 Task: Create new invoice with Date Opened :30-Apr-23, Select Customer: Catering by BJ's Restaurant & Brewhouse, Terms: Payment Term 2. Make invoice entry for item-1 with Date: 30-Apr-23, Description: Tide Liquid 2x Original Detergent_x000D_
, Action: Material, Income Account: Income:Sales, Quantity: 1, Unit Price: 8.65, Discount $: 2.1. Make entry for item-2 with Date: 30-Apr-23, Description: Always Thin No Feel Protection Daily Pantiliners (20 ct)_x000D_
, Action: Material, Income Account: Income:Sales, Quantity: 1, Unit Price: 6.3, Discount $: 3.1. Make entry for item-3 with Date: 30-Apr-23, Description: Grab N Go Mixed Berries (pack), Action: Material, Income Account: Income:Sales, Quantity: 2, Unit Price: 7.3, Discount $: 3.6. Write Notes: 'Looking forward to serving you again.'. Post Invoice with Post Date: 30-Apr-23, Post to Accounts: Assets:Accounts Receivable. Pay / Process Payment with Transaction Date: 15-May-23, Amount: 20.75, Transfer Account: Checking Account. Print Invoice, display notes by going to Option, then go to Display Tab and check 'Invoice Notes'.
Action: Mouse moved to (191, 32)
Screenshot: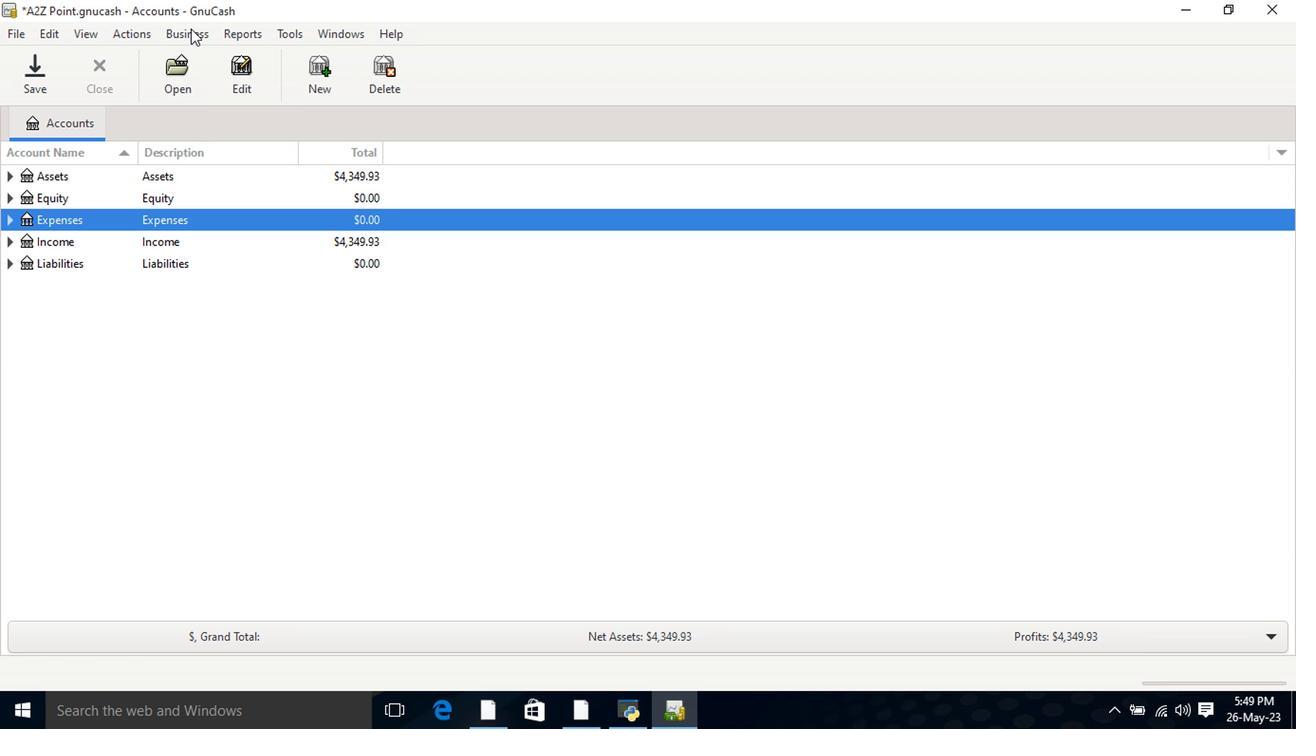 
Action: Mouse pressed left at (191, 32)
Screenshot: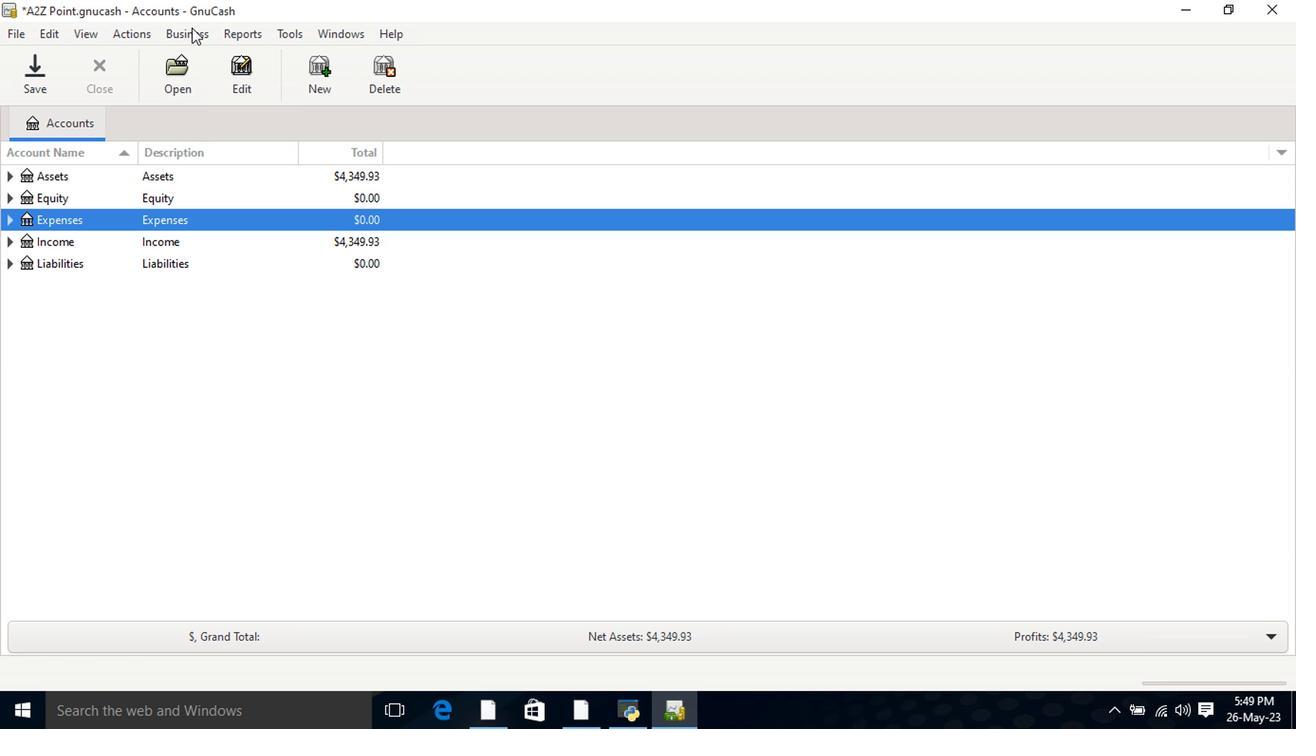 
Action: Mouse moved to (424, 135)
Screenshot: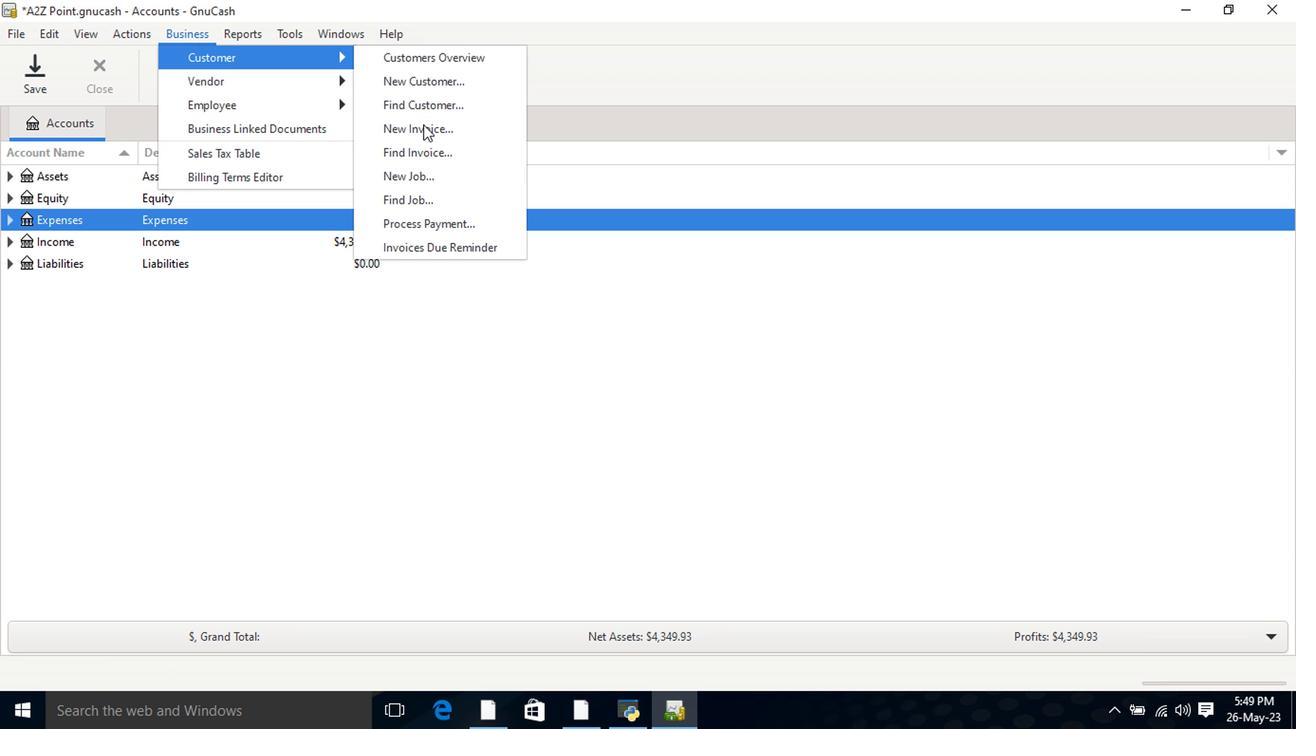 
Action: Mouse pressed left at (424, 135)
Screenshot: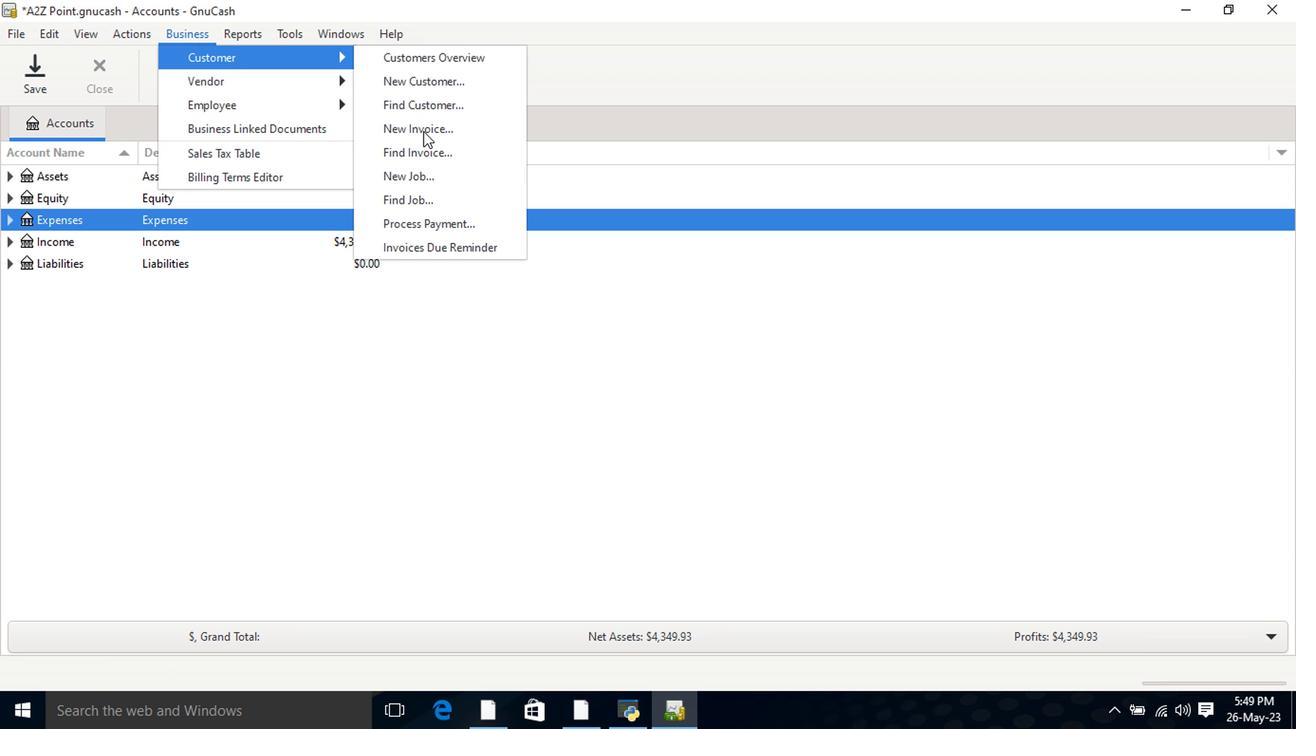 
Action: Mouse moved to (782, 293)
Screenshot: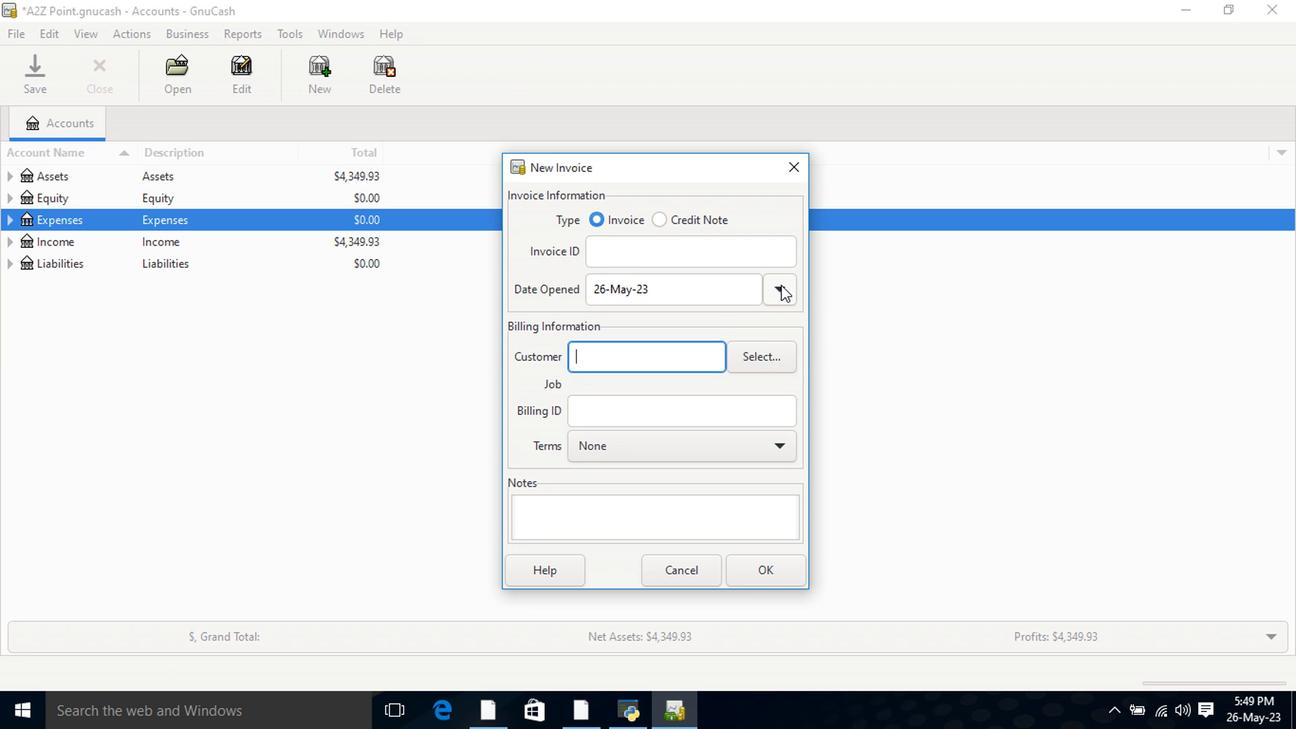 
Action: Mouse pressed left at (782, 293)
Screenshot: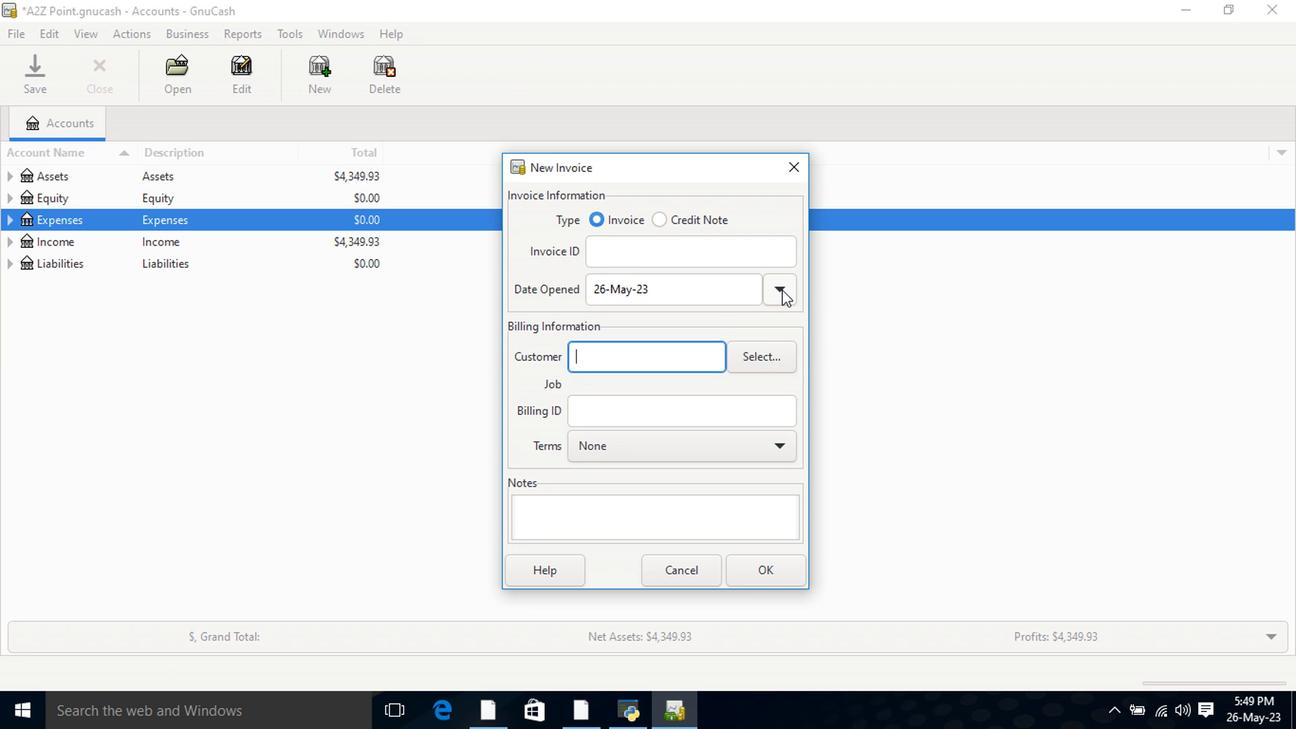 
Action: Mouse moved to (628, 320)
Screenshot: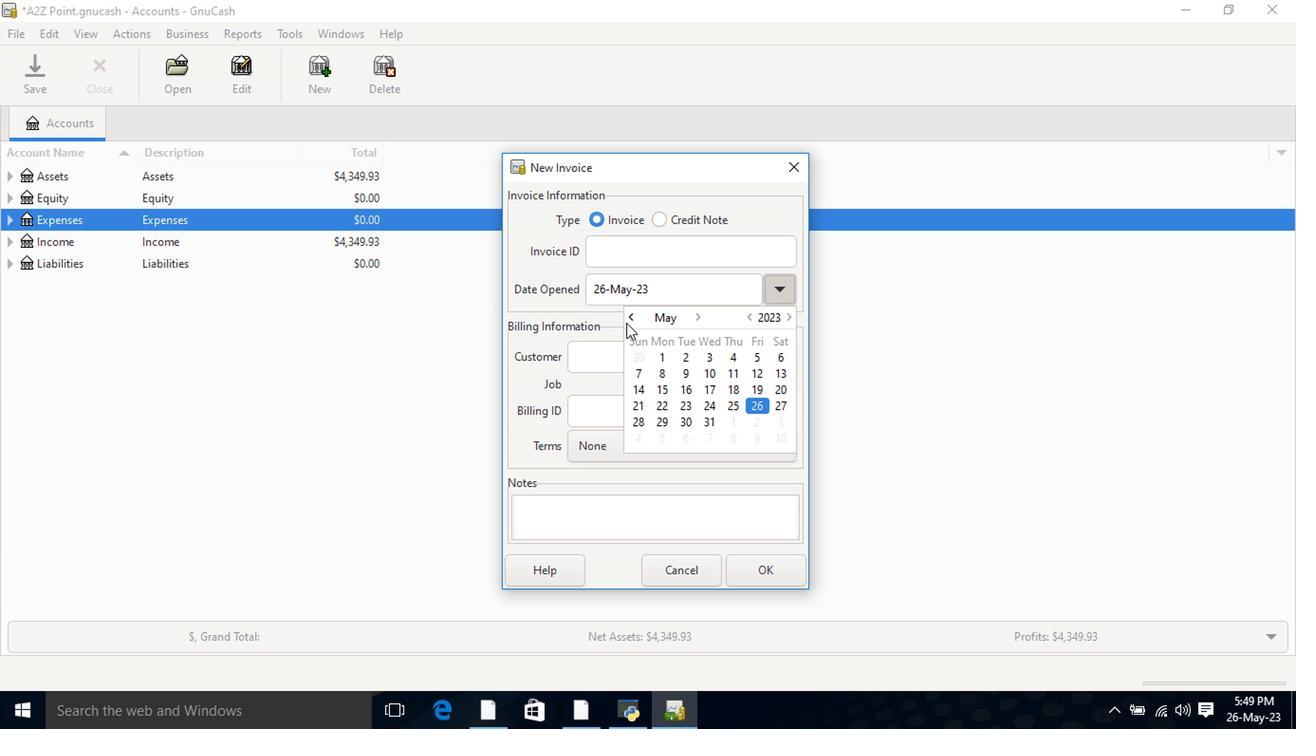 
Action: Mouse pressed left at (628, 320)
Screenshot: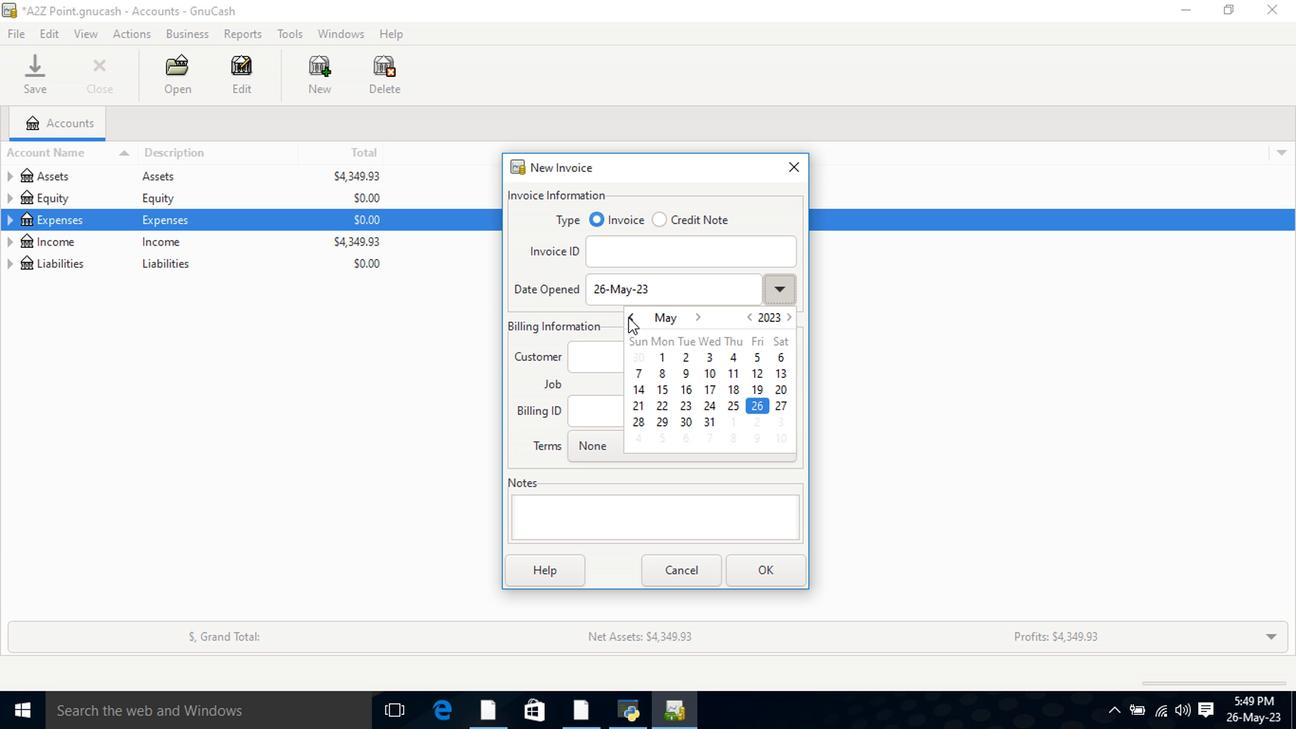 
Action: Mouse moved to (644, 443)
Screenshot: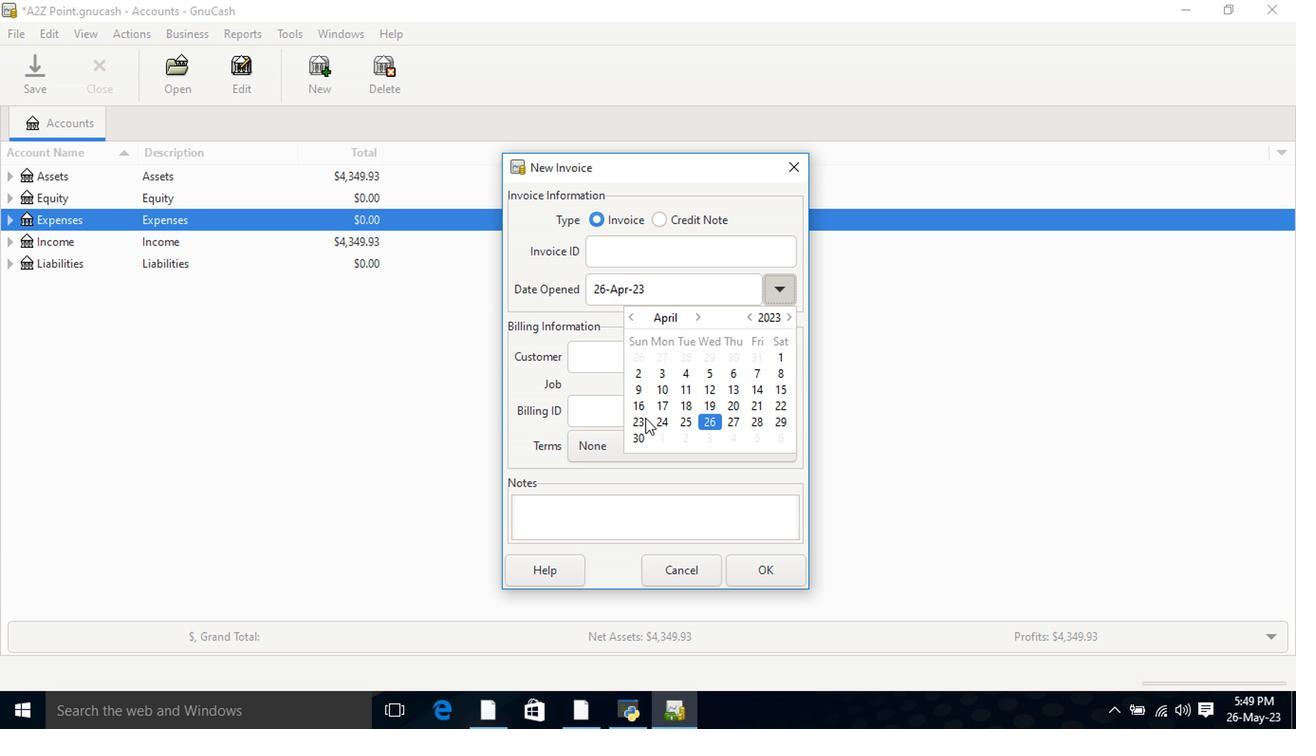 
Action: Mouse pressed left at (644, 443)
Screenshot: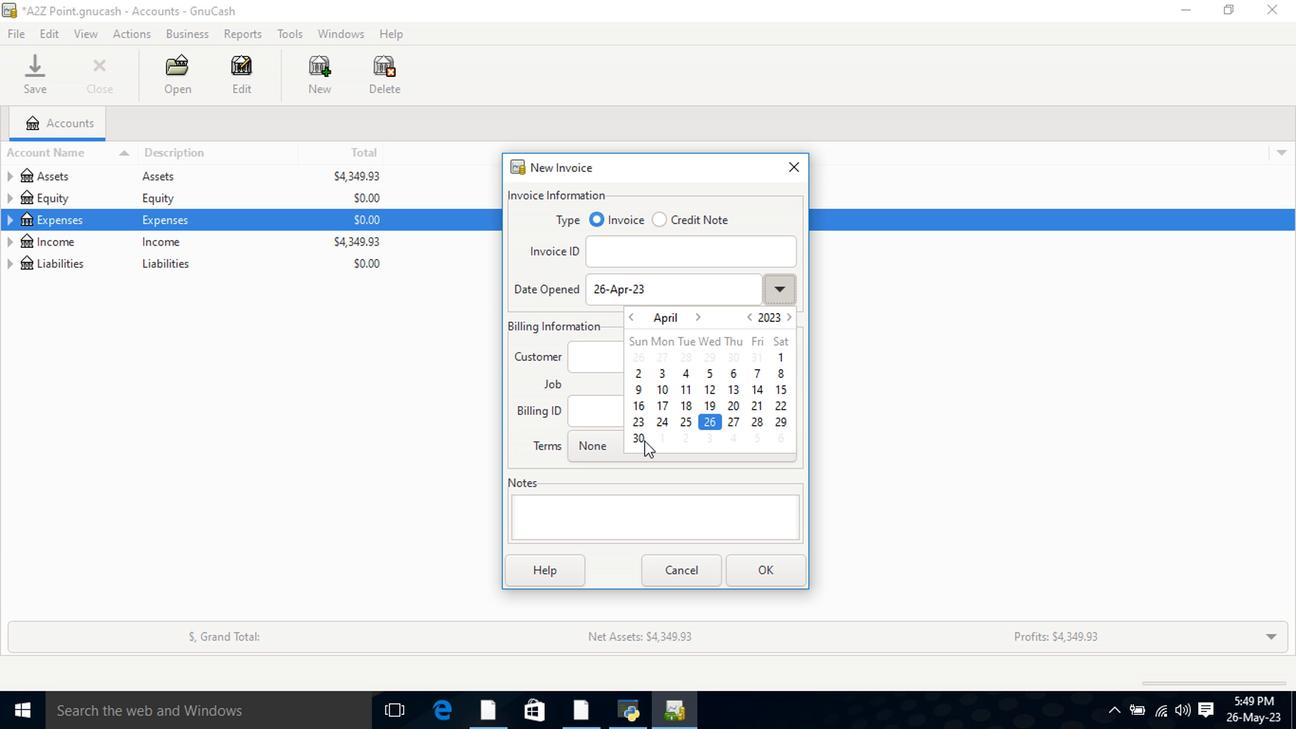 
Action: Mouse pressed left at (644, 443)
Screenshot: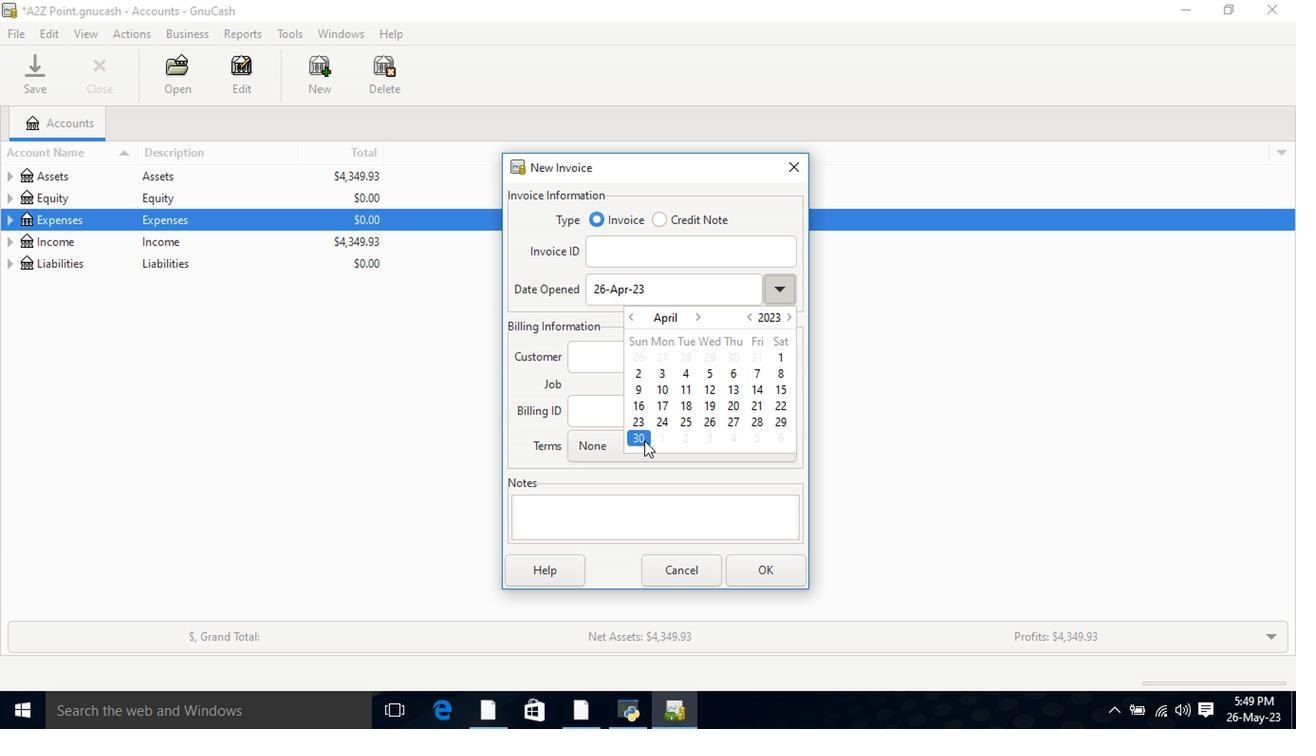 
Action: Mouse moved to (682, 367)
Screenshot: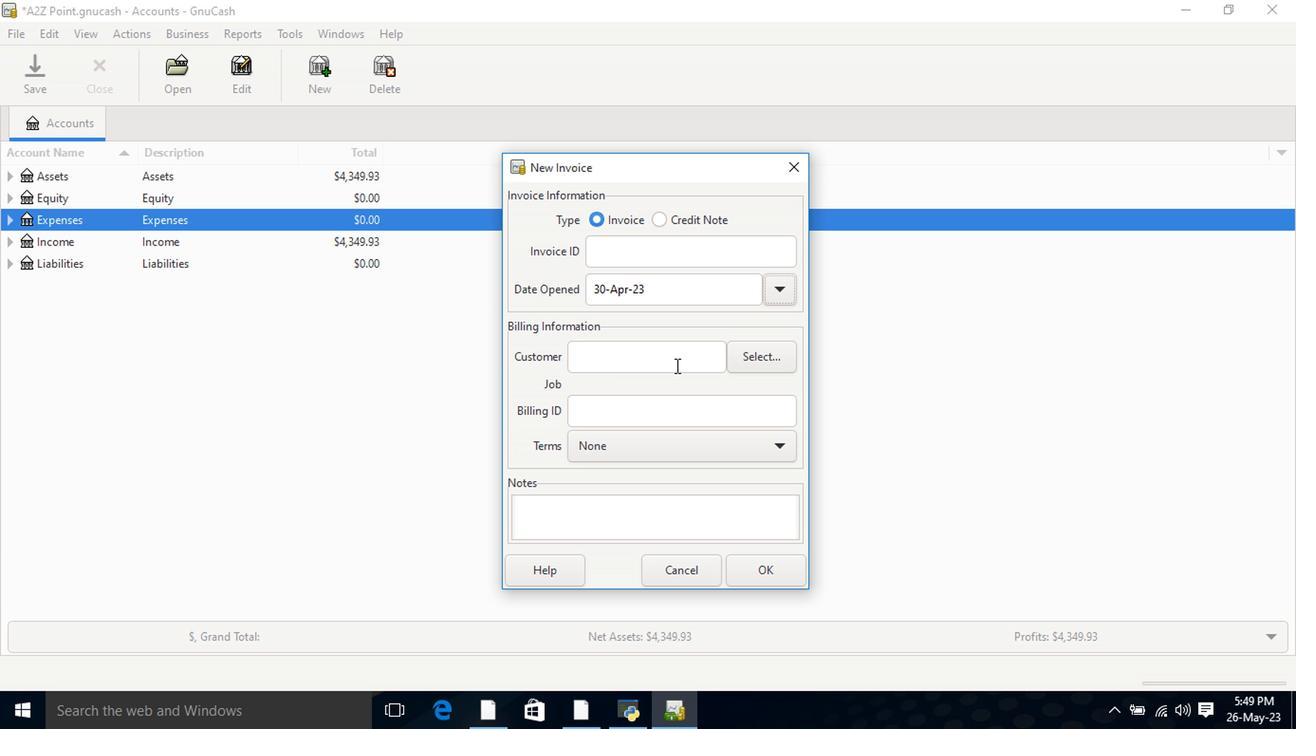 
Action: Mouse pressed left at (682, 367)
Screenshot: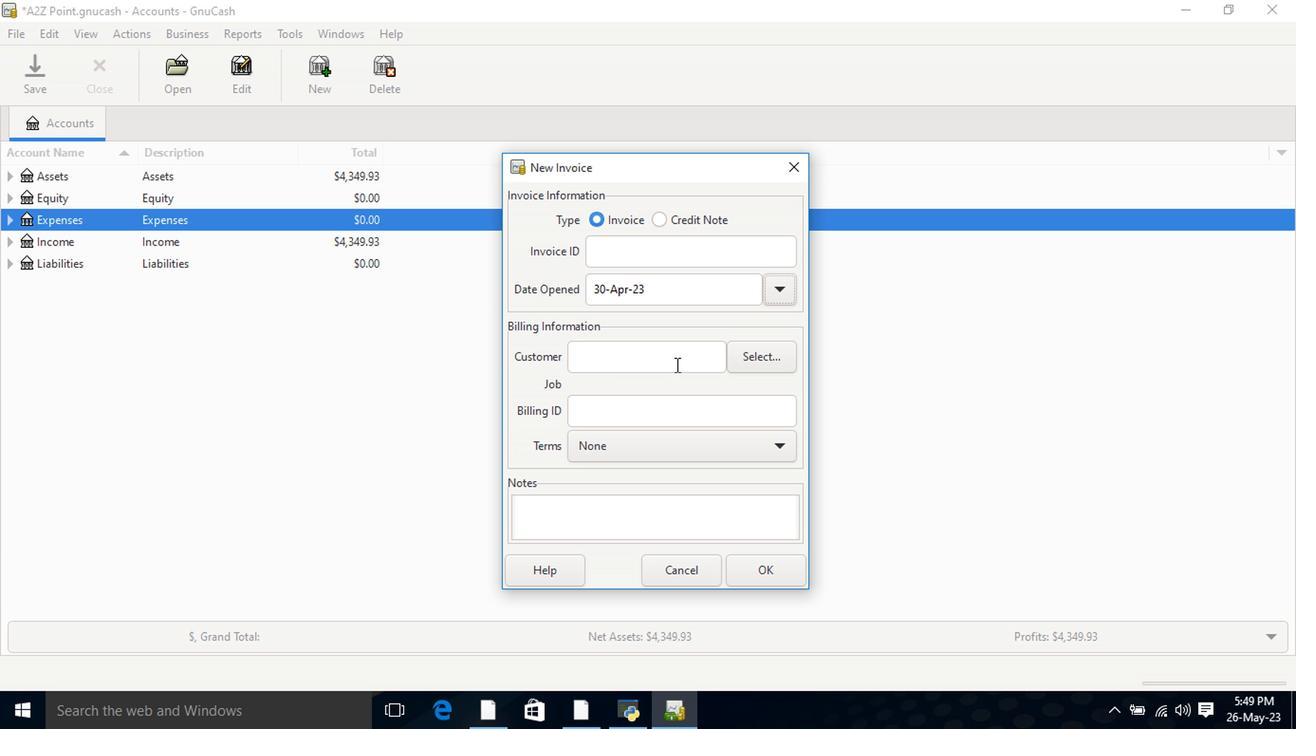 
Action: Key pressed catering<Key.space>by<Key.space>b
Screenshot: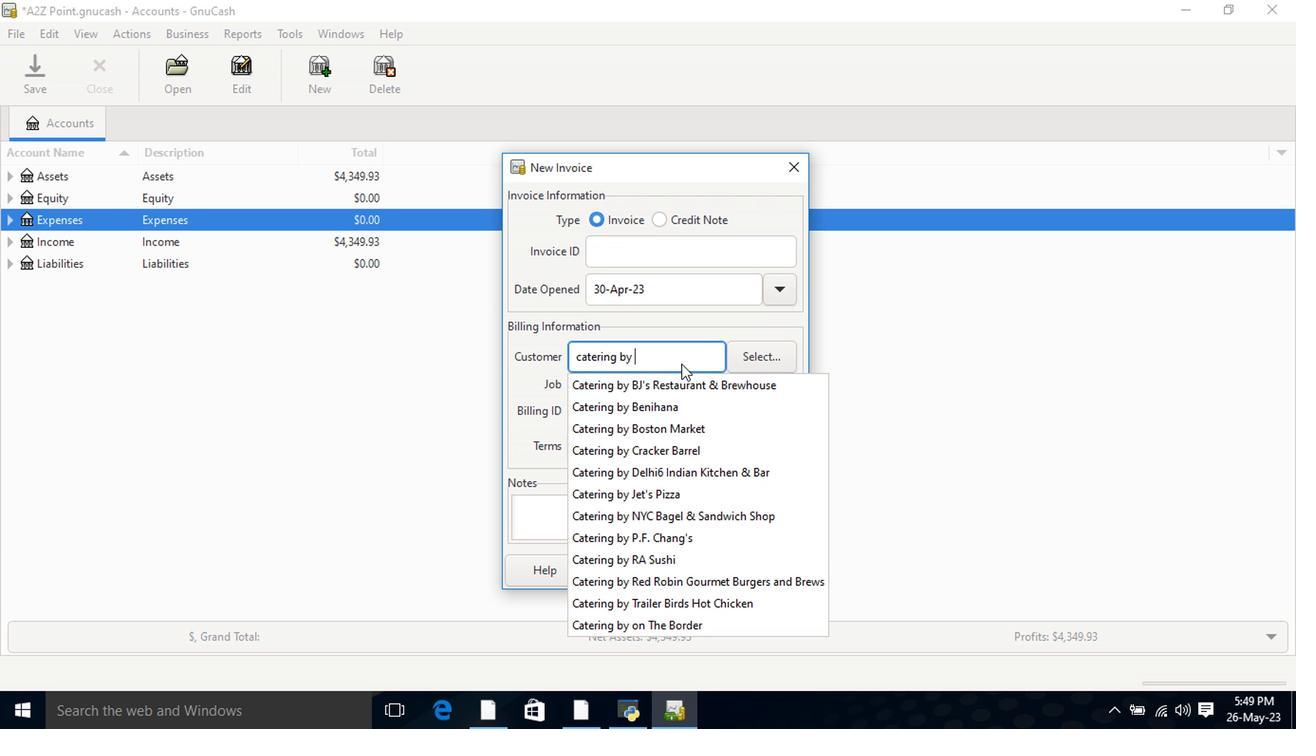 
Action: Mouse moved to (675, 390)
Screenshot: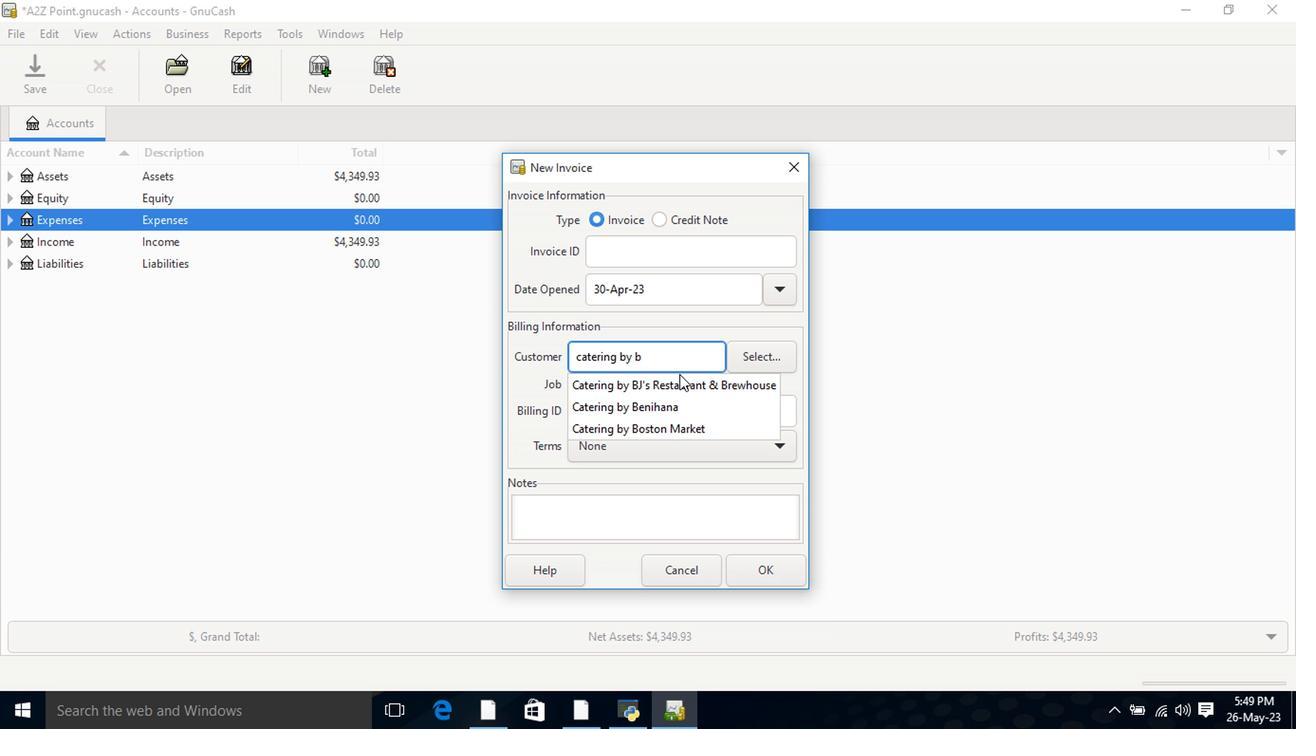 
Action: Mouse pressed left at (675, 390)
Screenshot: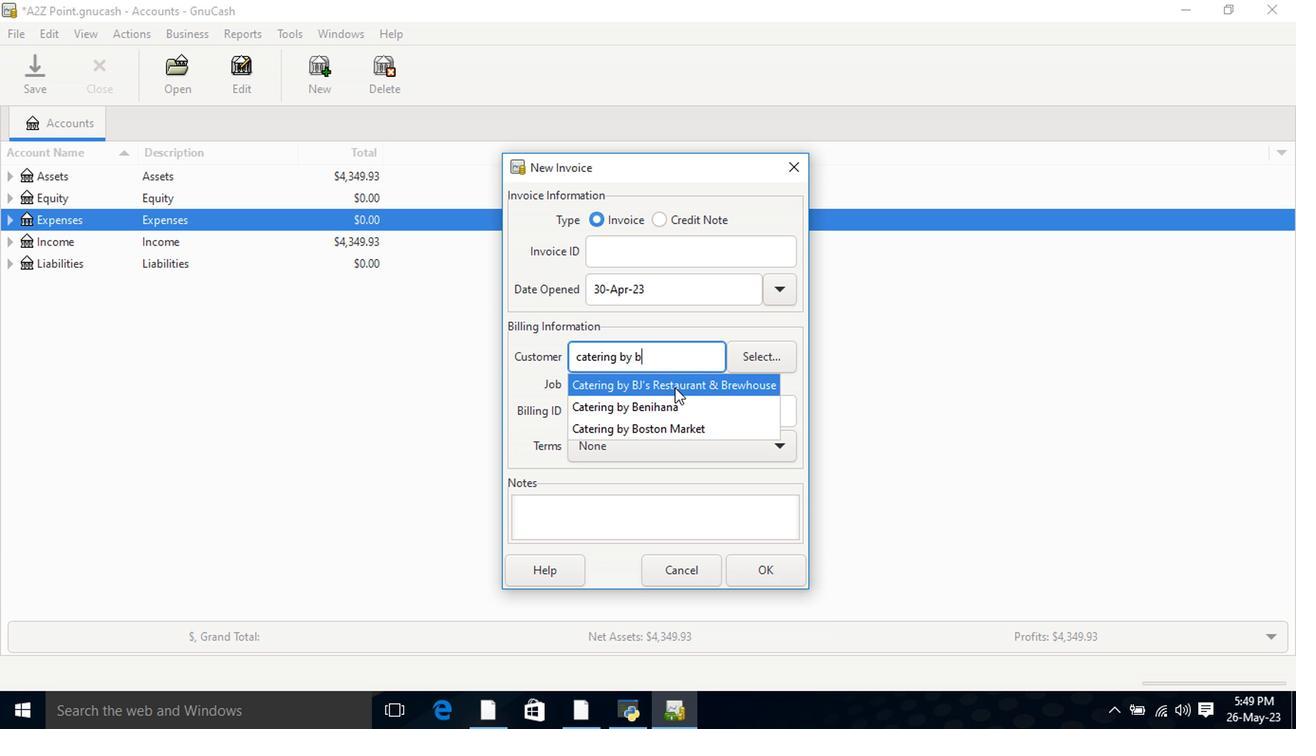 
Action: Mouse moved to (653, 460)
Screenshot: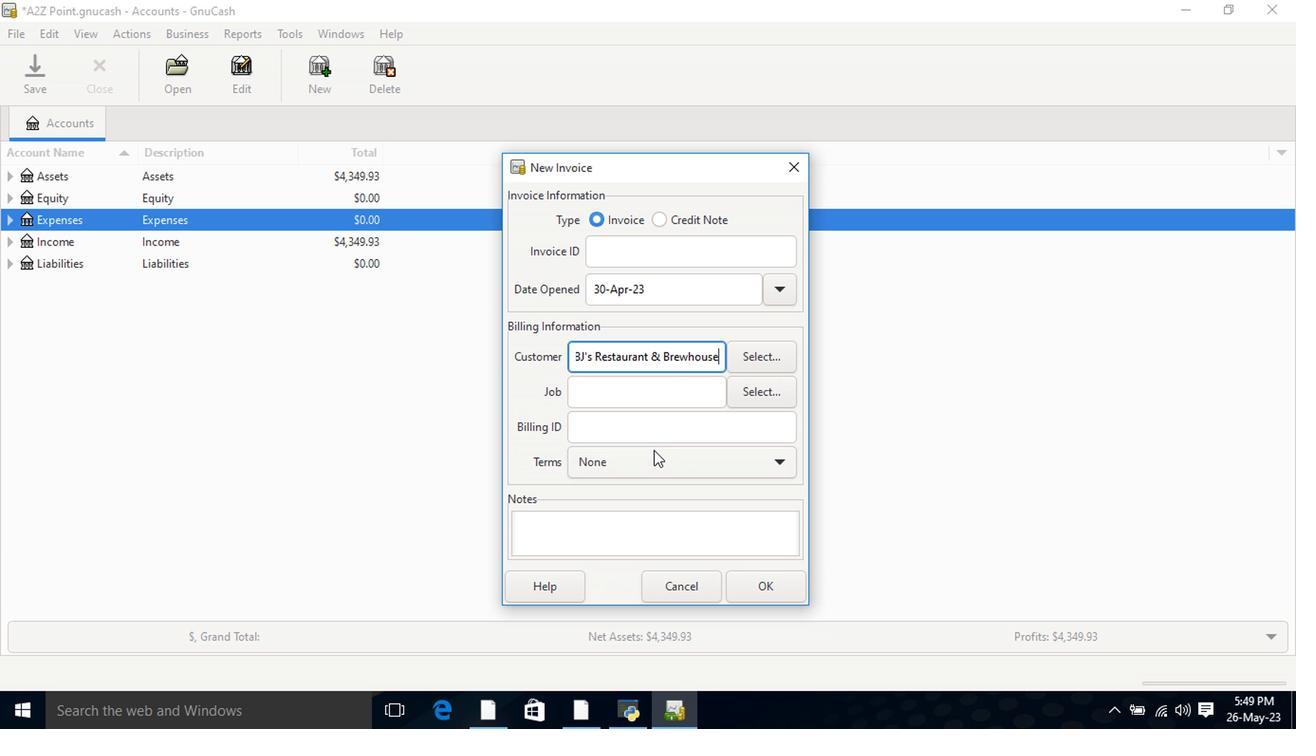 
Action: Mouse pressed left at (653, 460)
Screenshot: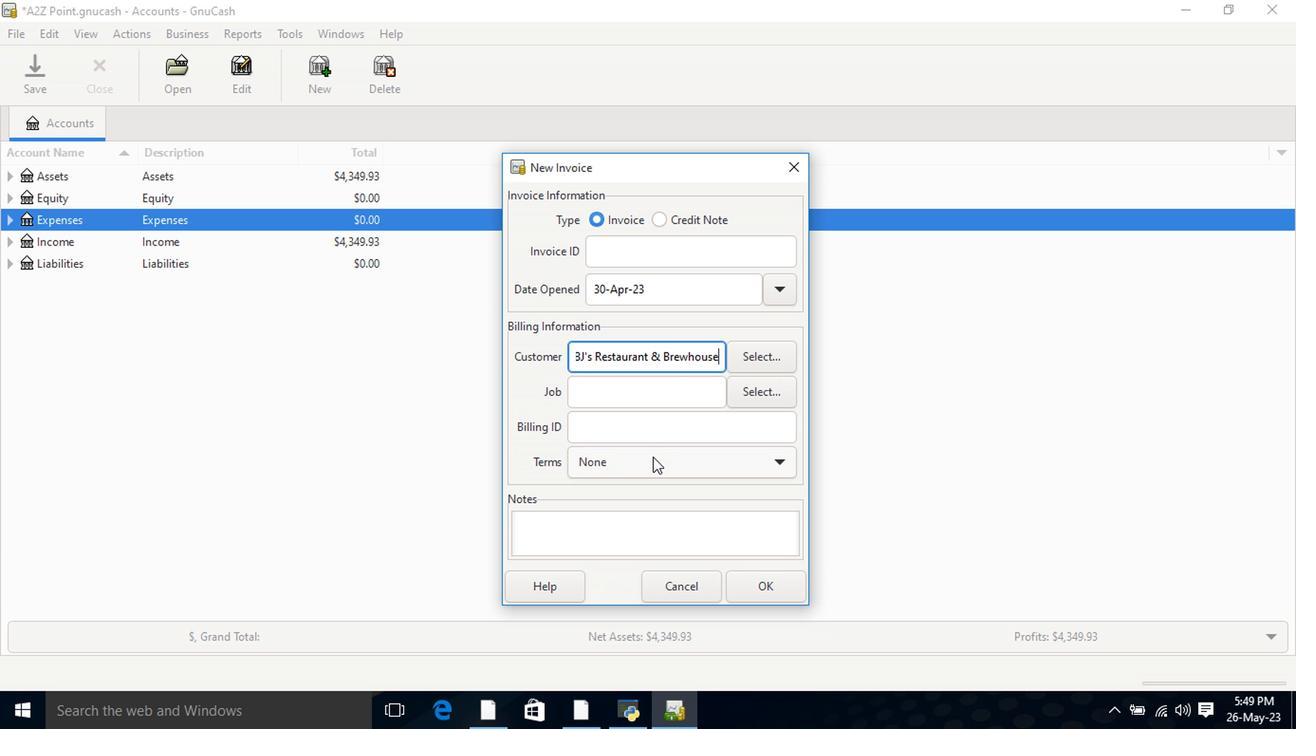 
Action: Mouse moved to (646, 518)
Screenshot: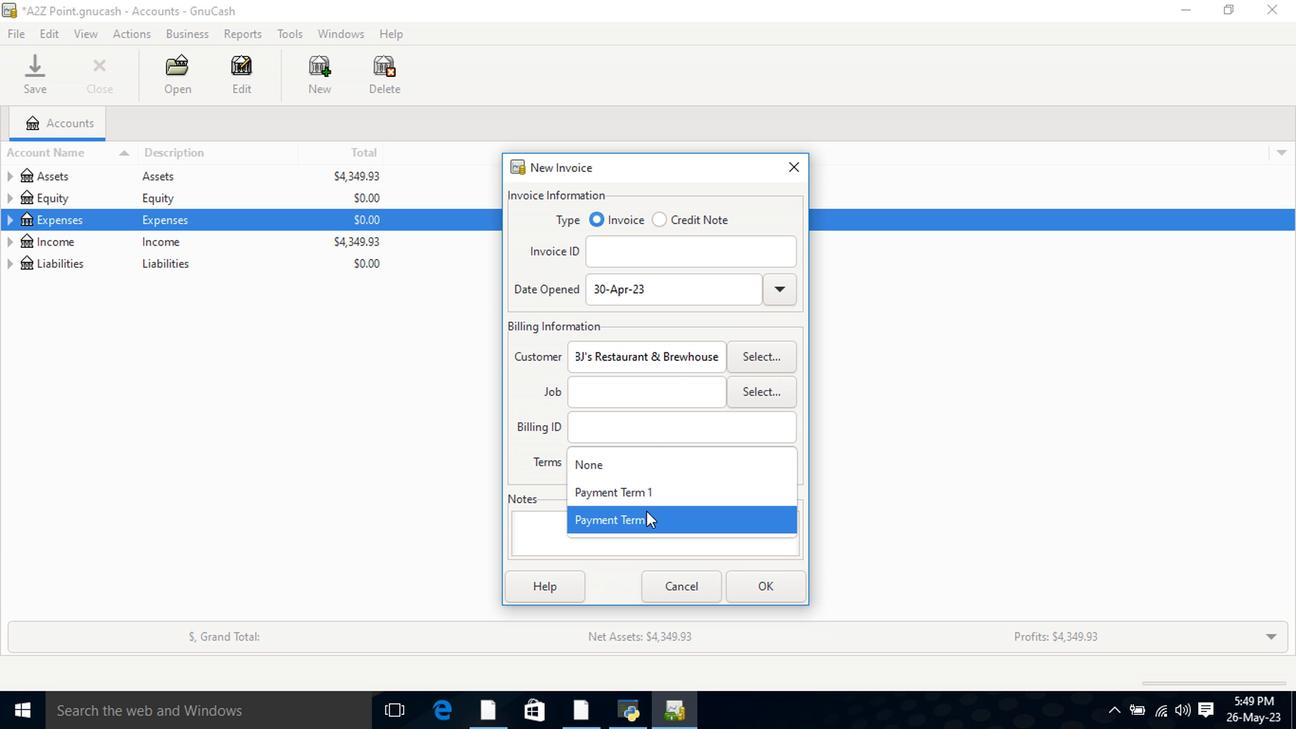 
Action: Mouse pressed left at (646, 518)
Screenshot: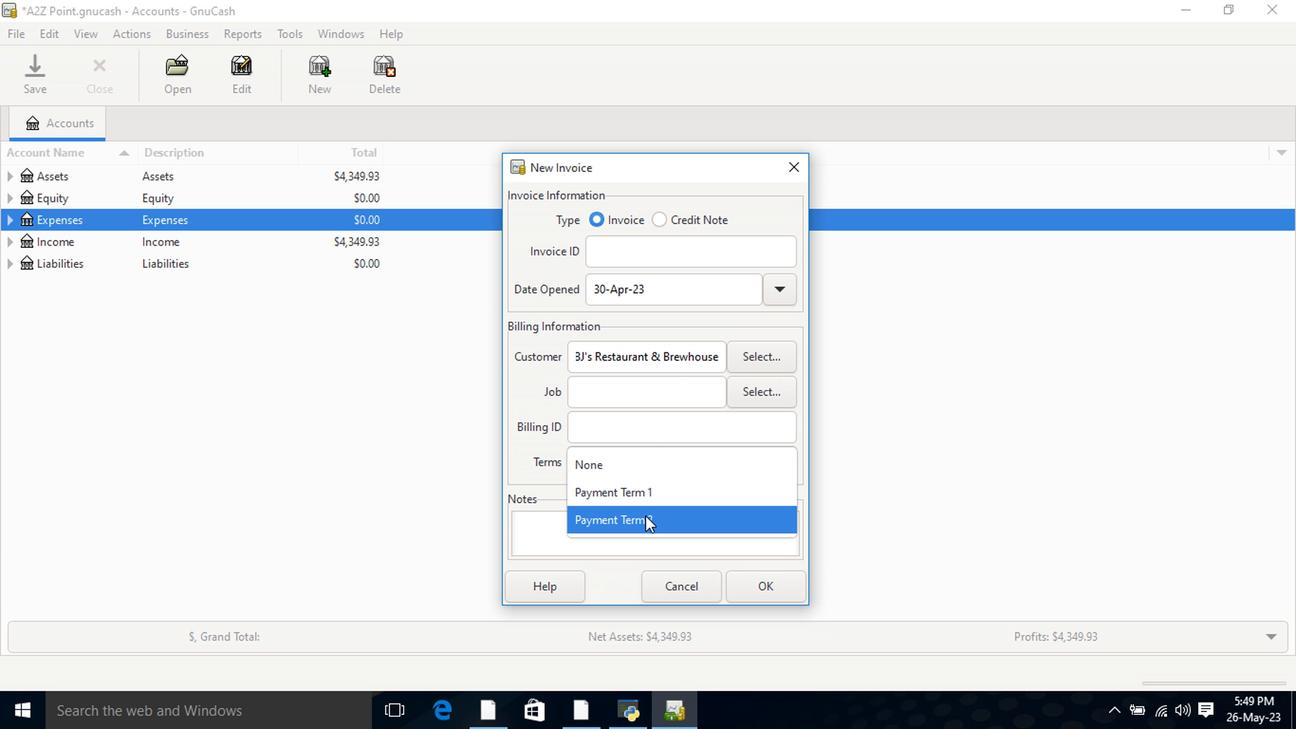 
Action: Mouse moved to (777, 586)
Screenshot: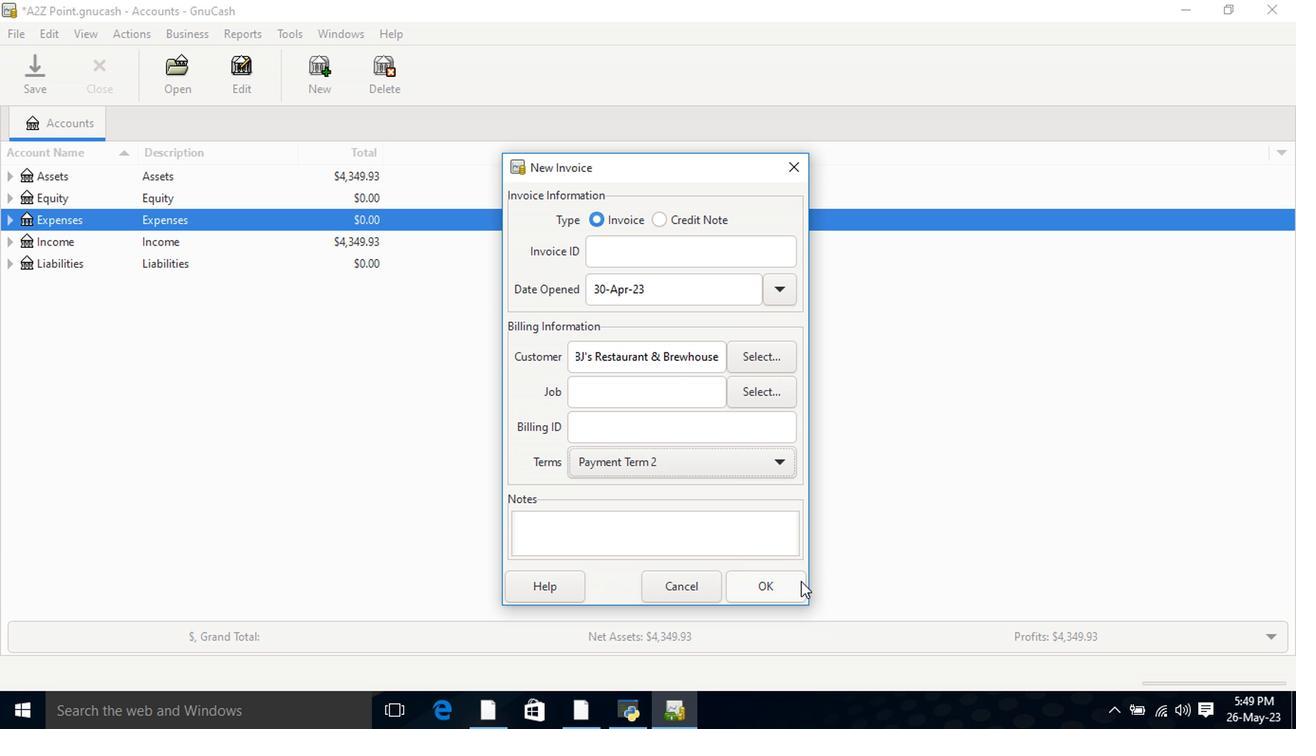 
Action: Mouse pressed left at (777, 586)
Screenshot: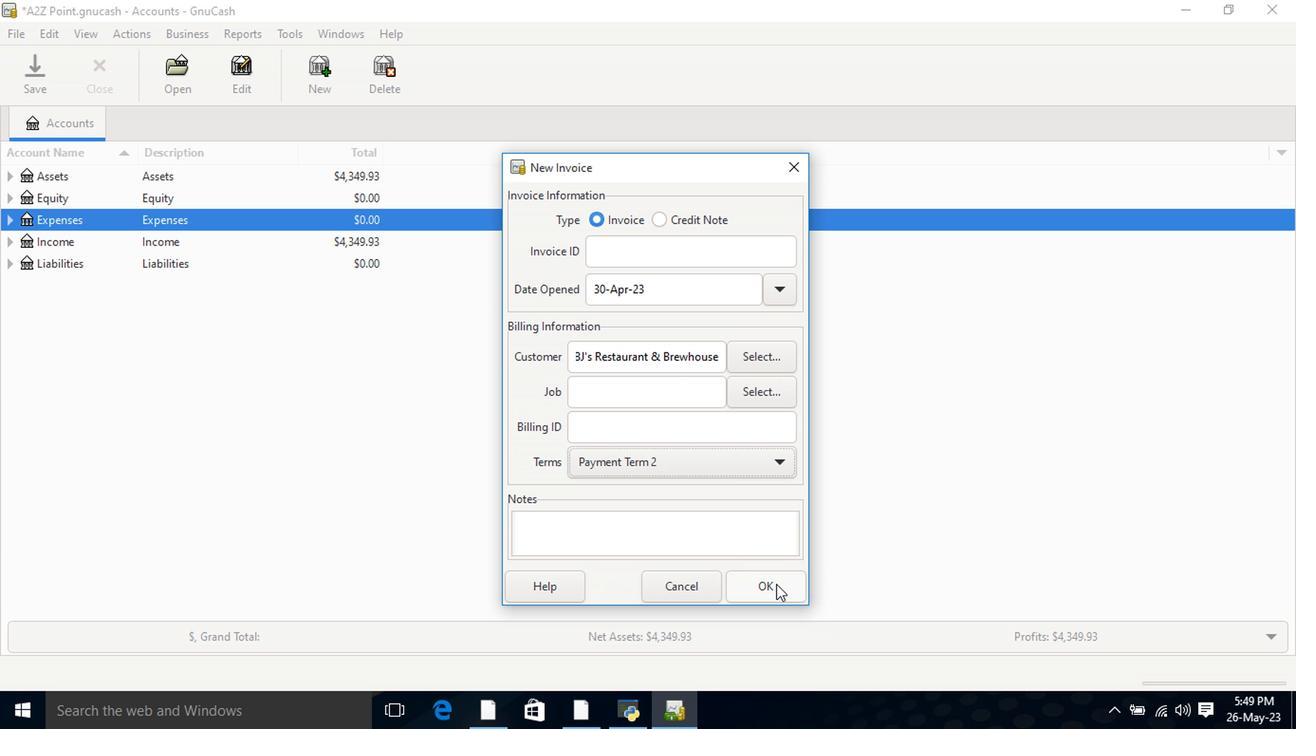 
Action: Mouse moved to (88, 378)
Screenshot: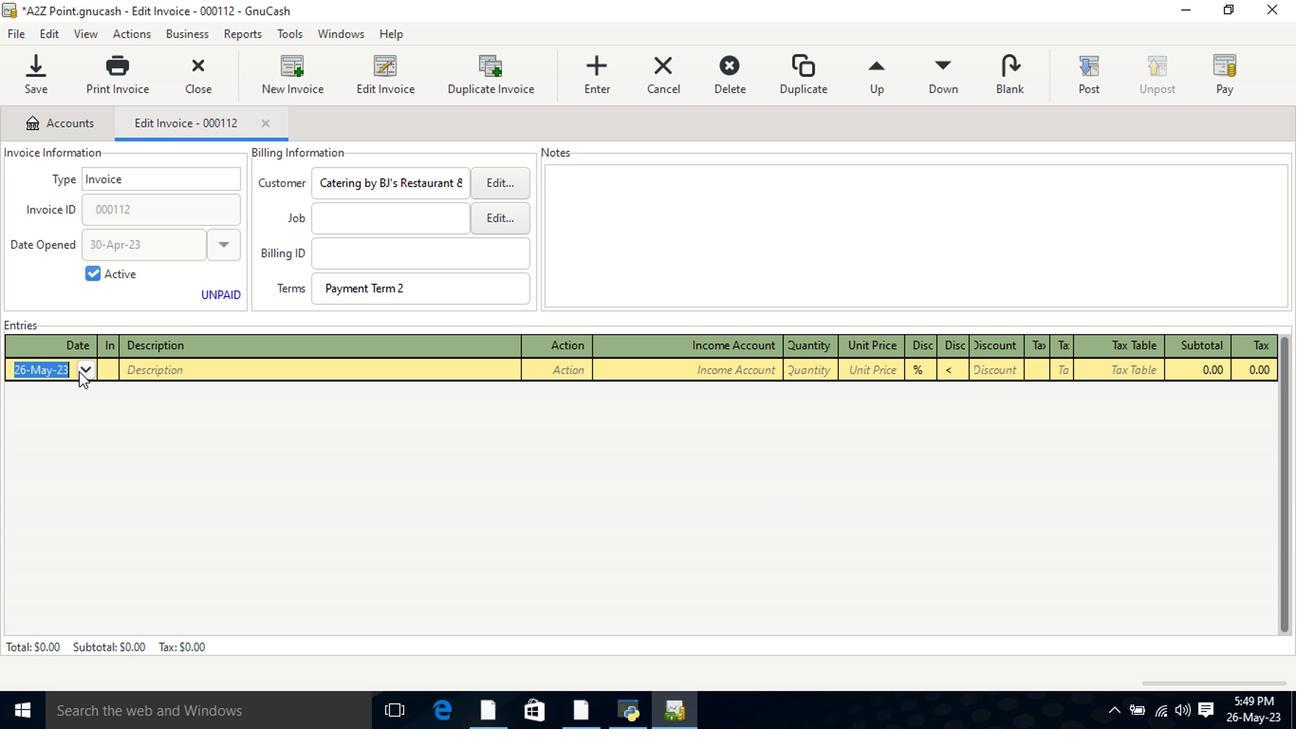 
Action: Mouse pressed left at (88, 378)
Screenshot: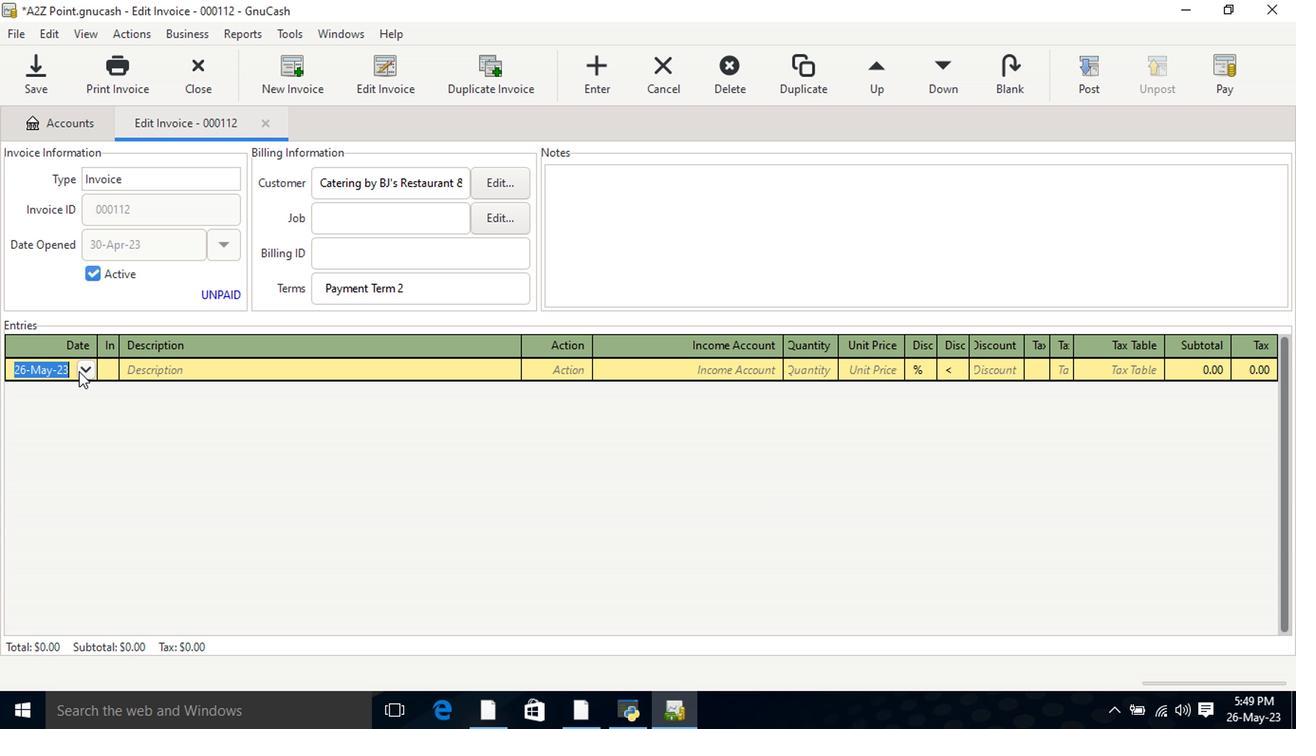 
Action: Mouse moved to (11, 401)
Screenshot: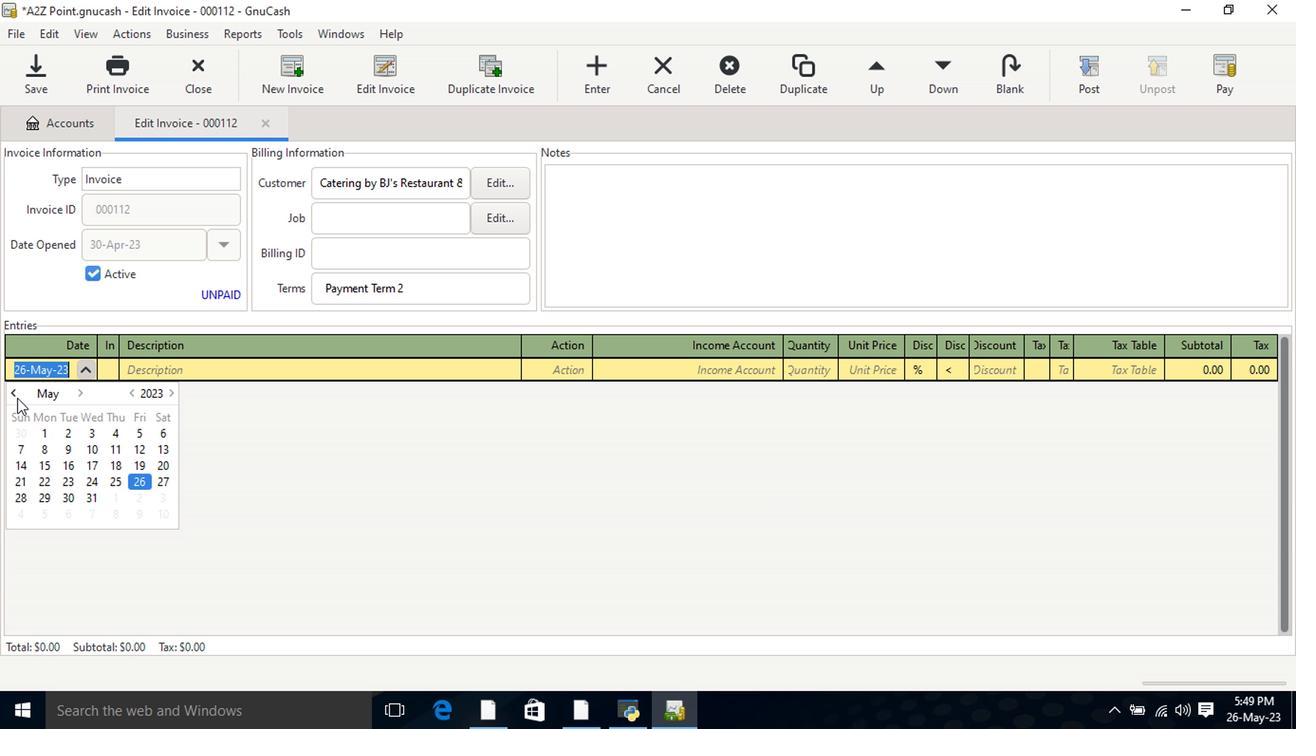 
Action: Mouse pressed left at (11, 401)
Screenshot: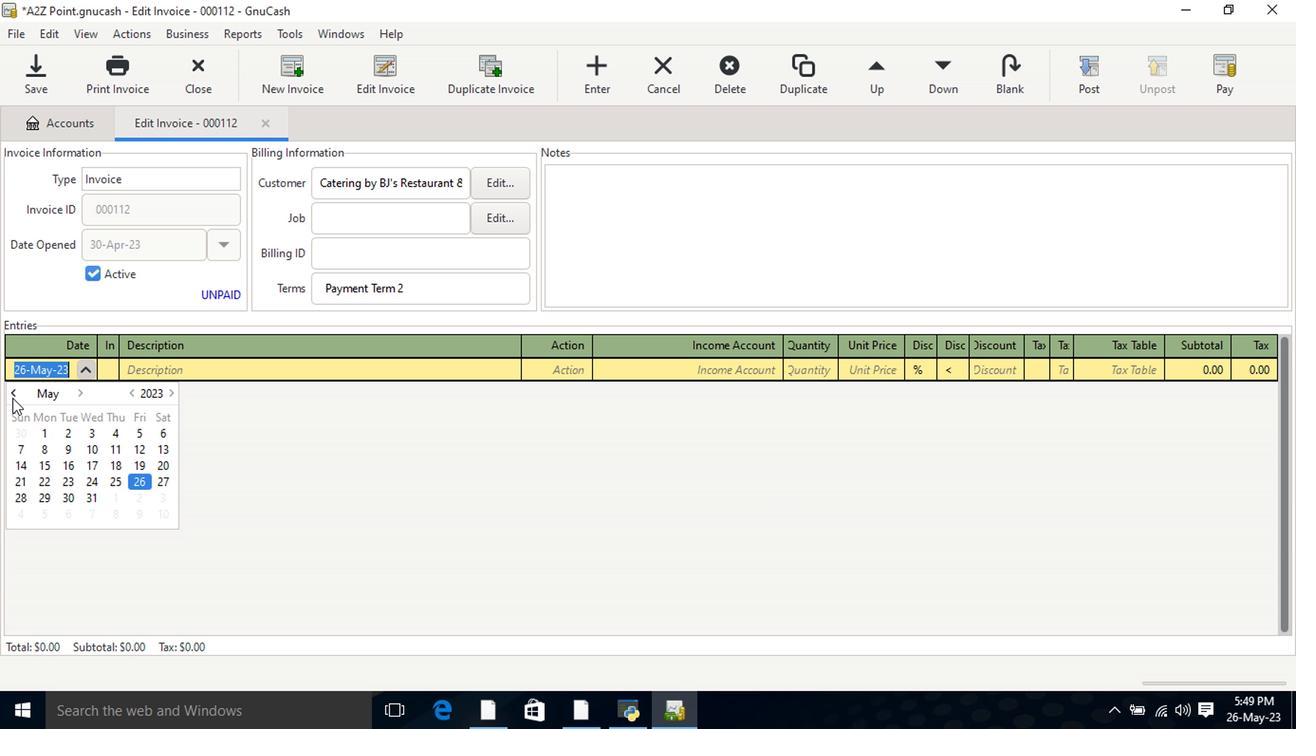 
Action: Mouse moved to (20, 525)
Screenshot: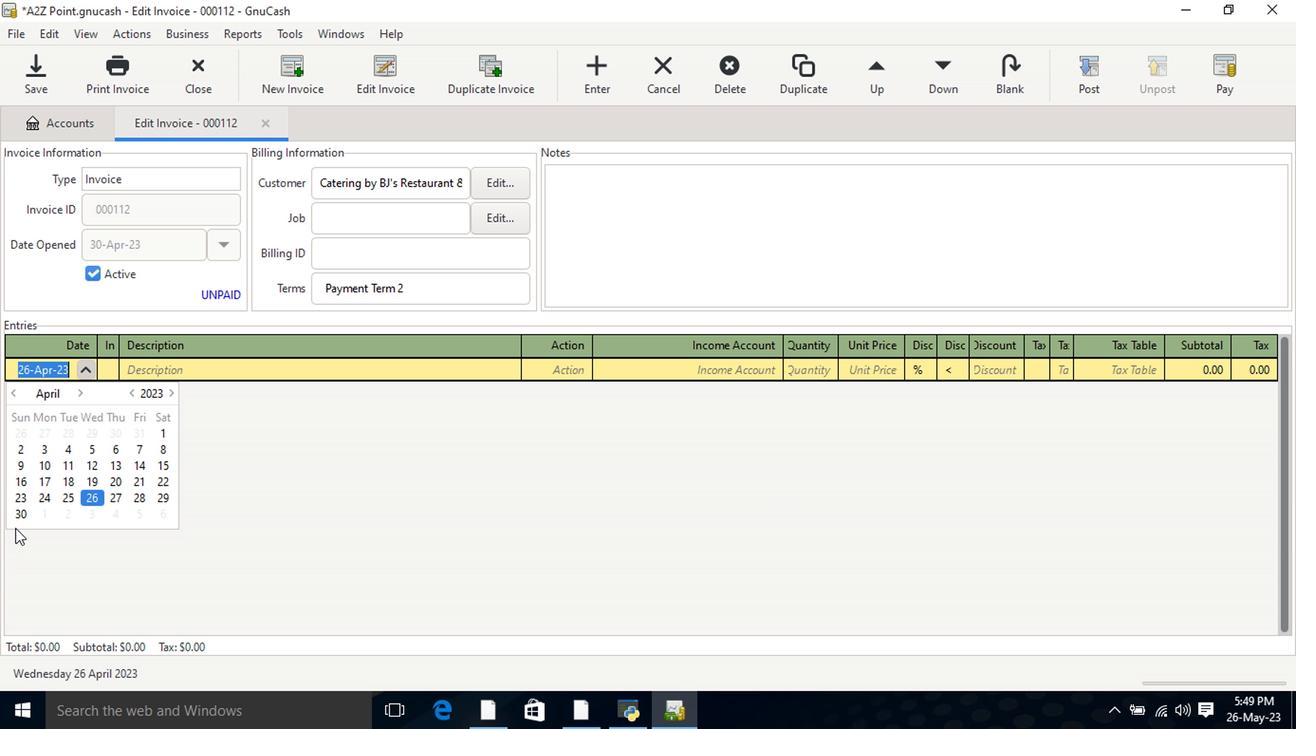 
Action: Mouse pressed left at (20, 525)
Screenshot: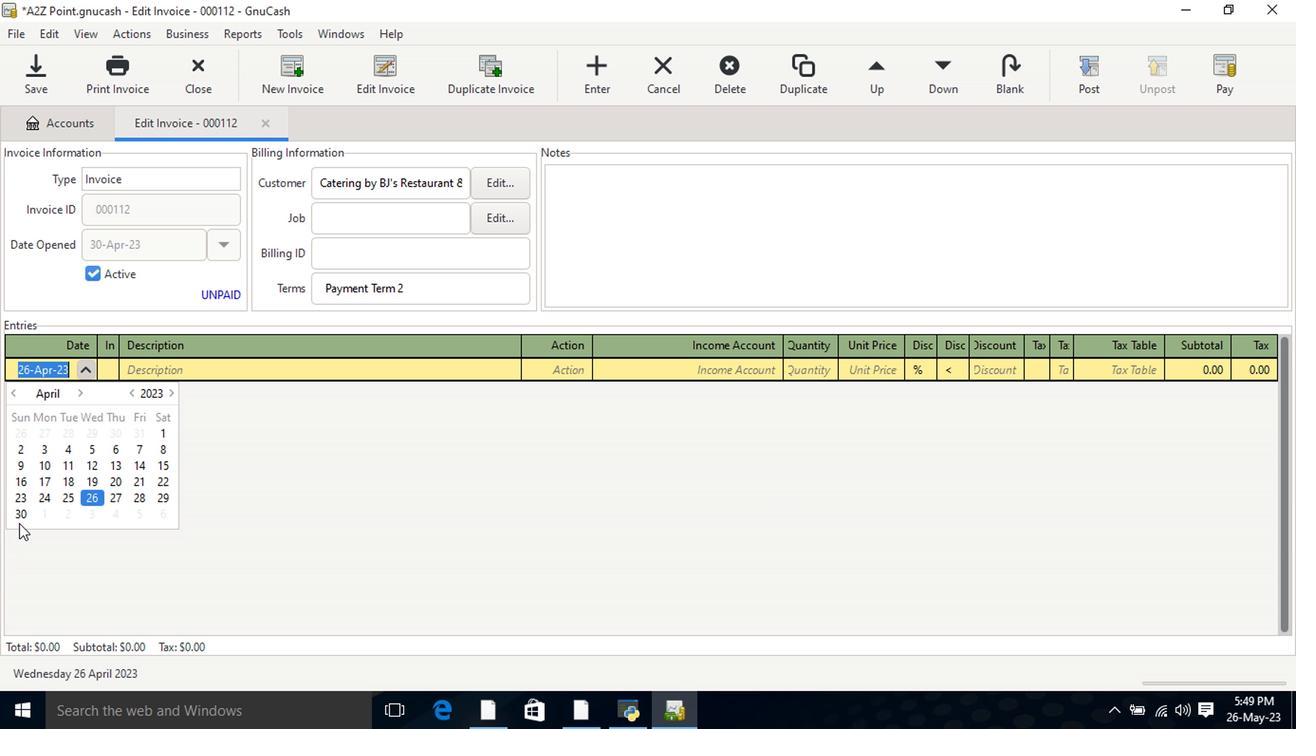 
Action: Mouse pressed left at (20, 525)
Screenshot: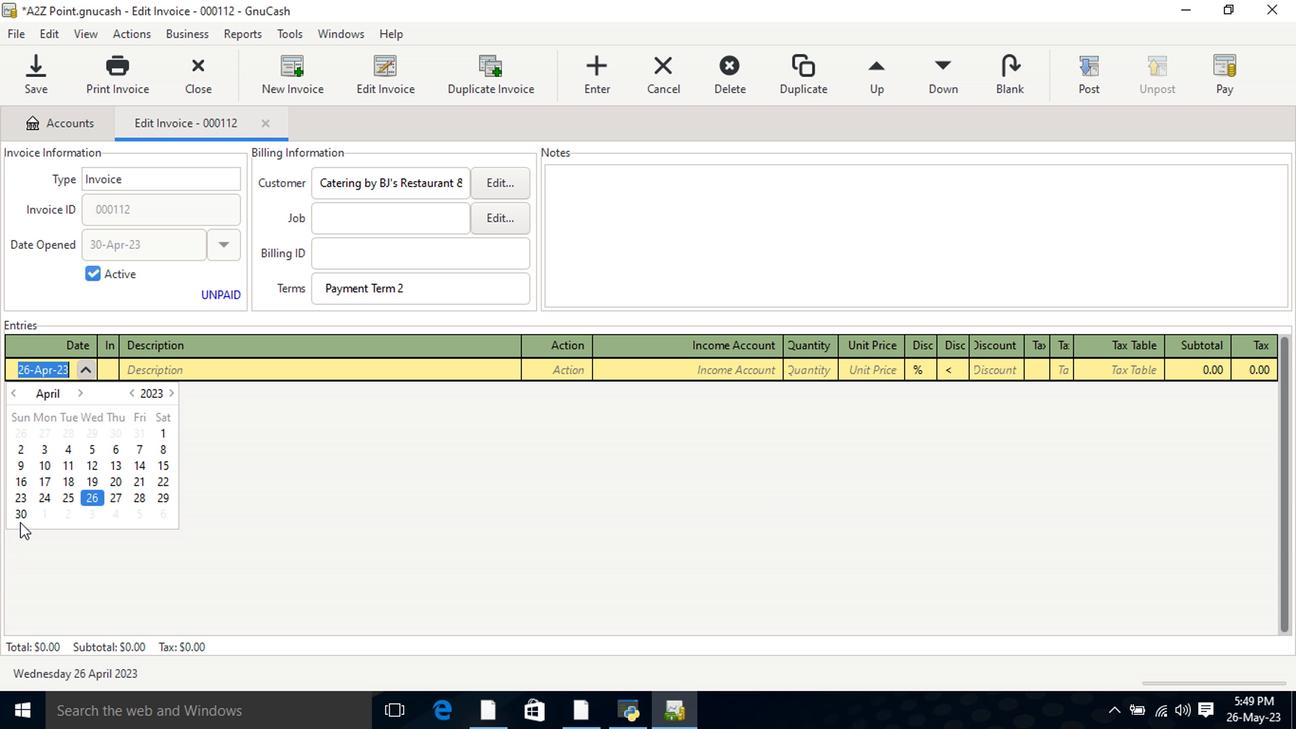 
Action: Mouse moved to (20, 519)
Screenshot: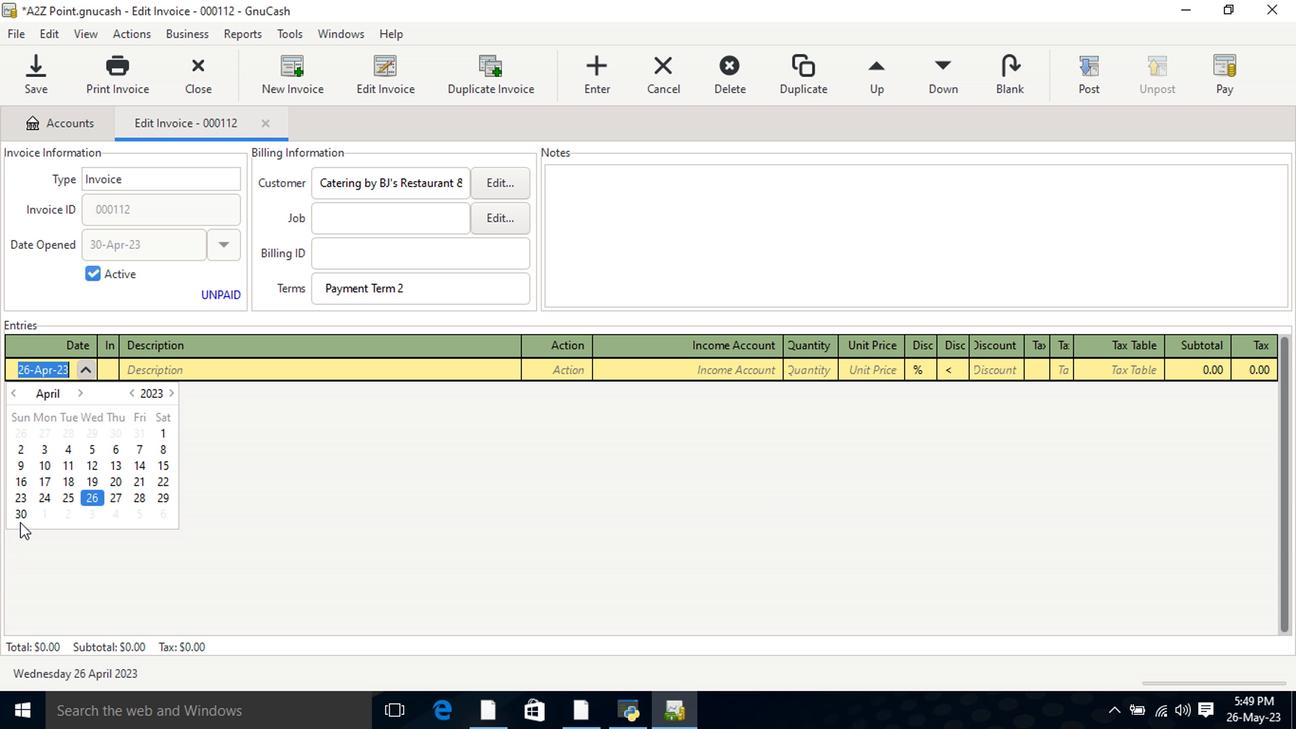 
Action: Mouse pressed left at (20, 519)
Screenshot: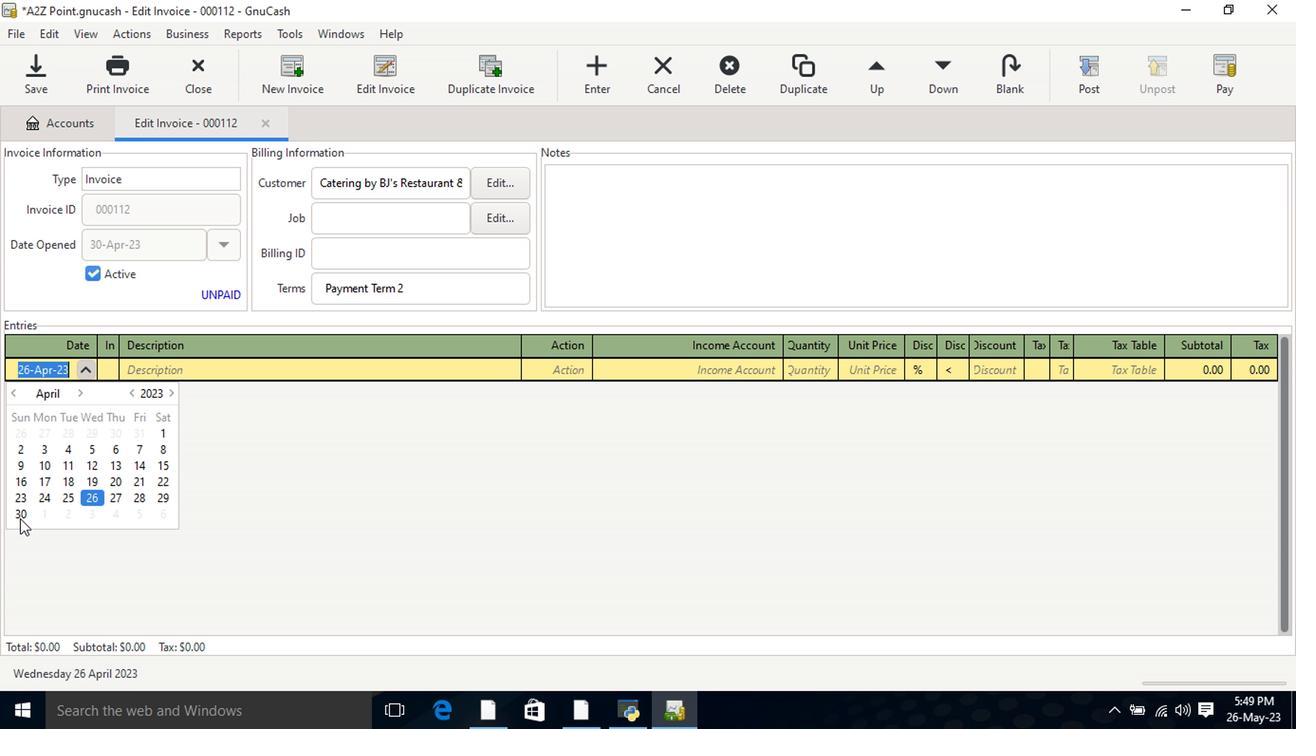 
Action: Mouse pressed left at (20, 519)
Screenshot: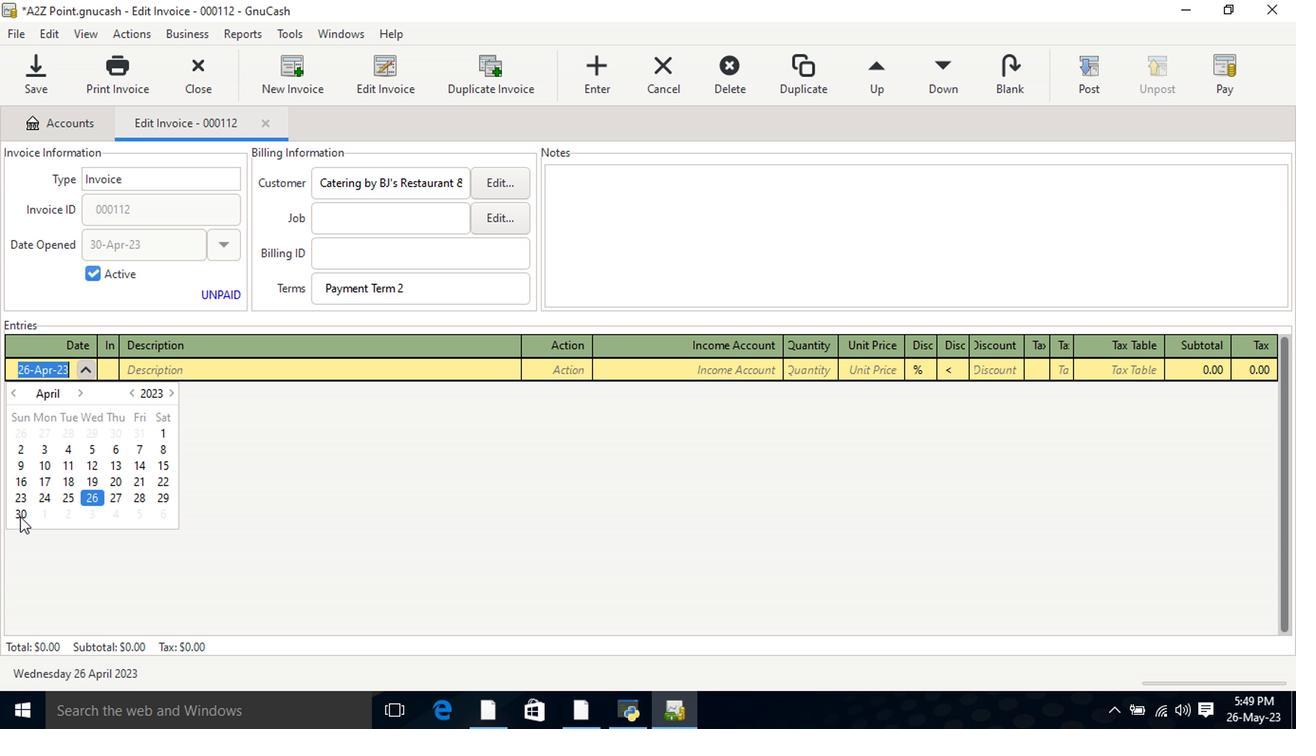 
Action: Mouse moved to (162, 372)
Screenshot: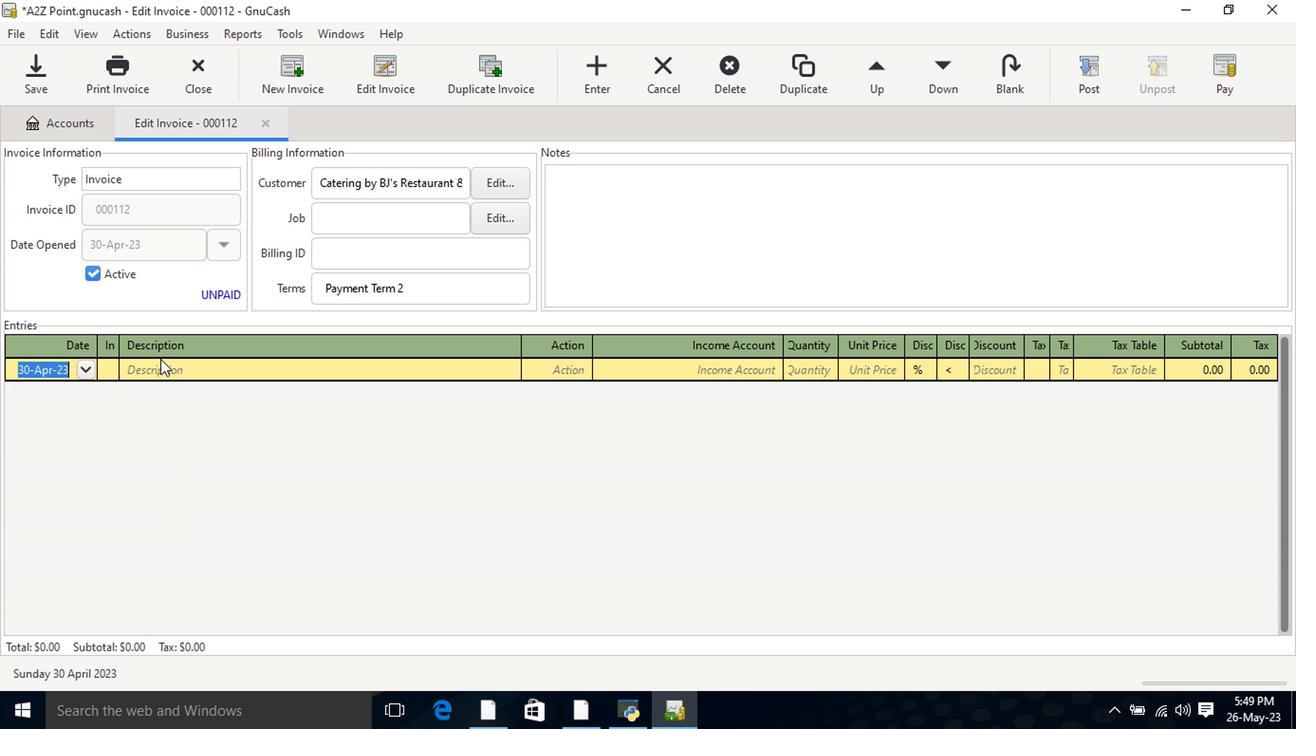 
Action: Mouse pressed left at (162, 372)
Screenshot: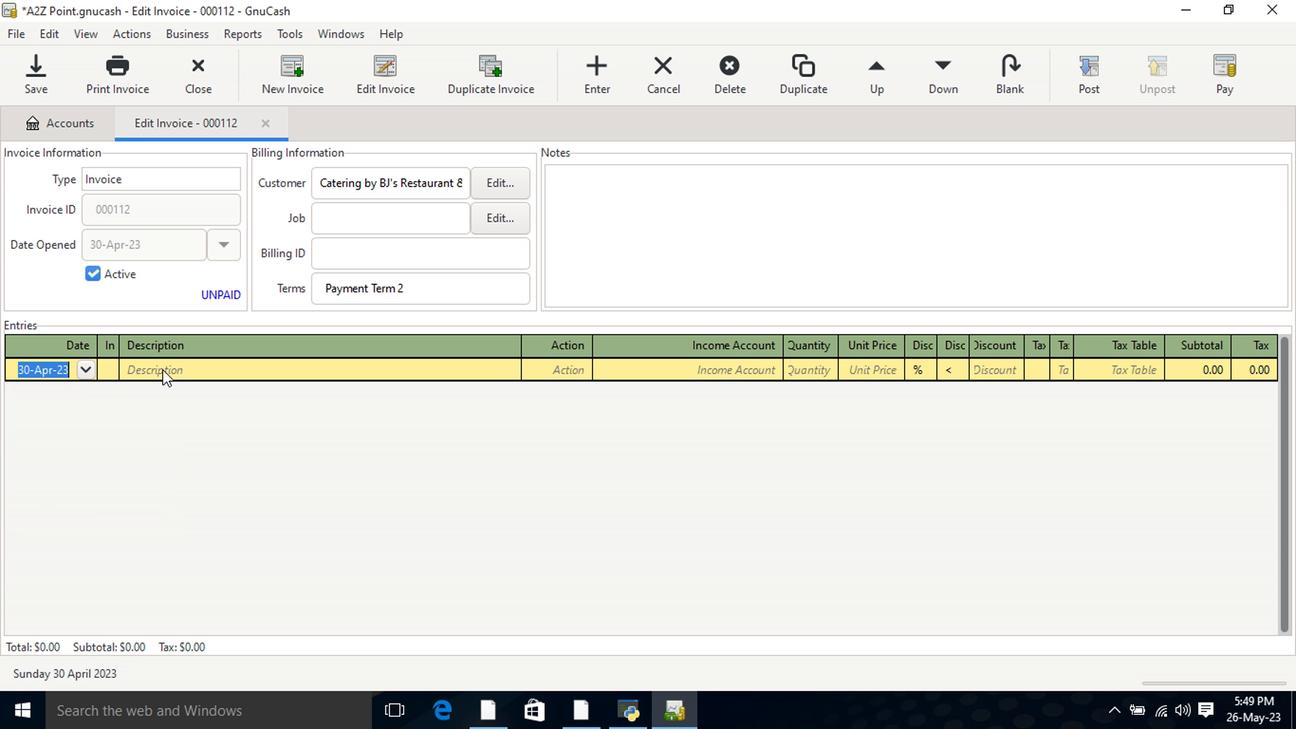 
Action: Key pressed <Key.shift>Tide<Key.space><Key.shift>Liquid<Key.space>2<Key.shift>Original<Key.space><Key.shift>Detergent<Key.tab>mate<Key.tab>incom<Key.down><Key.down><Key.down>1<Key.tab>8.65<Key.tab>
Screenshot: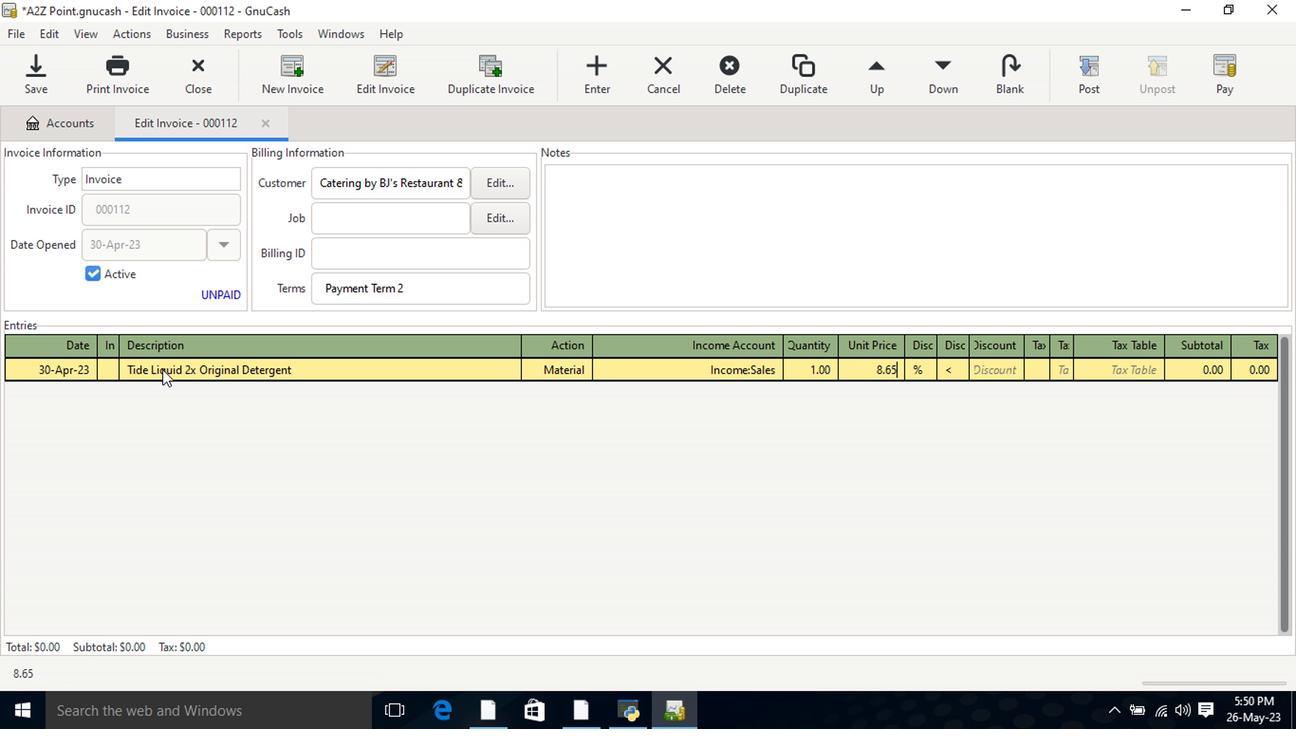 
Action: Mouse moved to (910, 379)
Screenshot: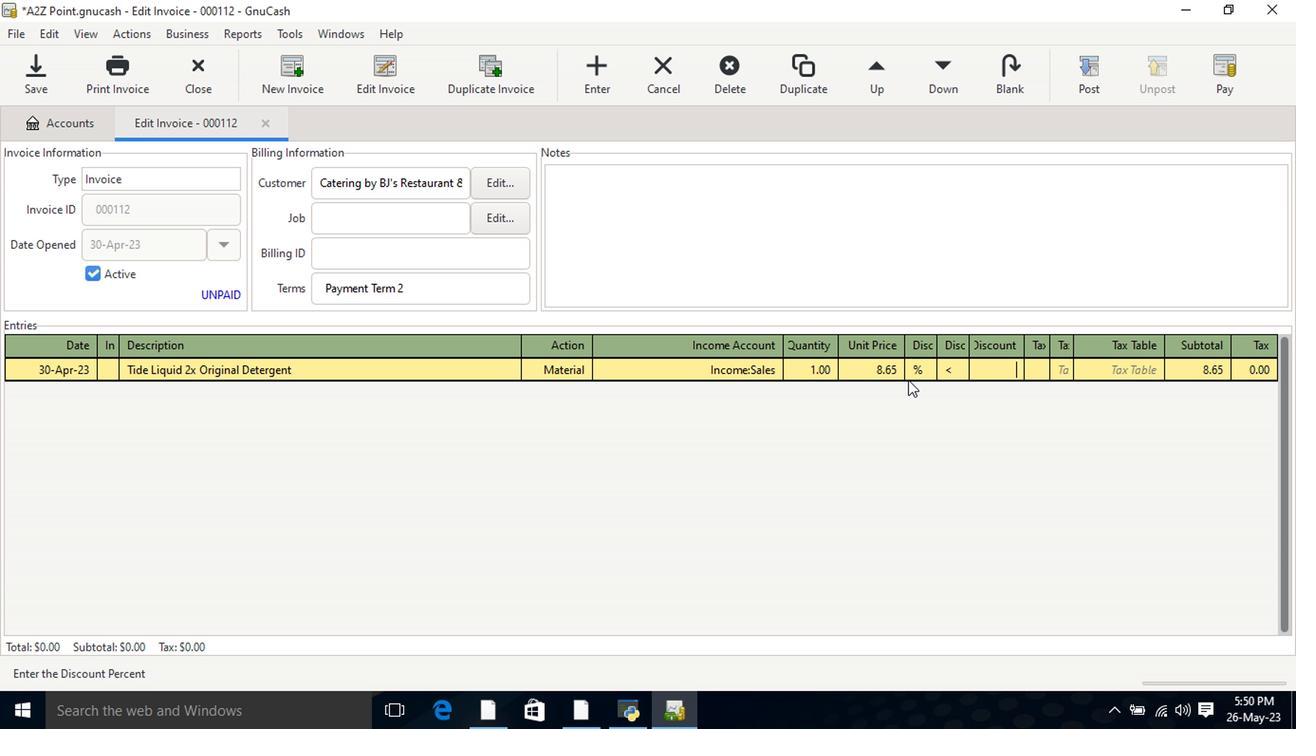 
Action: Mouse pressed left at (910, 379)
Screenshot: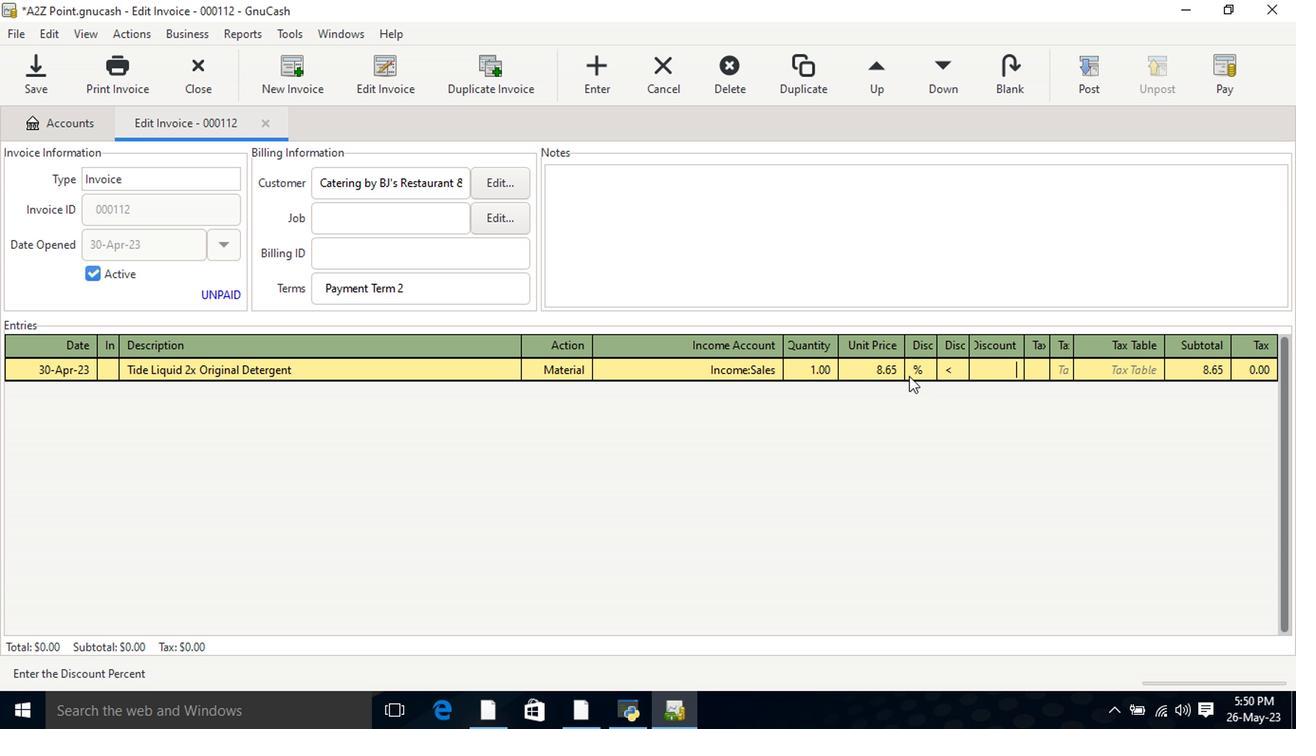 
Action: Mouse moved to (948, 375)
Screenshot: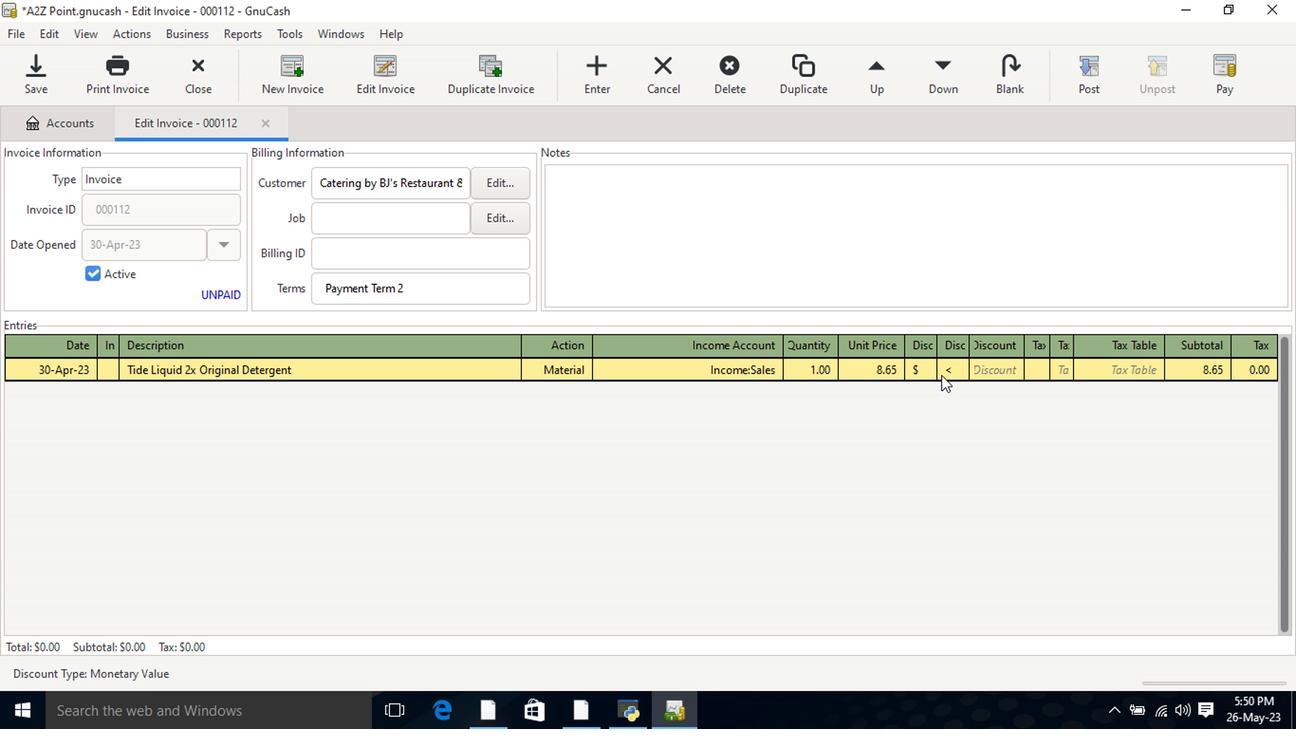 
Action: Mouse pressed left at (948, 375)
Screenshot: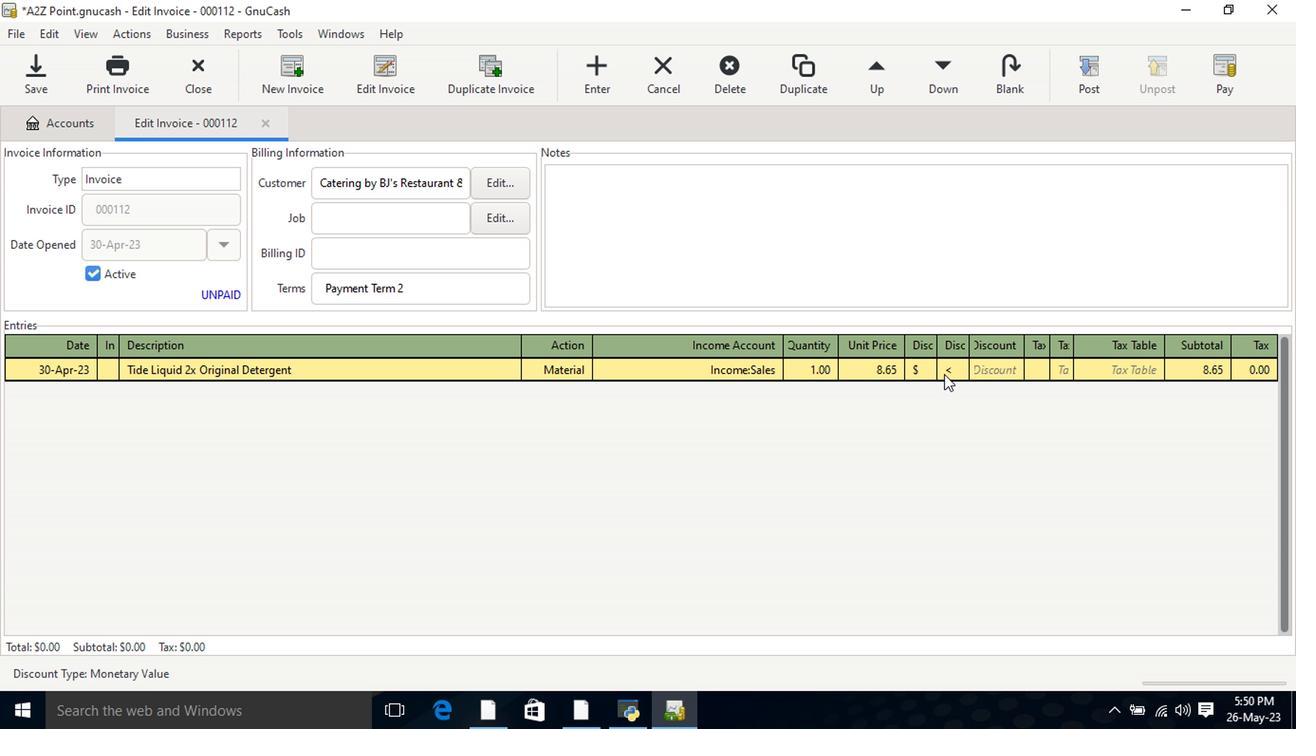 
Action: Mouse moved to (980, 378)
Screenshot: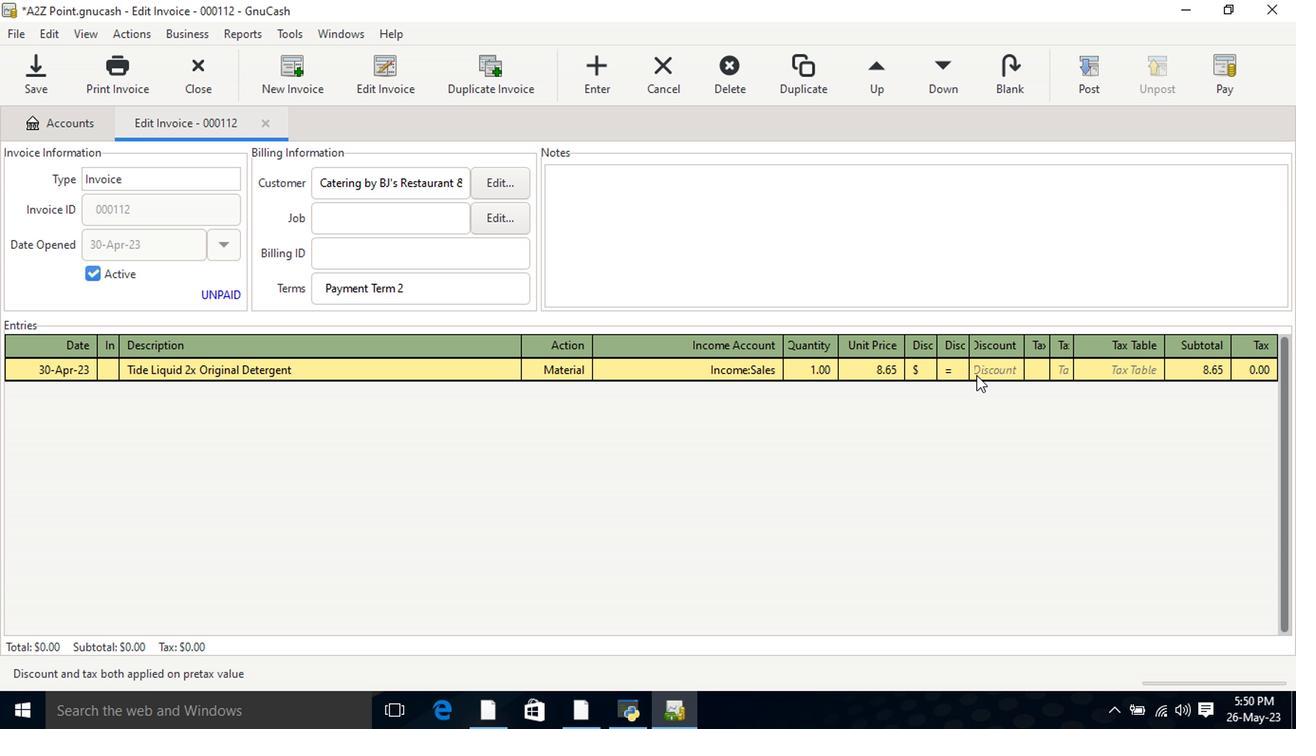 
Action: Mouse pressed left at (980, 378)
Screenshot: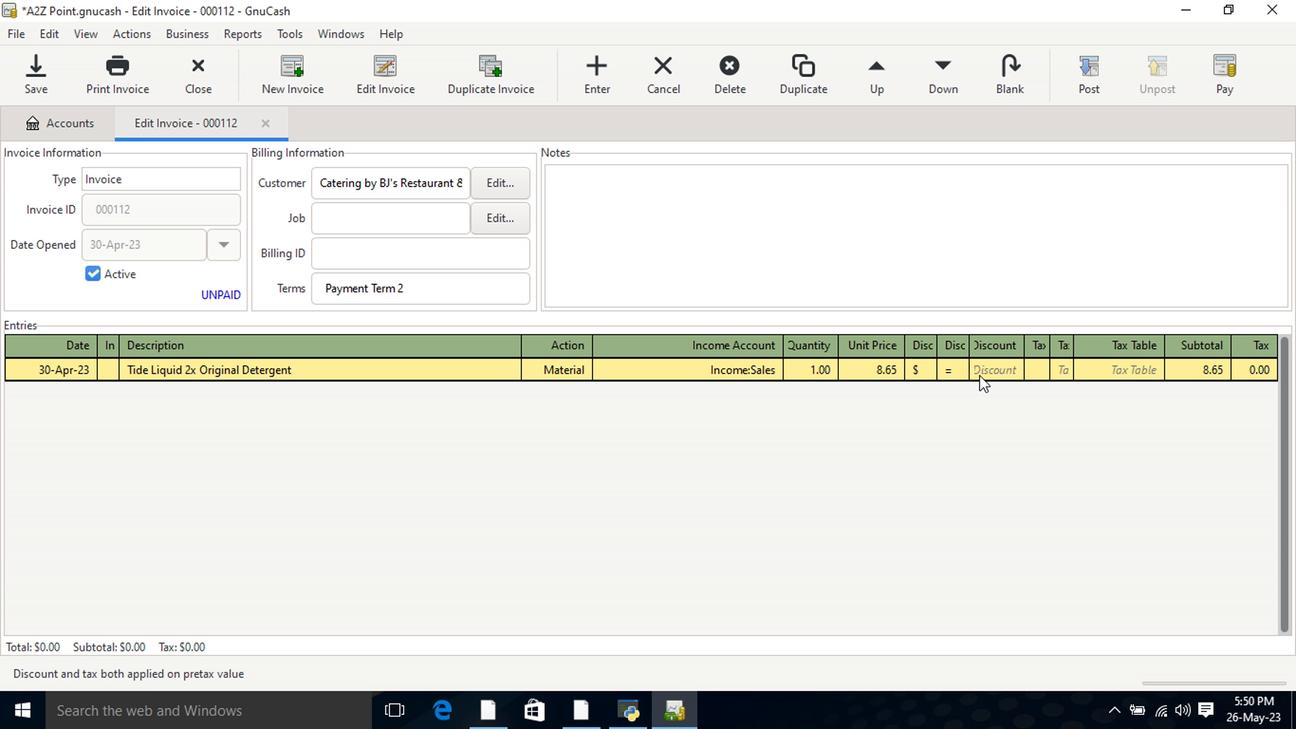 
Action: Key pressed 2.1<Key.tab><Key.tab><Key.shift>Always<Key.space><Key.shift>Thin<Key.space><Key.shift>No<Key.space><Key.shift>Feel<Key.space><Key.shift>Protection<Key.space><Key.shift>LY<Key.space><Key.shift>Pantiliners<Key.space>(20<Key.space>ct<Key.shift_r>)<Key.tab>mate<Key.tab>incom<Key.down><Key.down><Key.tab>1<Key.tab>6.3<Key.tab>
Screenshot: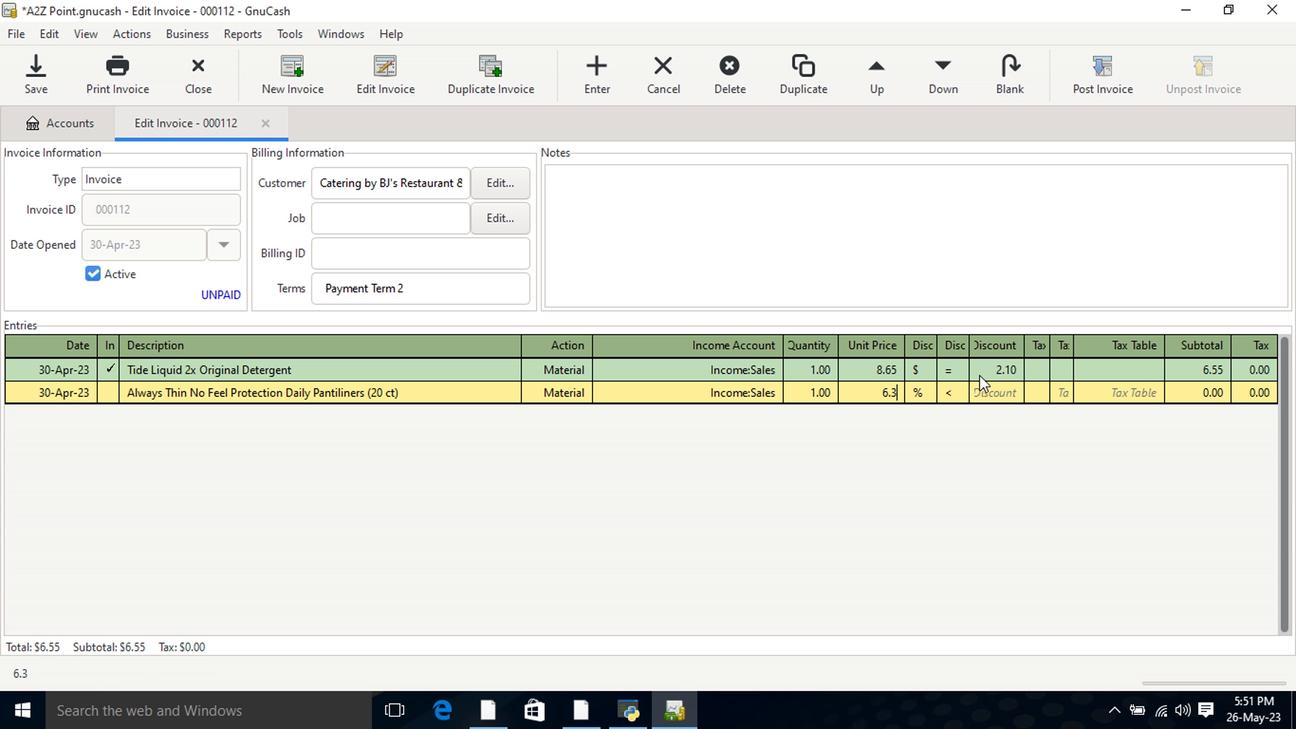
Action: Mouse moved to (922, 398)
Screenshot: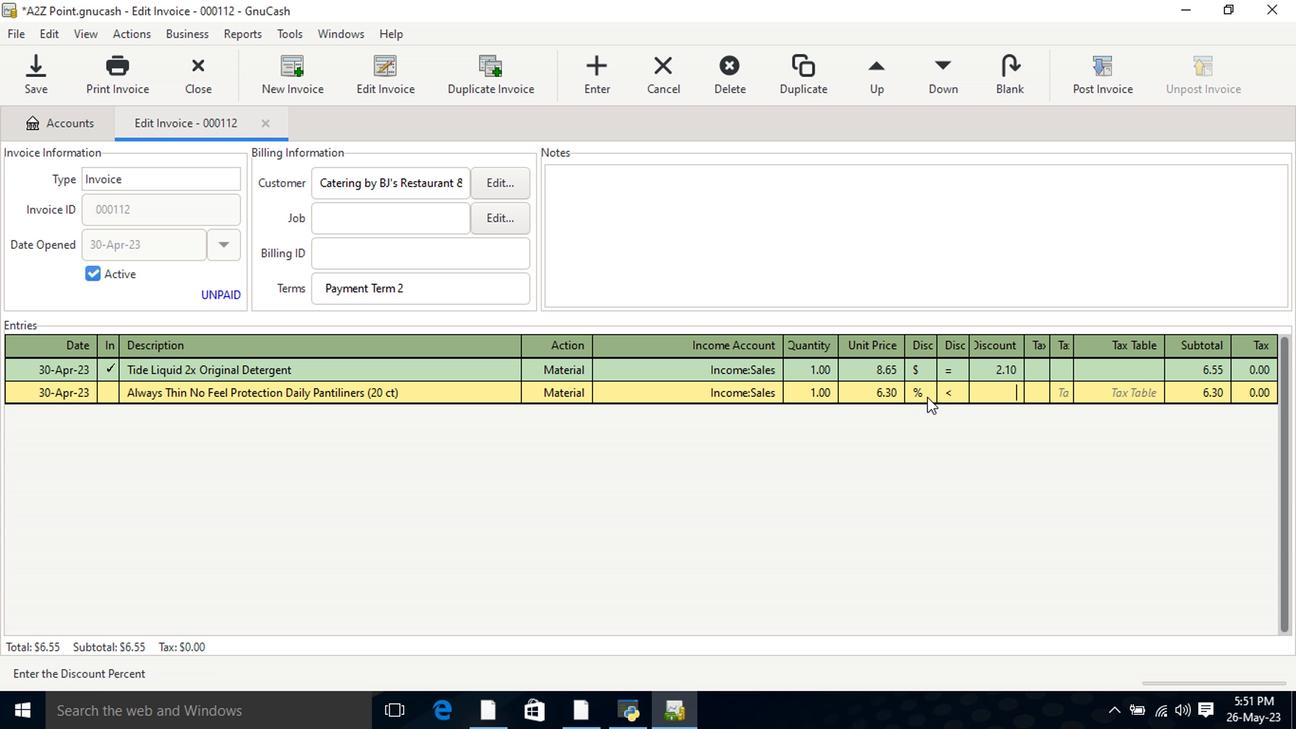 
Action: Mouse pressed left at (922, 398)
Screenshot: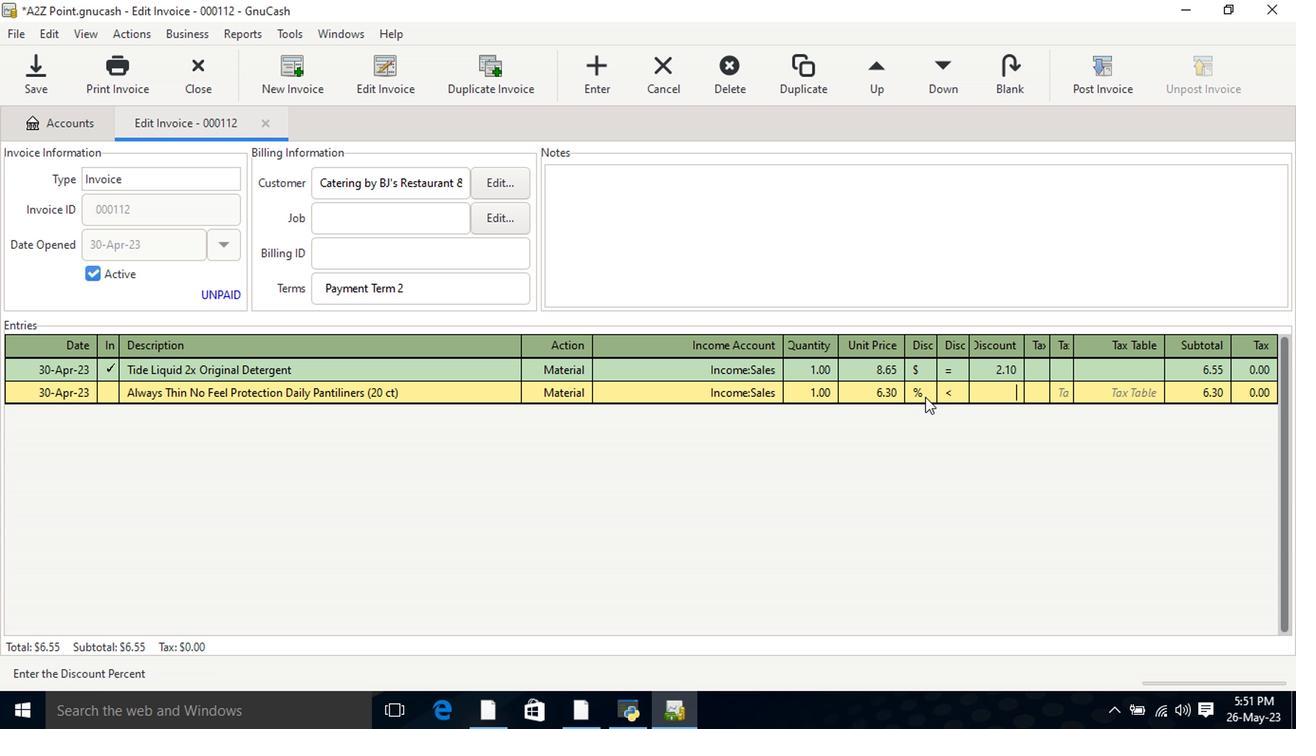 
Action: Mouse moved to (950, 398)
Screenshot: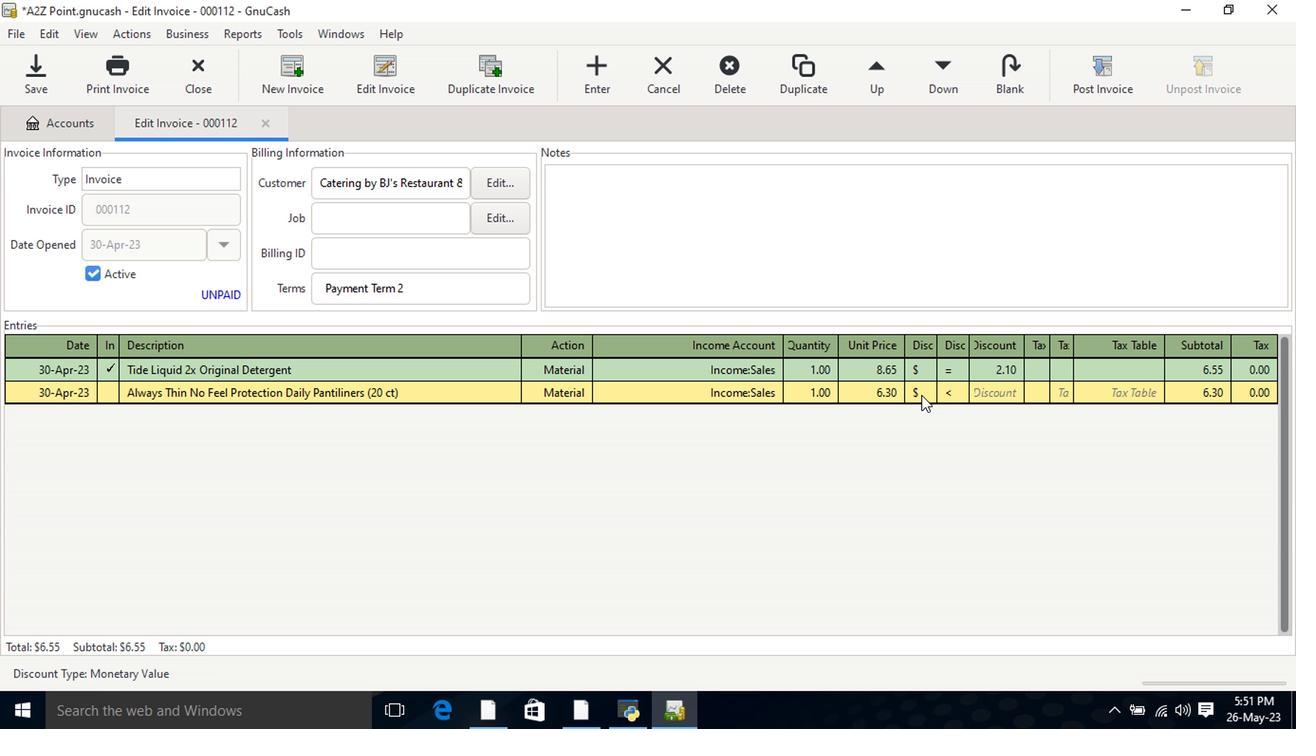 
Action: Mouse pressed left at (950, 398)
Screenshot: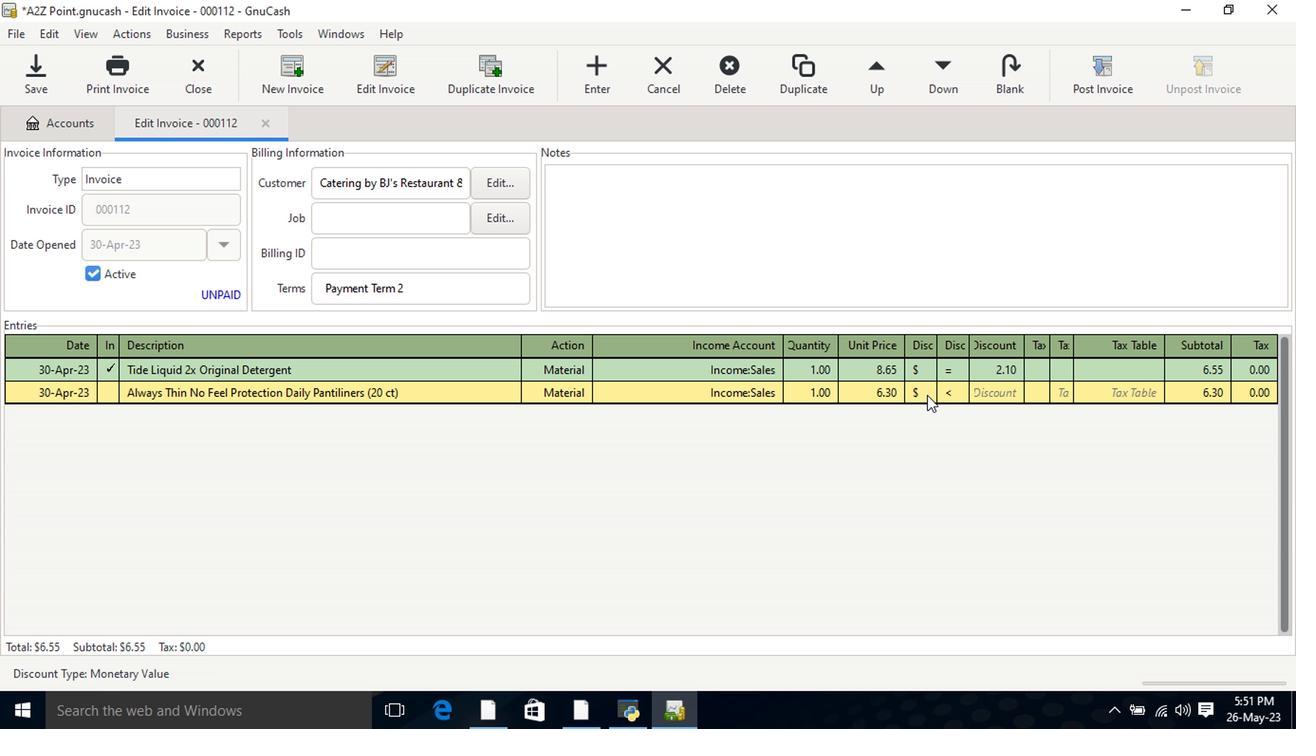 
Action: Mouse moved to (992, 394)
Screenshot: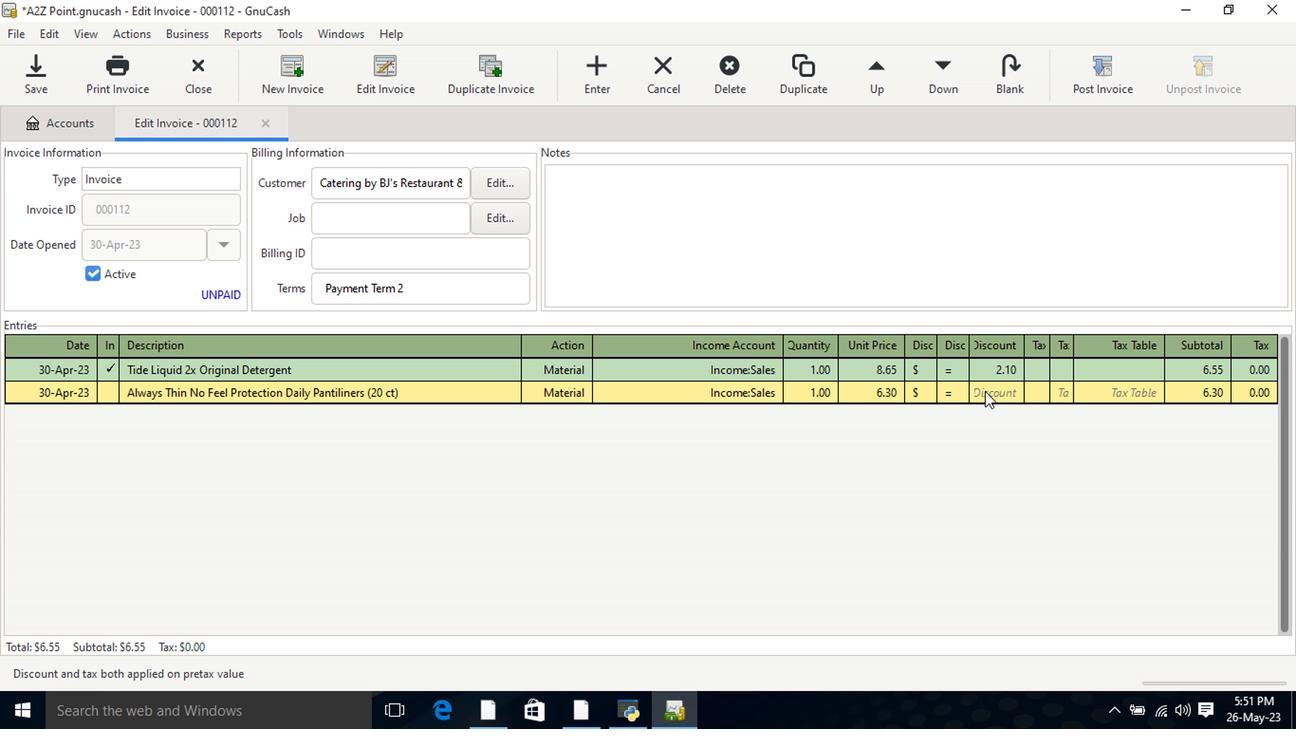 
Action: Mouse pressed left at (992, 394)
Screenshot: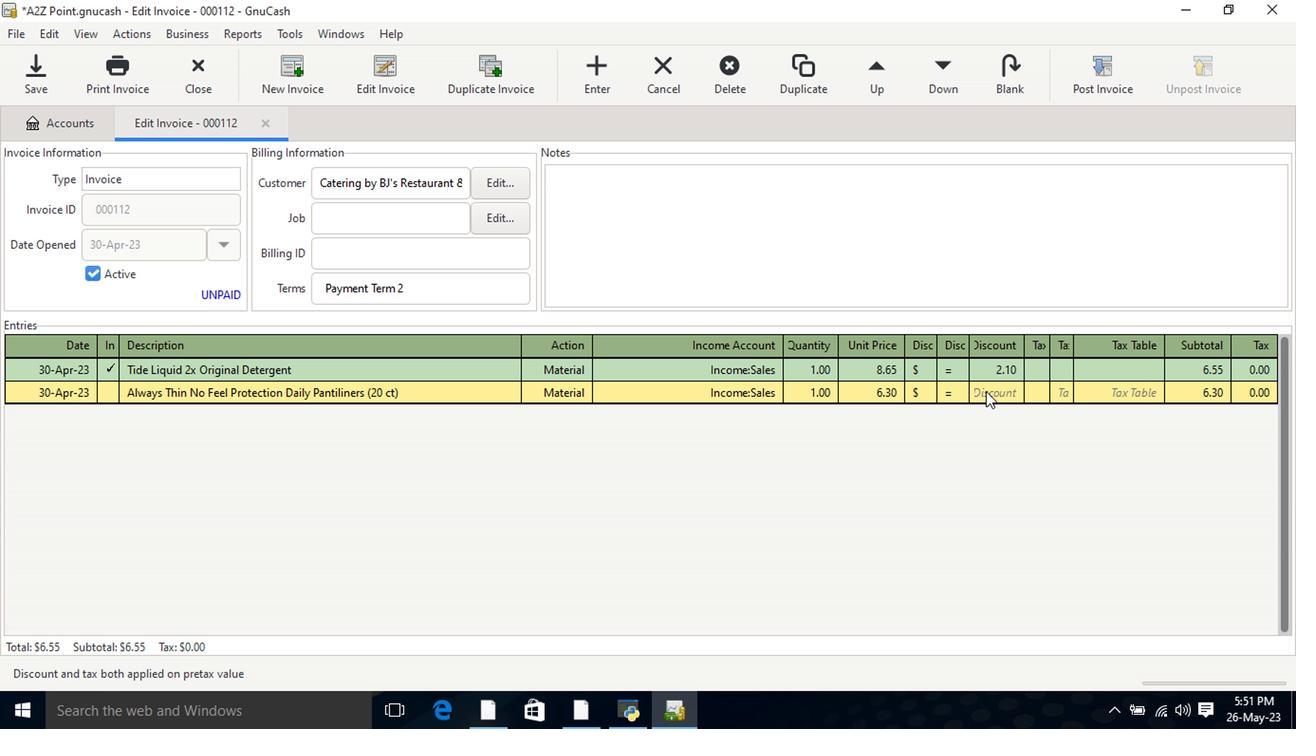 
Action: Key pressed 3.1<Key.tab><Key.tab><Key.shift>Grab<Key.space><Key.shift>N<Key.space><Key.shift>Go<Key.space><Key.shift>Mixed<Key.space><Key.shift>Berries<Key.space><Key.shift_r>(pack<Key.shift_r><Key.shift_r><Key.shift_r><Key.shift_r>)<Key.tab>mate<Key.tab>incom<Key.down><Key.down><Key.down><Key.up><Key.down><Key.tab>2<Key.tab>7.3<Key.tab>
Screenshot: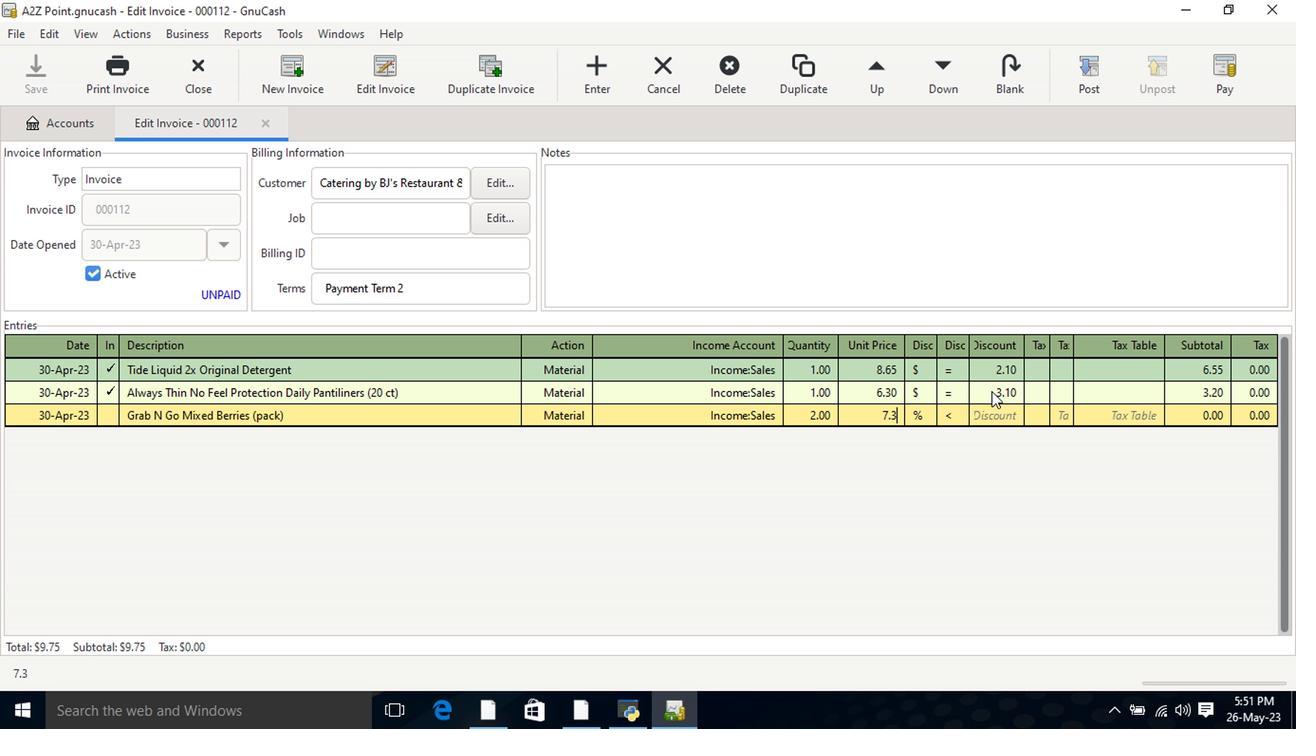 
Action: Mouse moved to (910, 422)
Screenshot: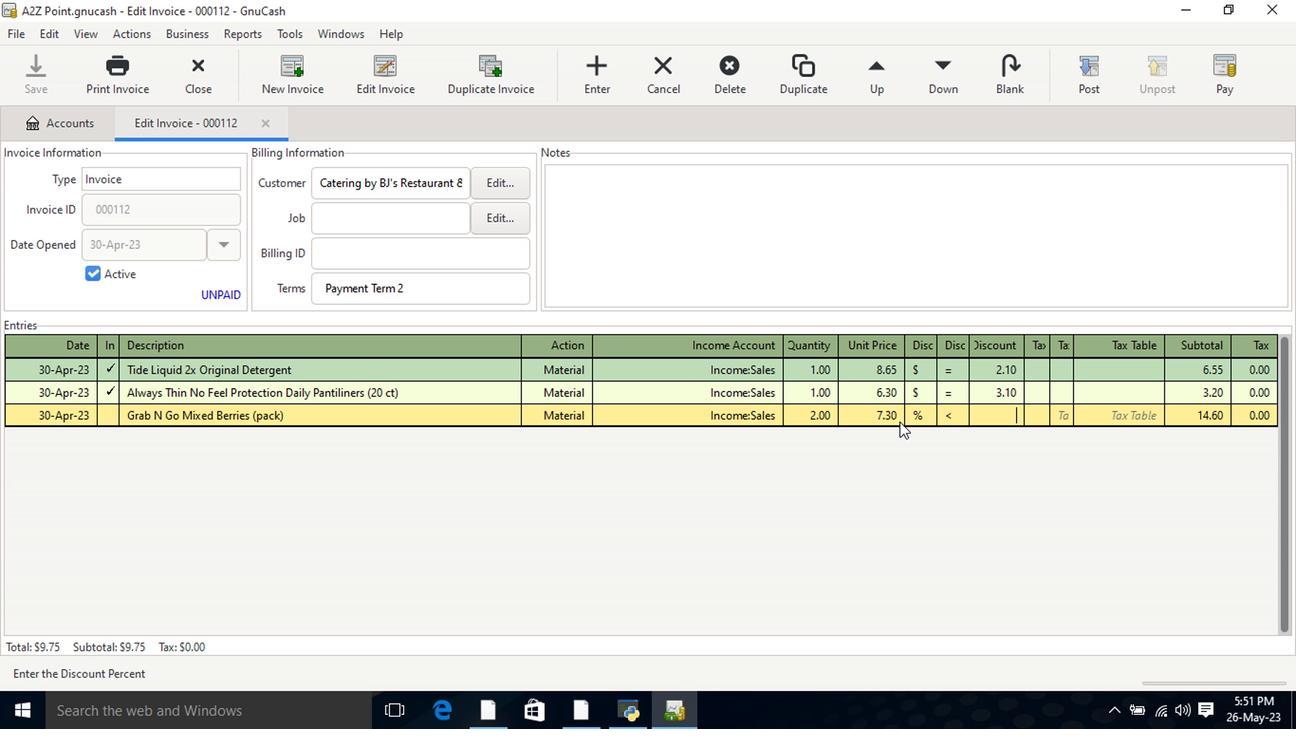
Action: Mouse pressed left at (910, 422)
Screenshot: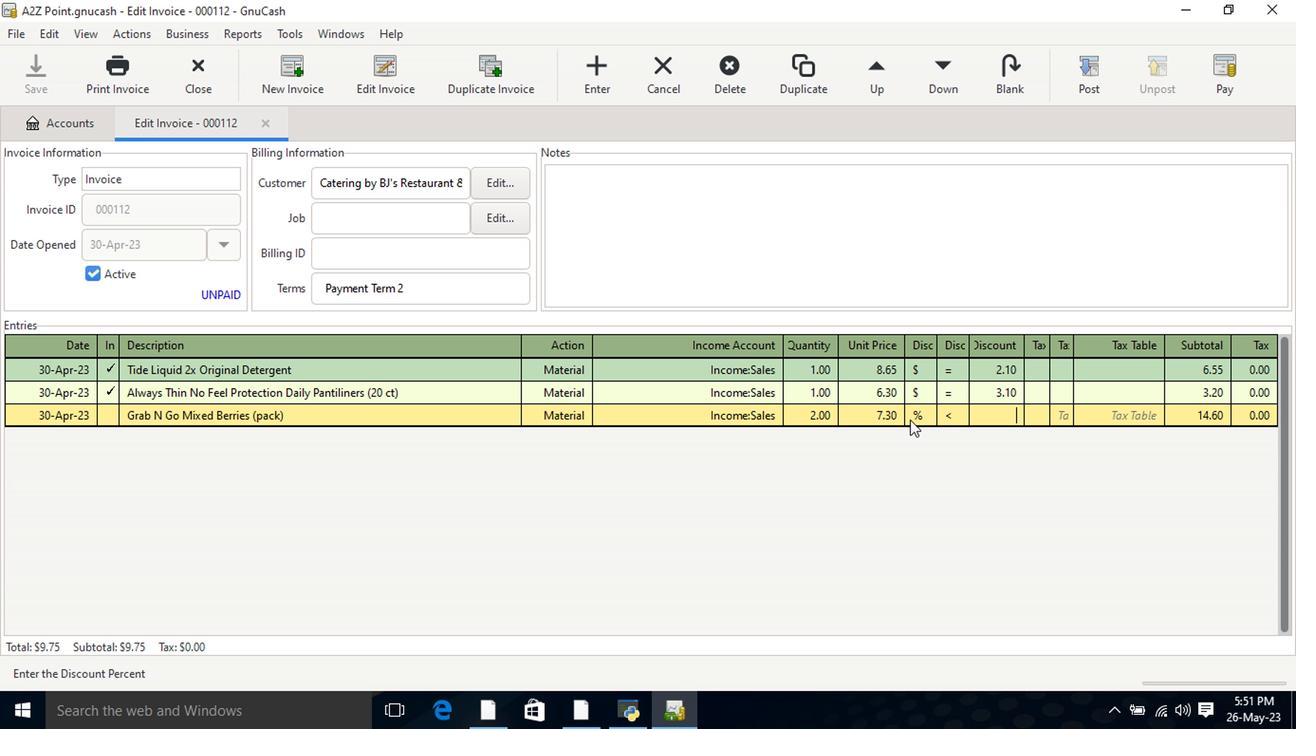 
Action: Mouse moved to (946, 419)
Screenshot: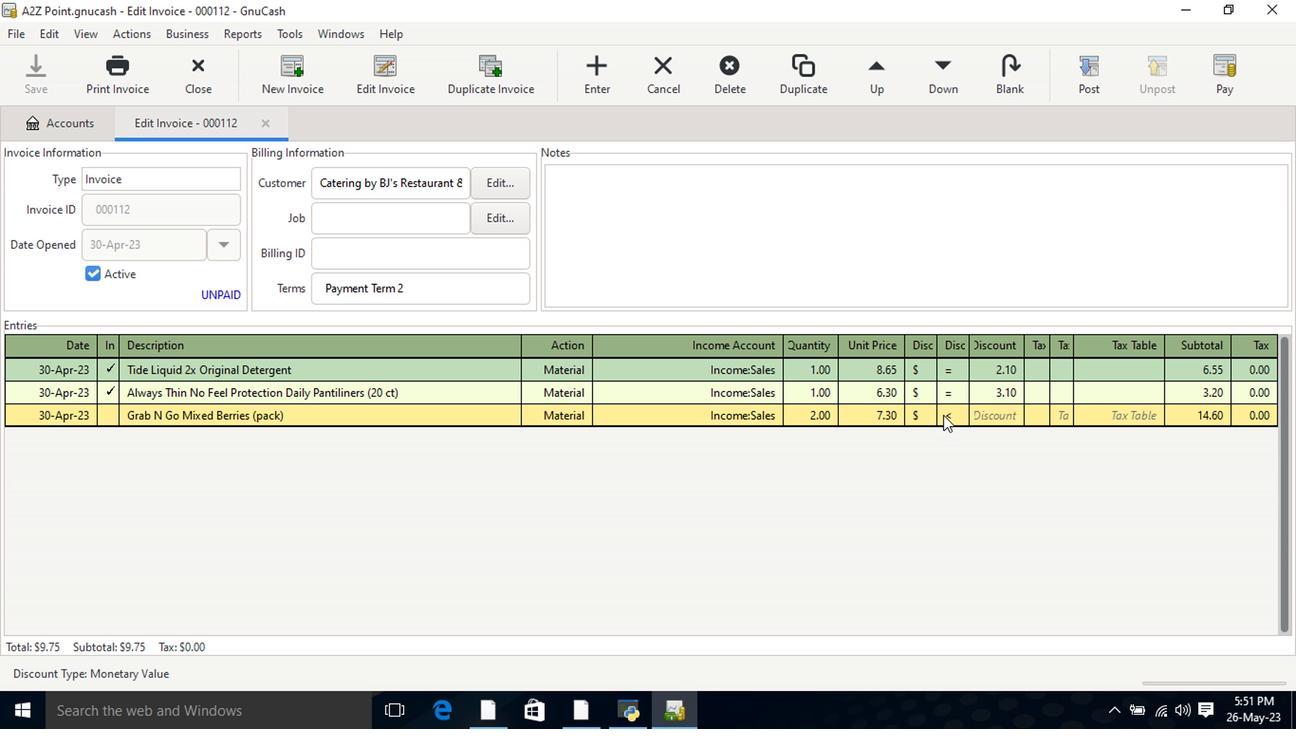 
Action: Mouse pressed left at (946, 419)
Screenshot: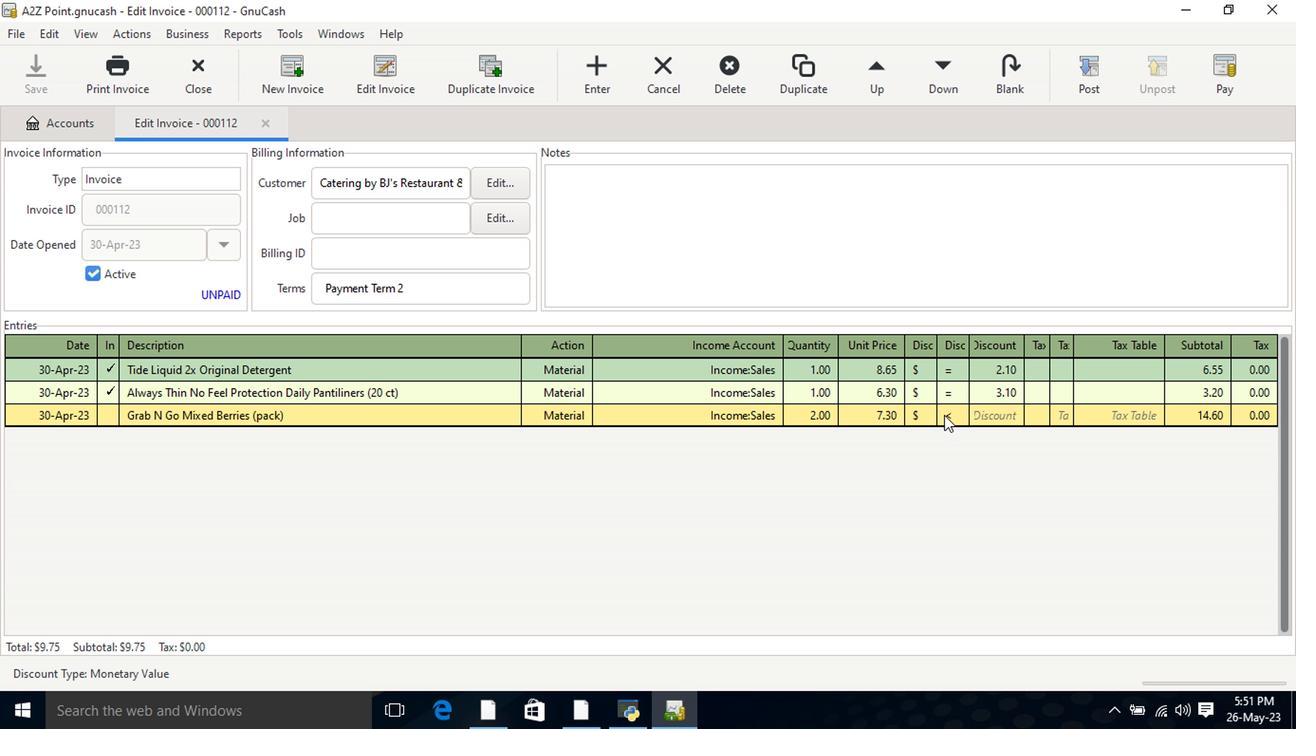 
Action: Mouse moved to (985, 415)
Screenshot: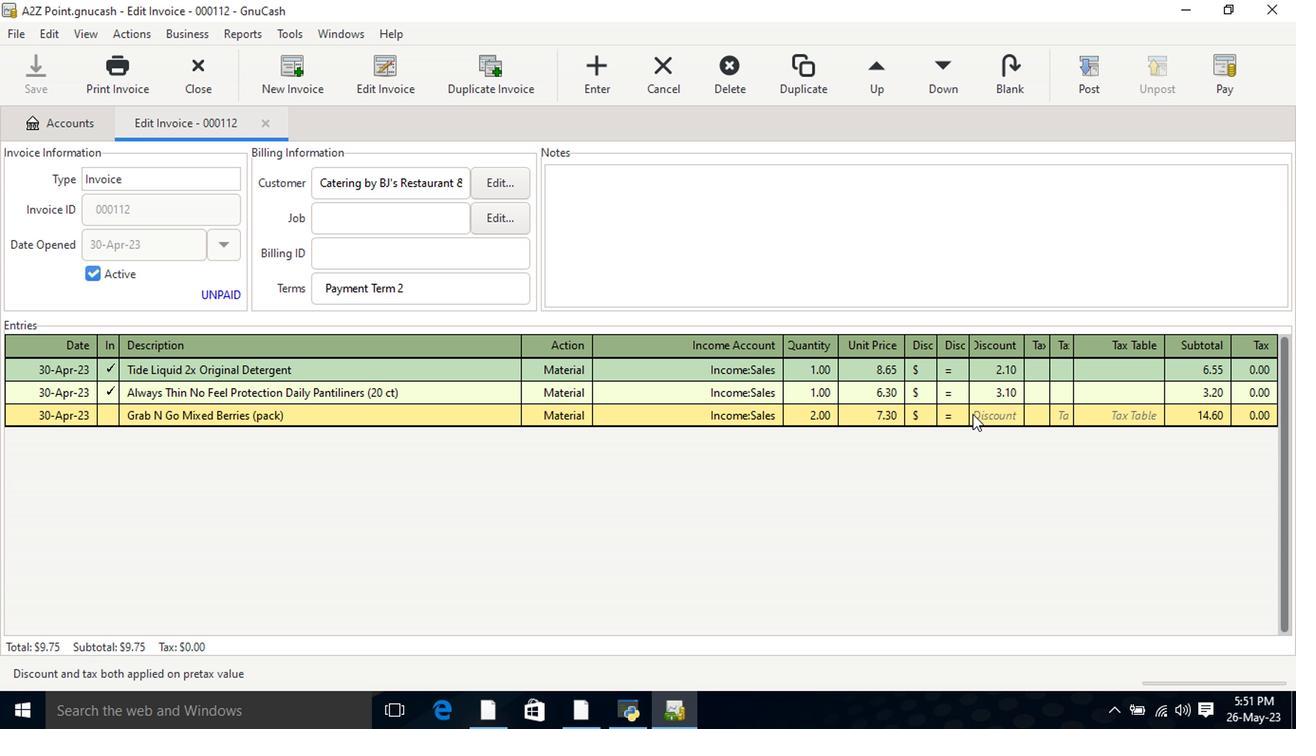
Action: Mouse pressed left at (983, 415)
Screenshot: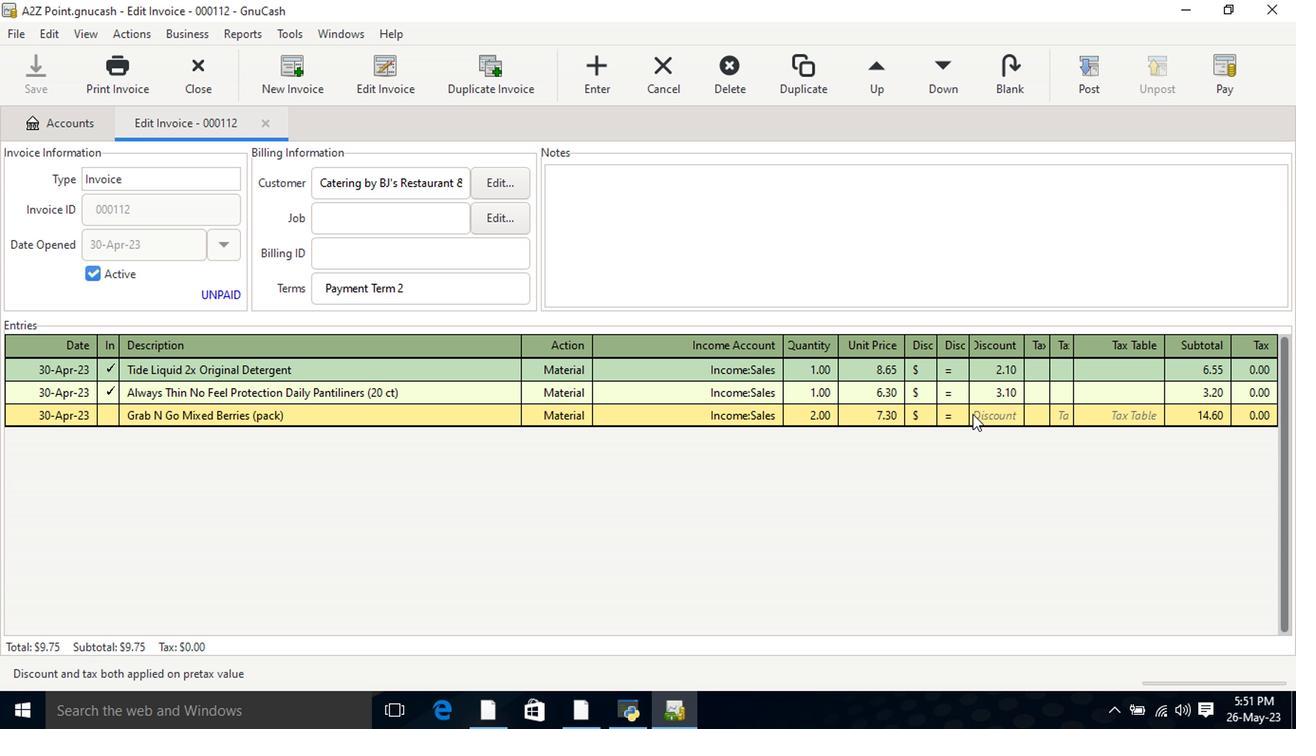 
Action: Mouse moved to (990, 418)
Screenshot: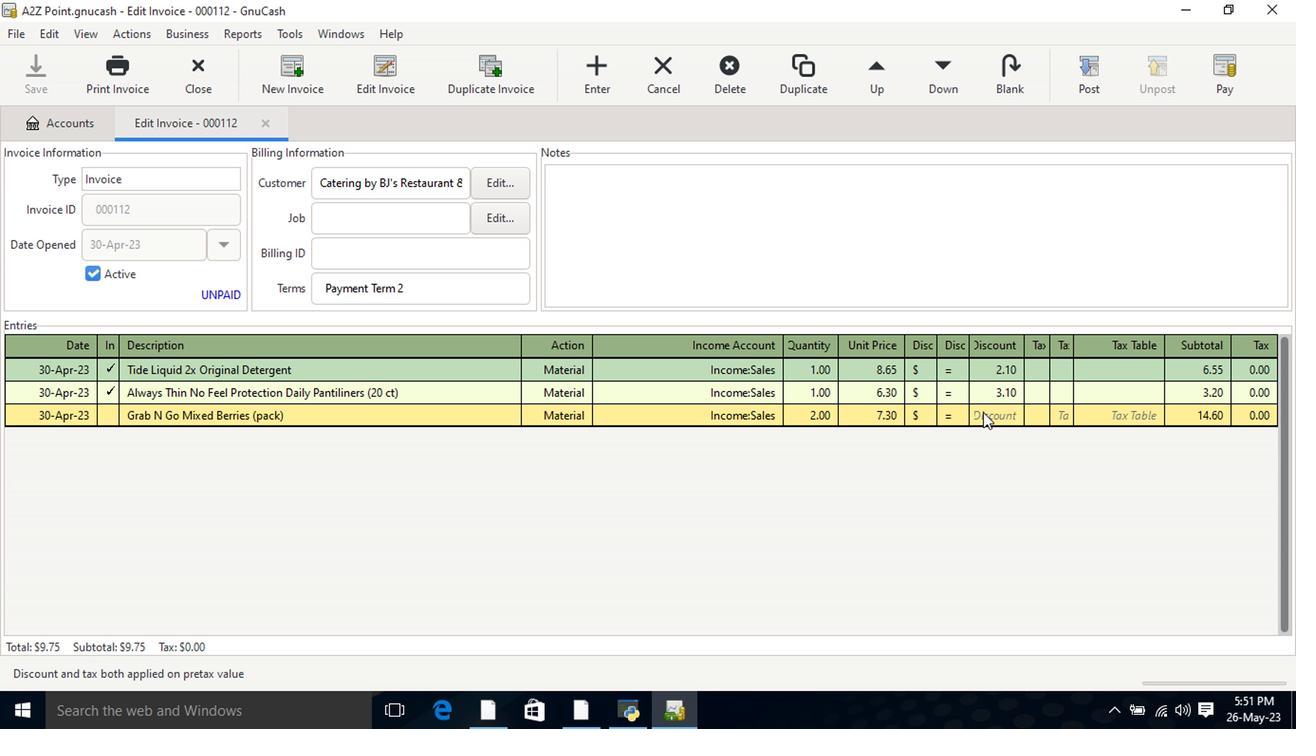 
Action: Mouse pressed left at (990, 418)
Screenshot: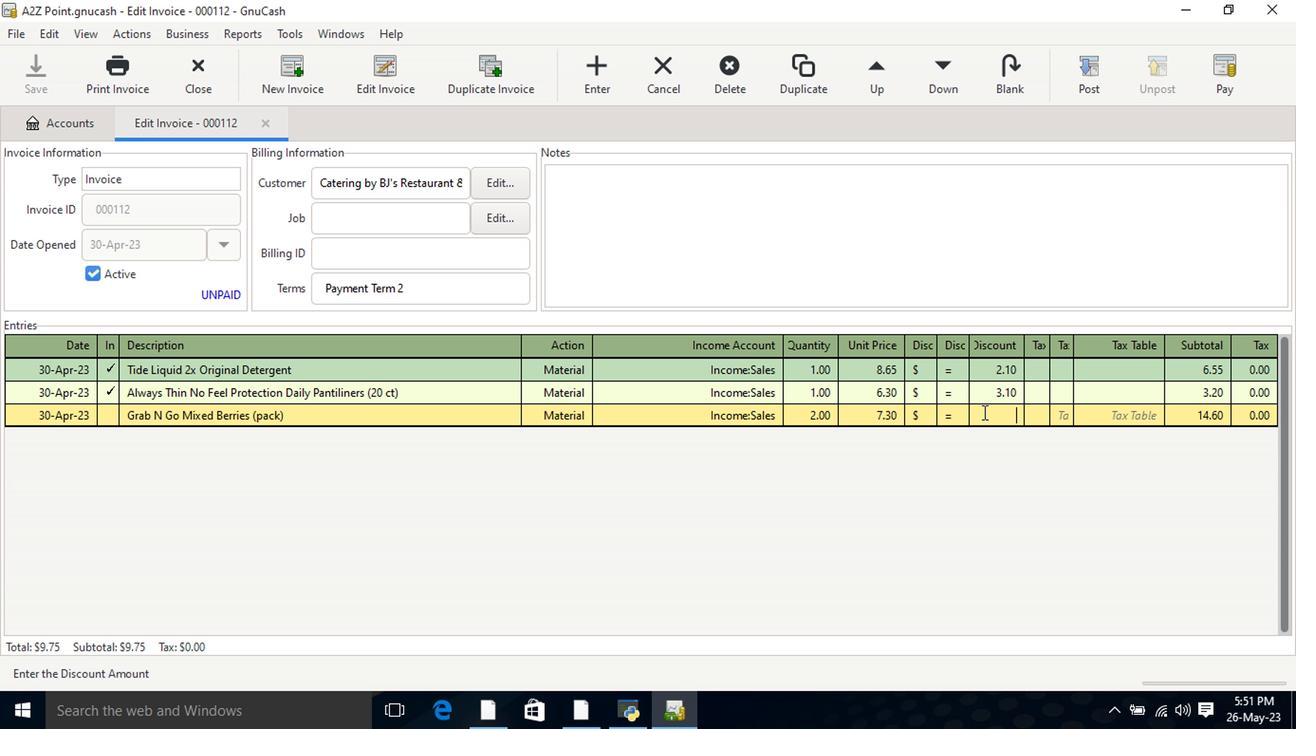 
Action: Mouse moved to (990, 419)
Screenshot: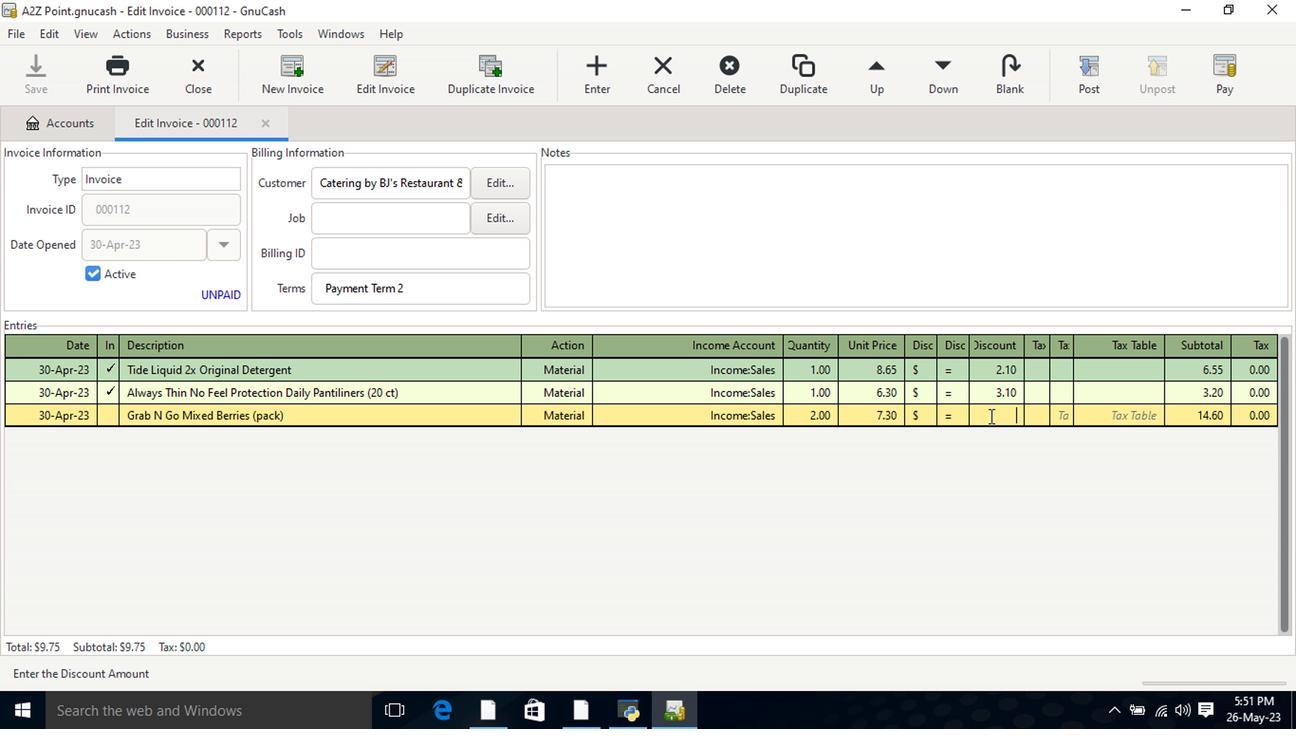 
Action: Key pressed 3.
Screenshot: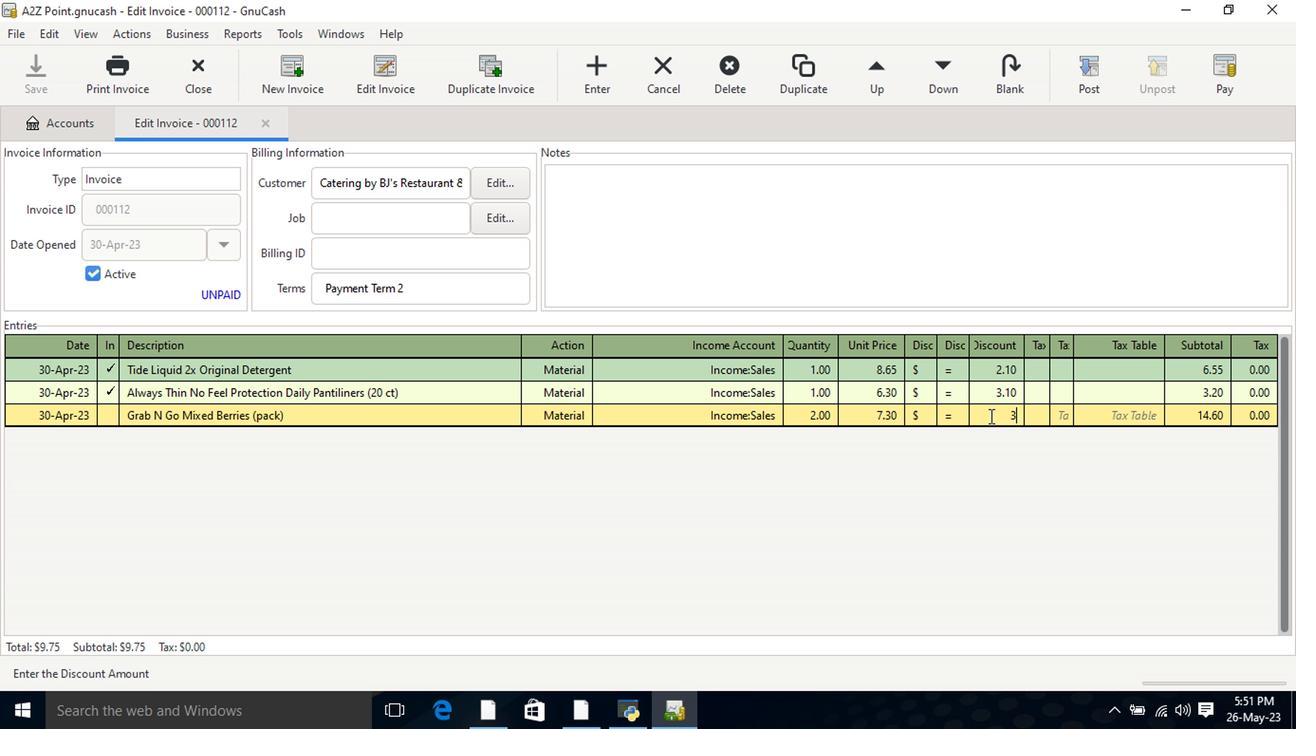 
Action: Mouse moved to (990, 419)
Screenshot: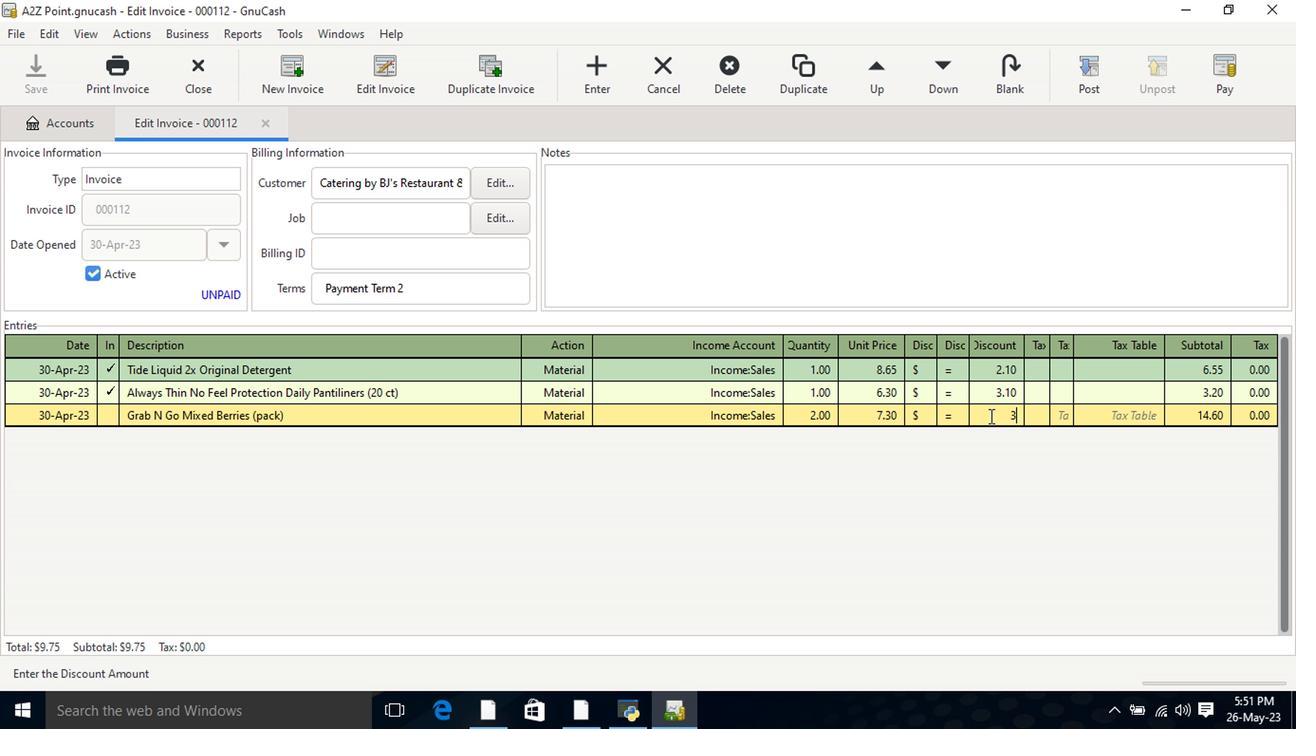 
Action: Key pressed 6
Screenshot: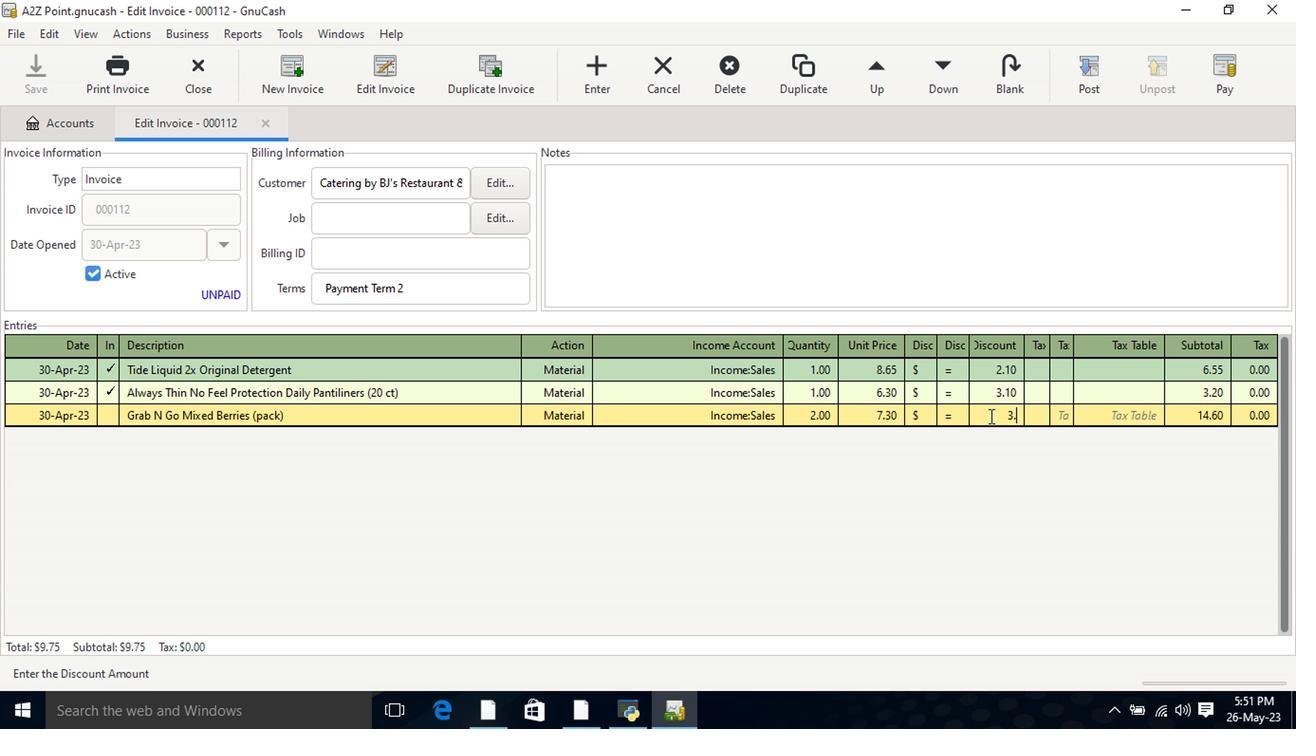 
Action: Mouse moved to (948, 411)
Screenshot: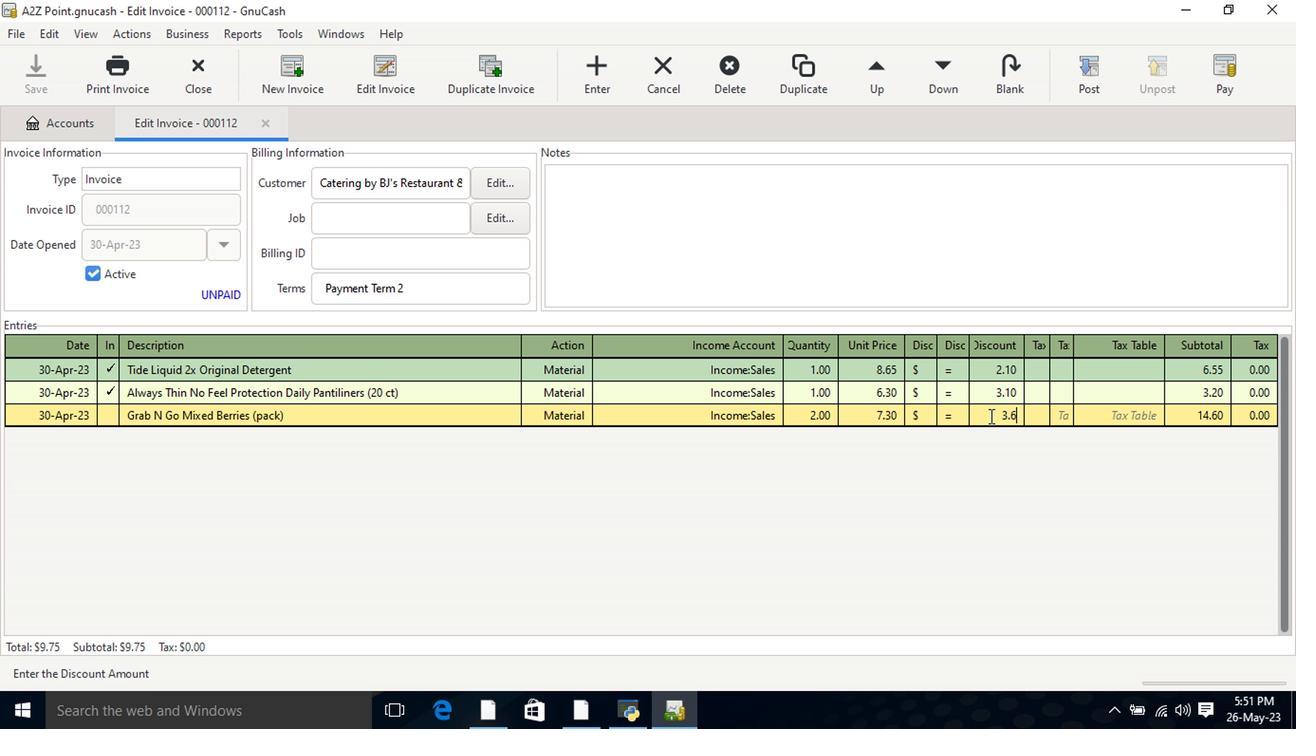 
Action: Key pressed <Key.tab>
Screenshot: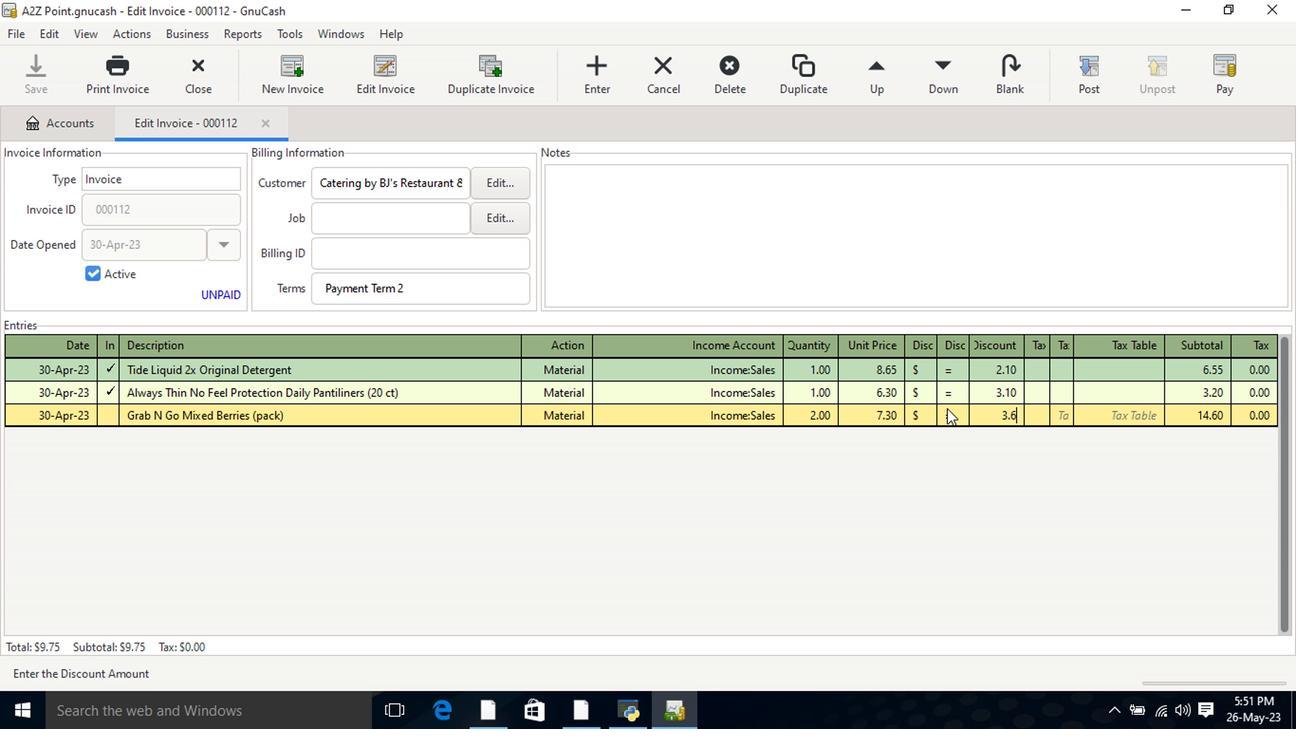 
Action: Mouse moved to (692, 318)
Screenshot: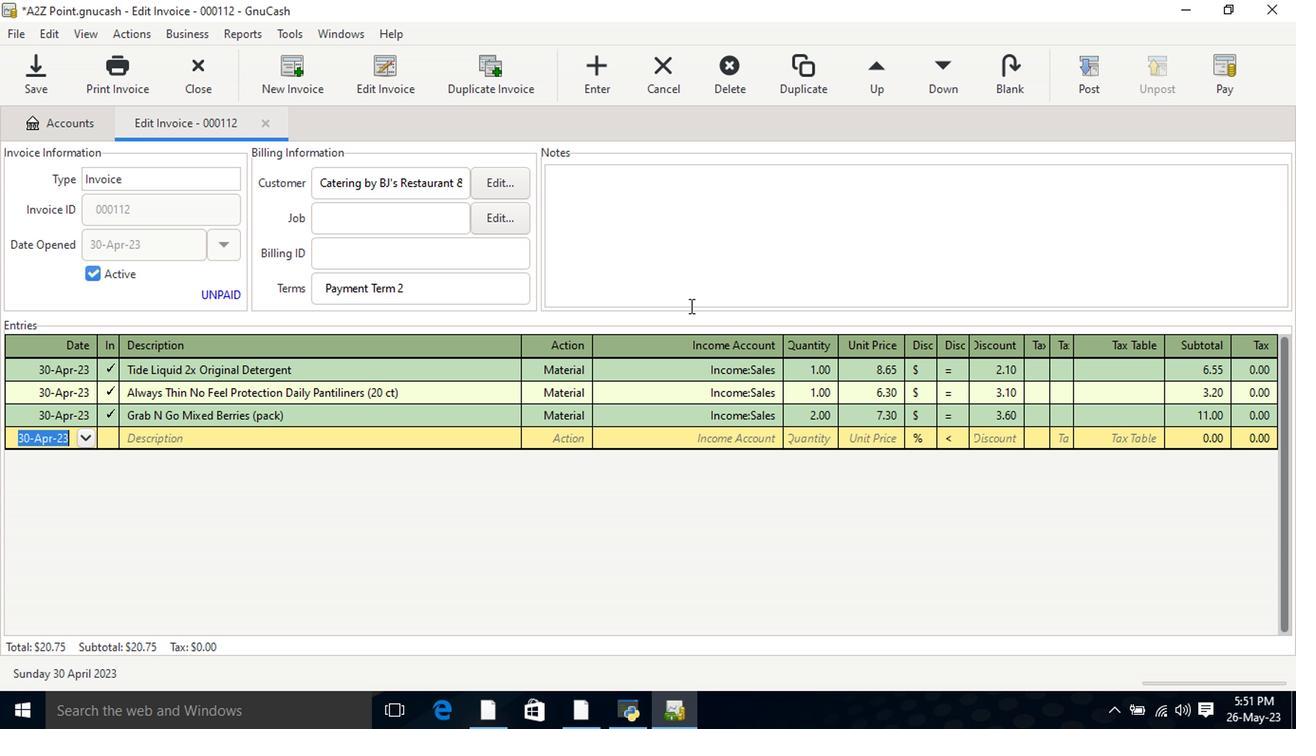 
Action: Mouse pressed left at (692, 318)
Screenshot: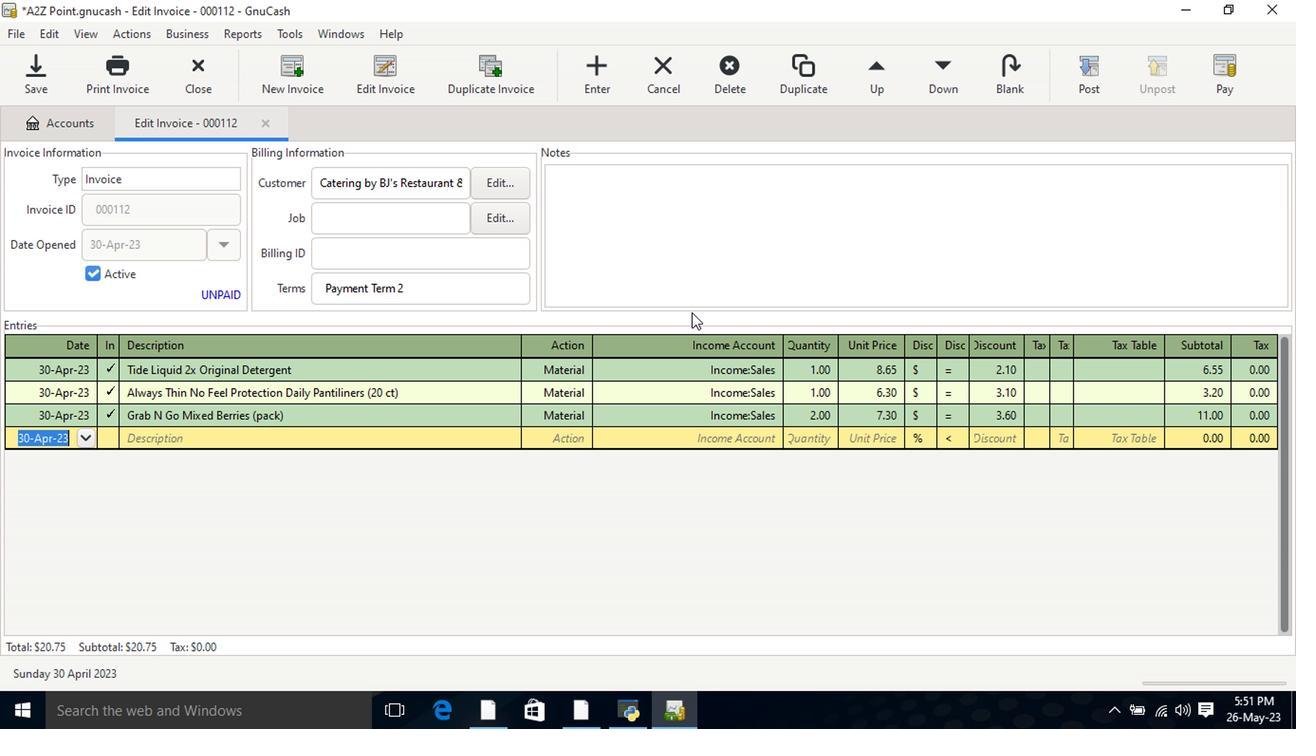 
Action: Mouse moved to (613, 152)
Screenshot: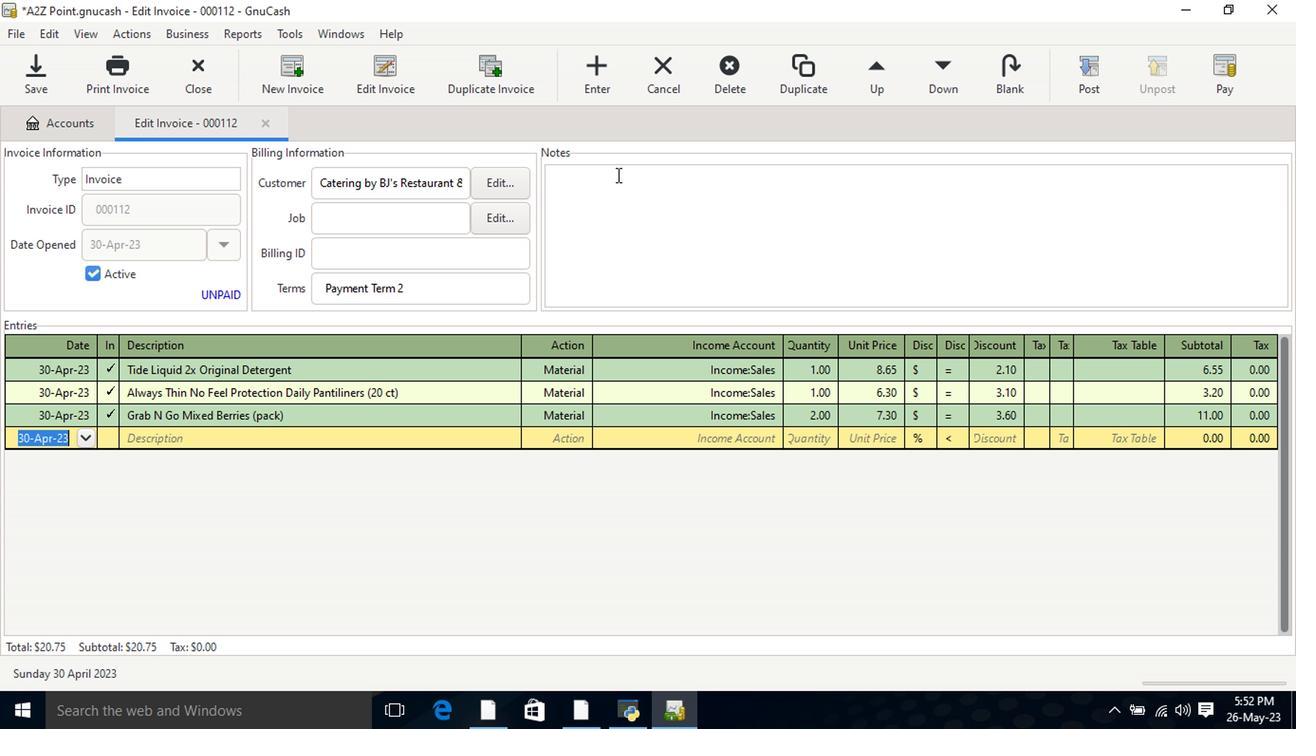 
Action: Mouse pressed left at (613, 152)
Screenshot: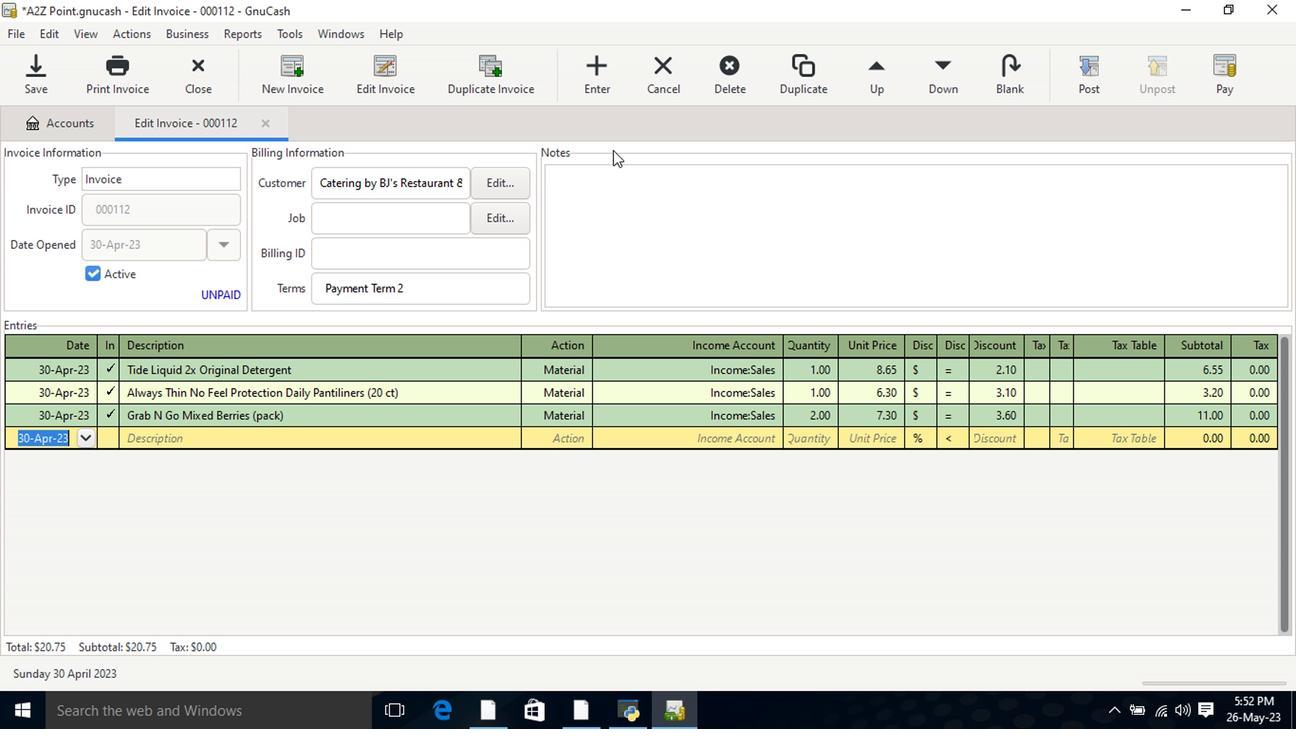 
Action: Mouse moved to (609, 212)
Screenshot: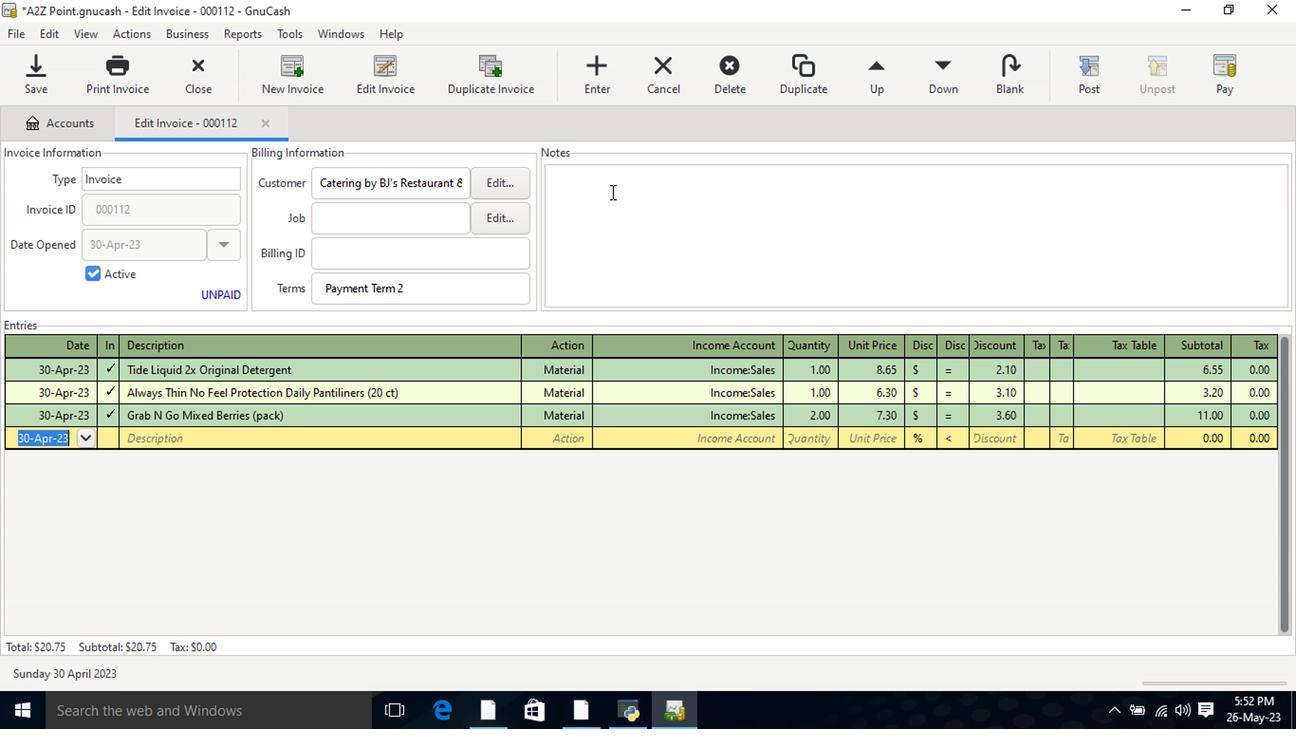 
Action: Mouse pressed left at (609, 212)
Screenshot: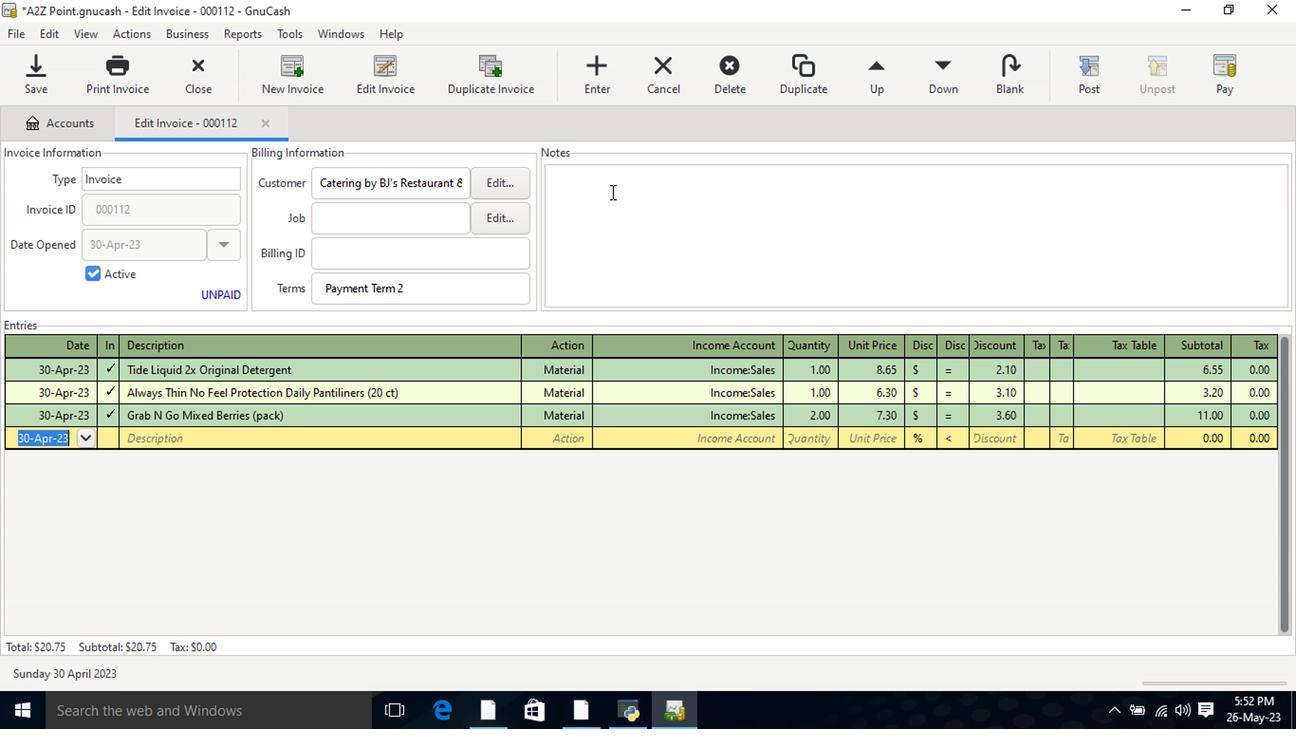 
Action: Key pressed <Key.shift>Log<Key.space>forward<Key.space>to<Key.space>serving<Key.space>you<Key.space>again.
Screenshot: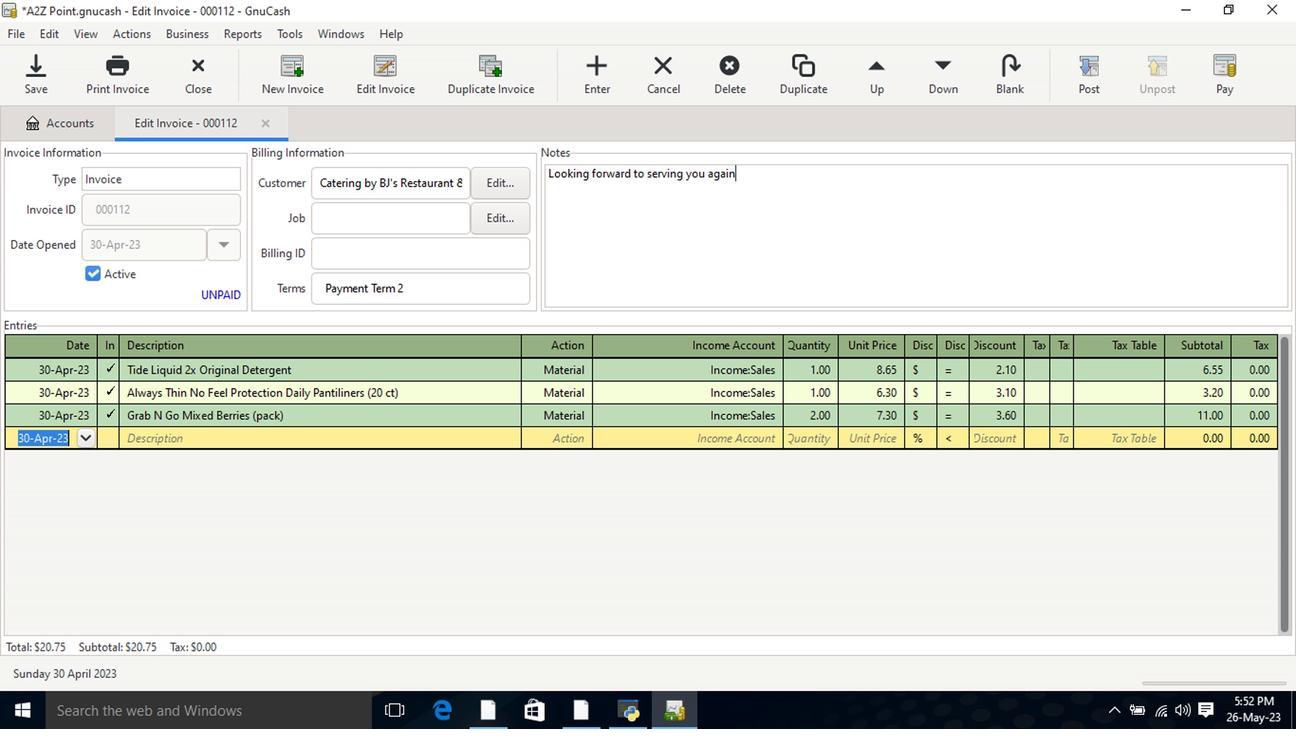 
Action: Mouse moved to (1078, 87)
Screenshot: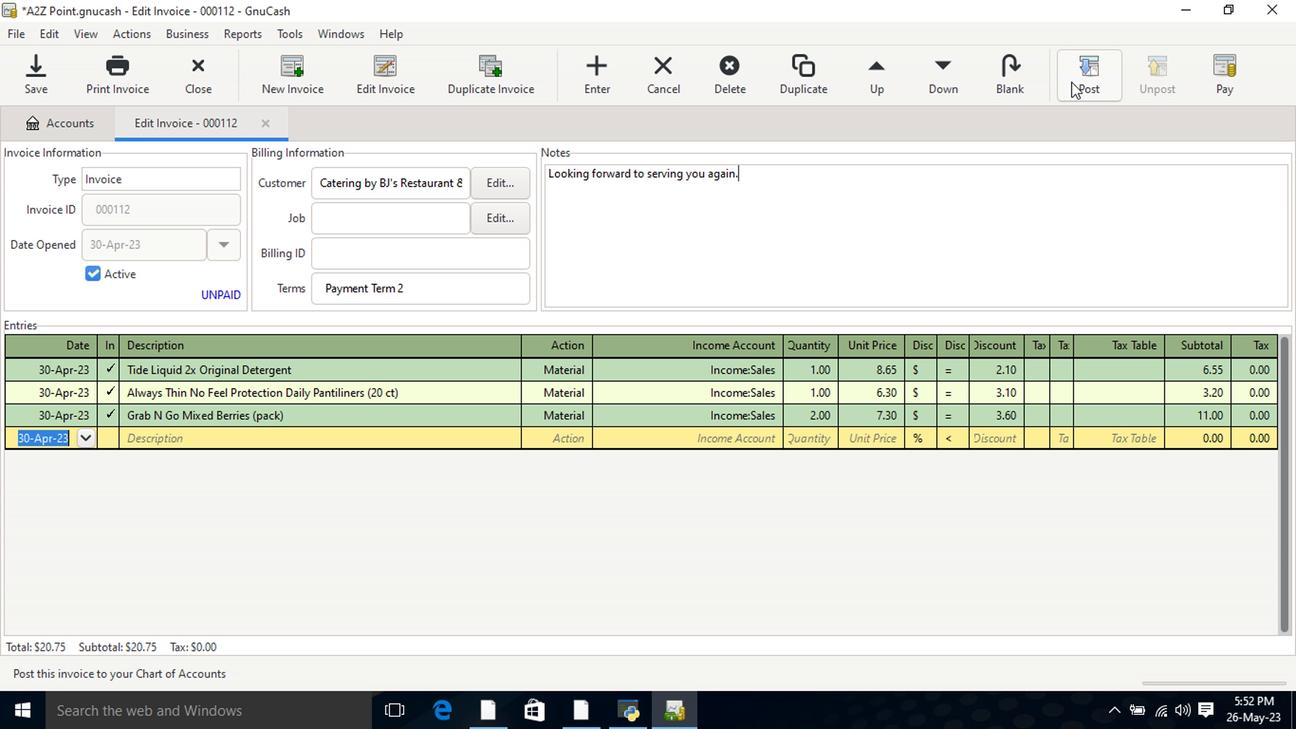 
Action: Mouse pressed left at (1078, 87)
Screenshot: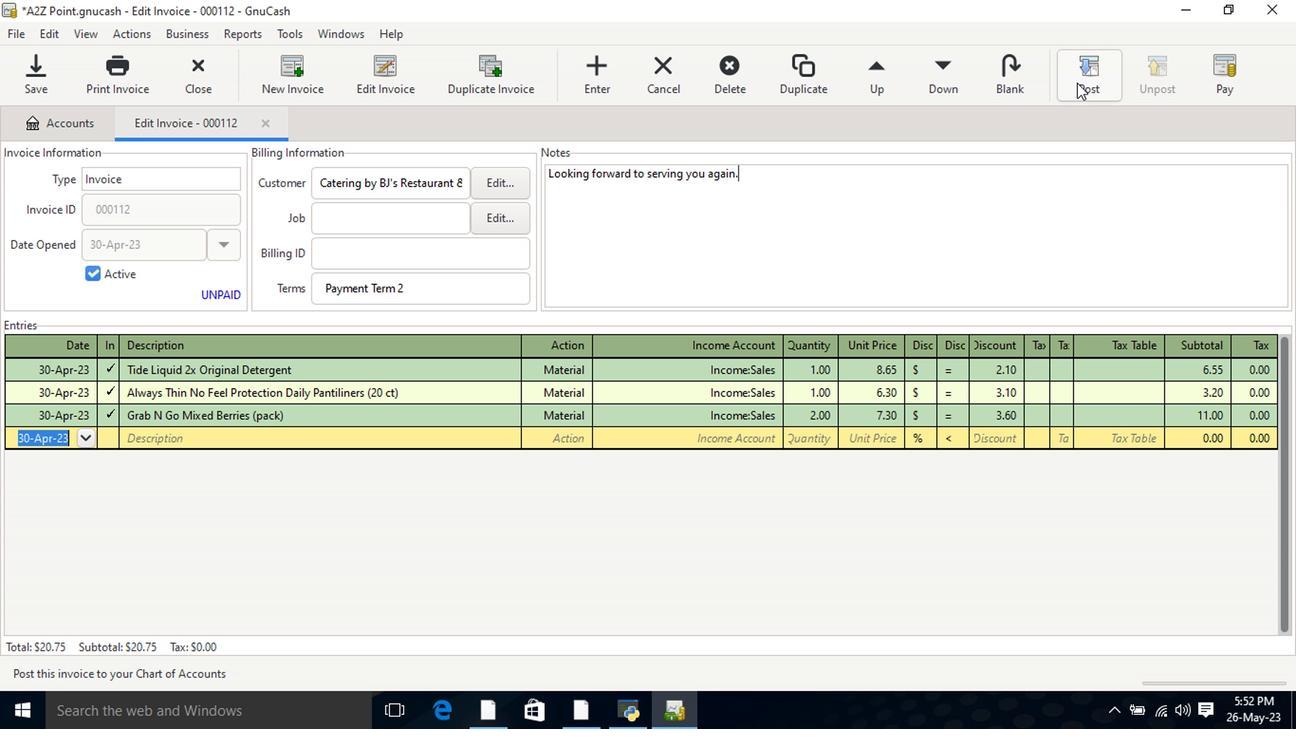 
Action: Mouse moved to (809, 318)
Screenshot: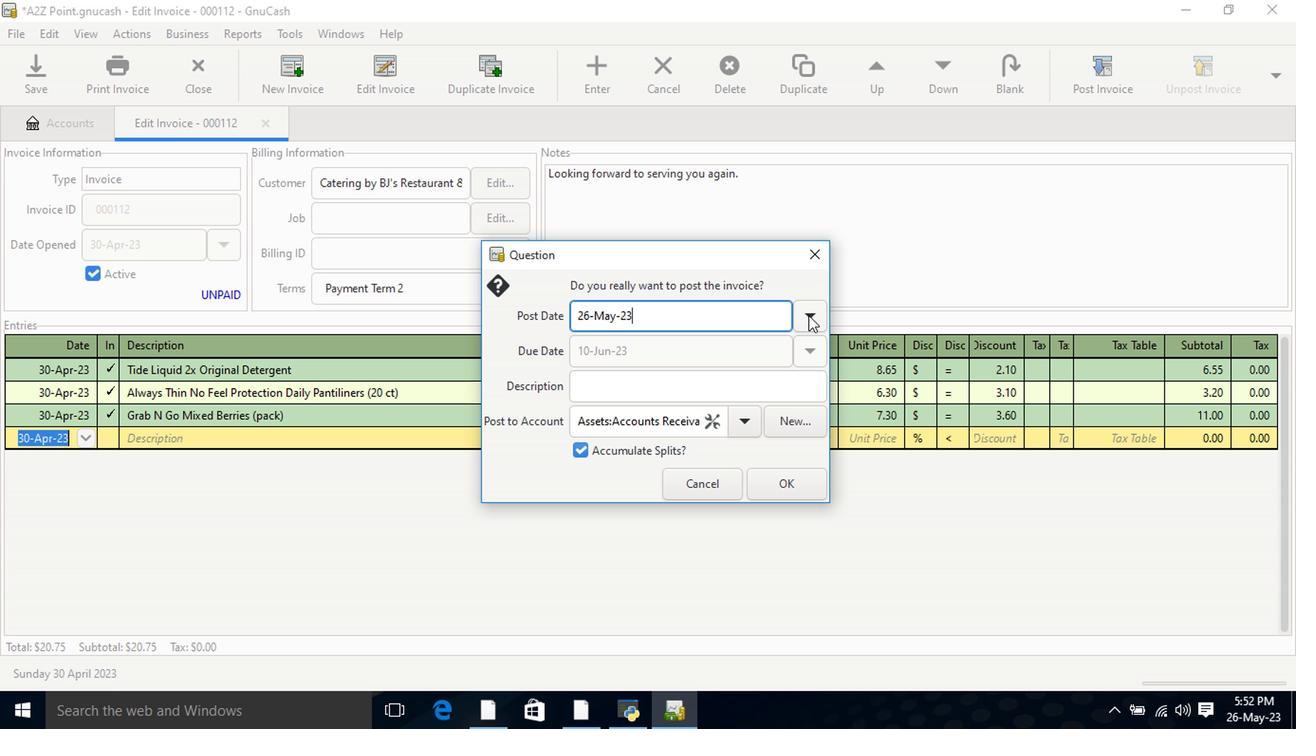
Action: Mouse pressed left at (809, 318)
Screenshot: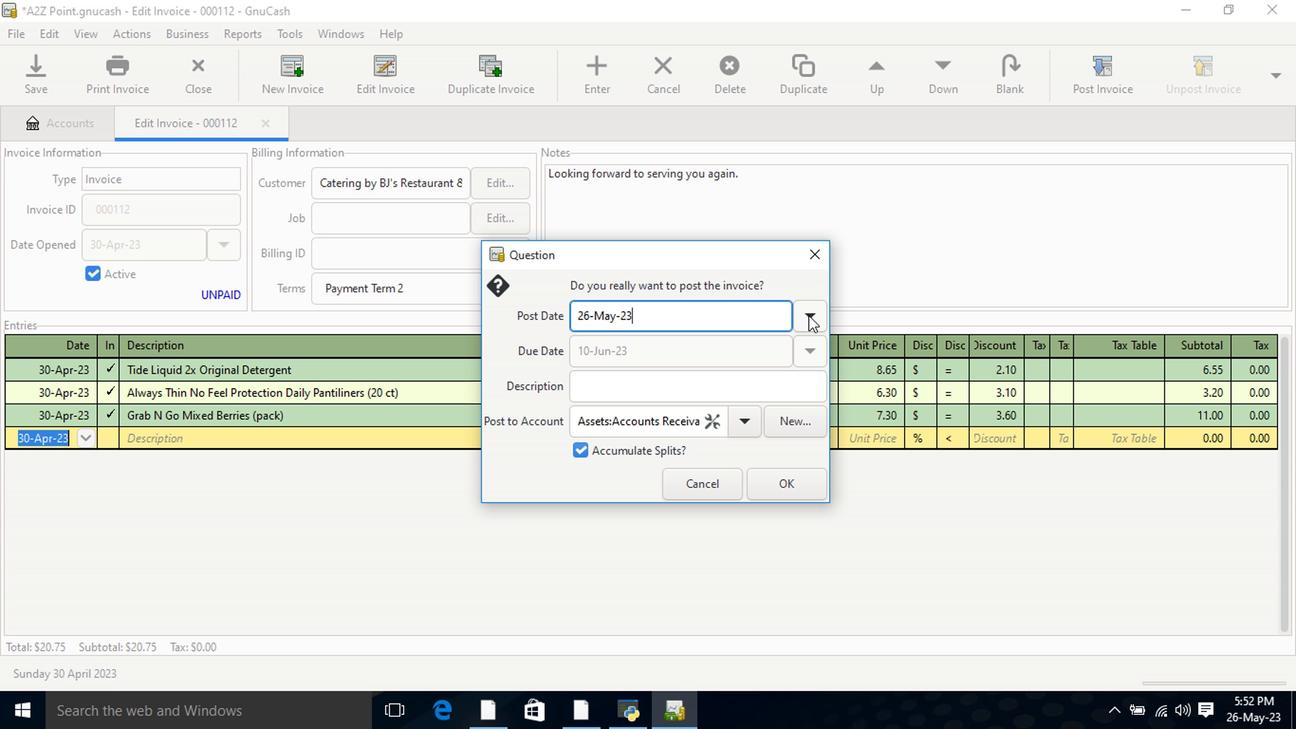 
Action: Mouse moved to (658, 347)
Screenshot: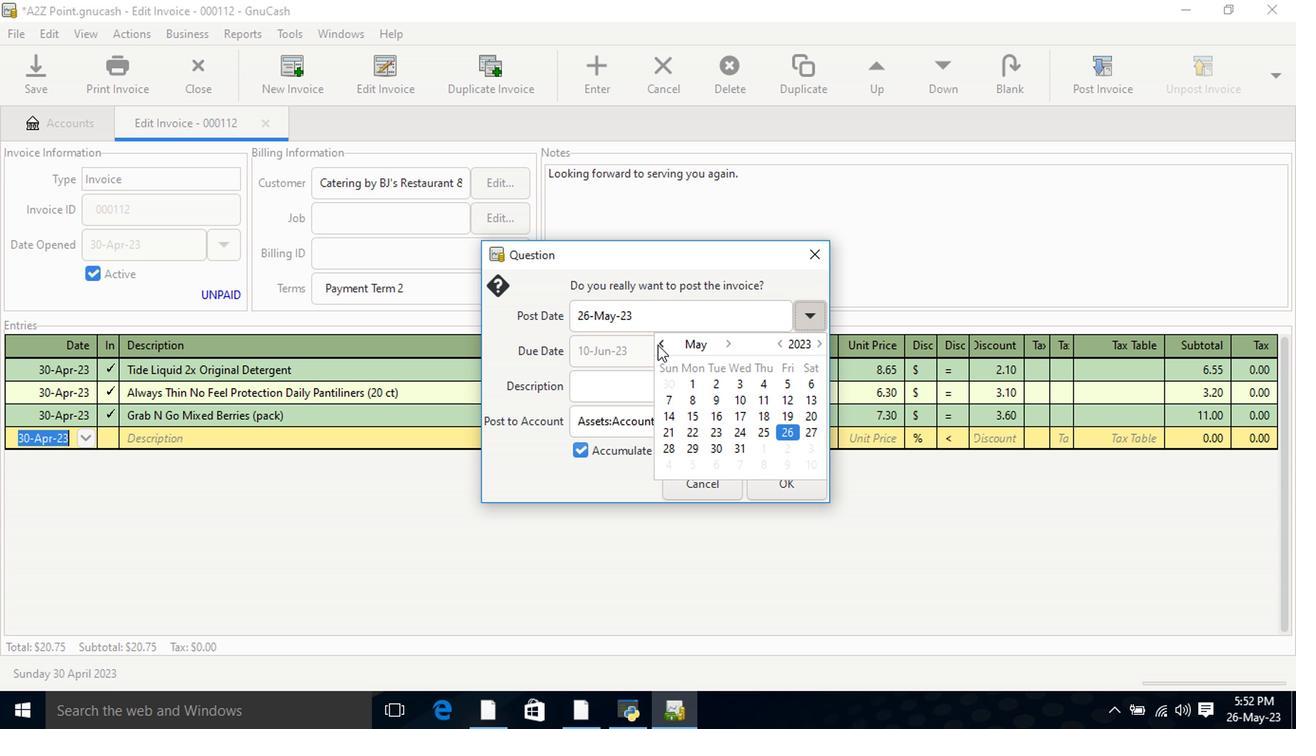 
Action: Mouse pressed left at (658, 347)
Screenshot: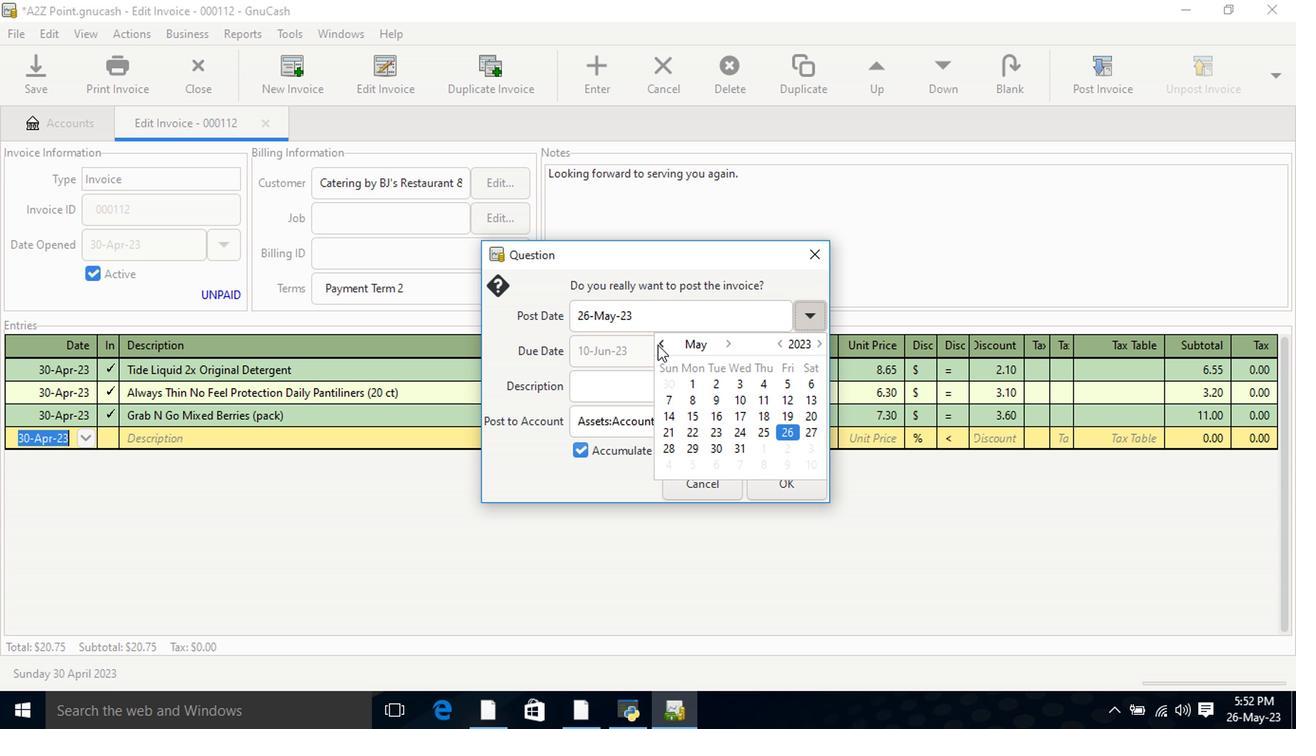 
Action: Mouse moved to (667, 469)
Screenshot: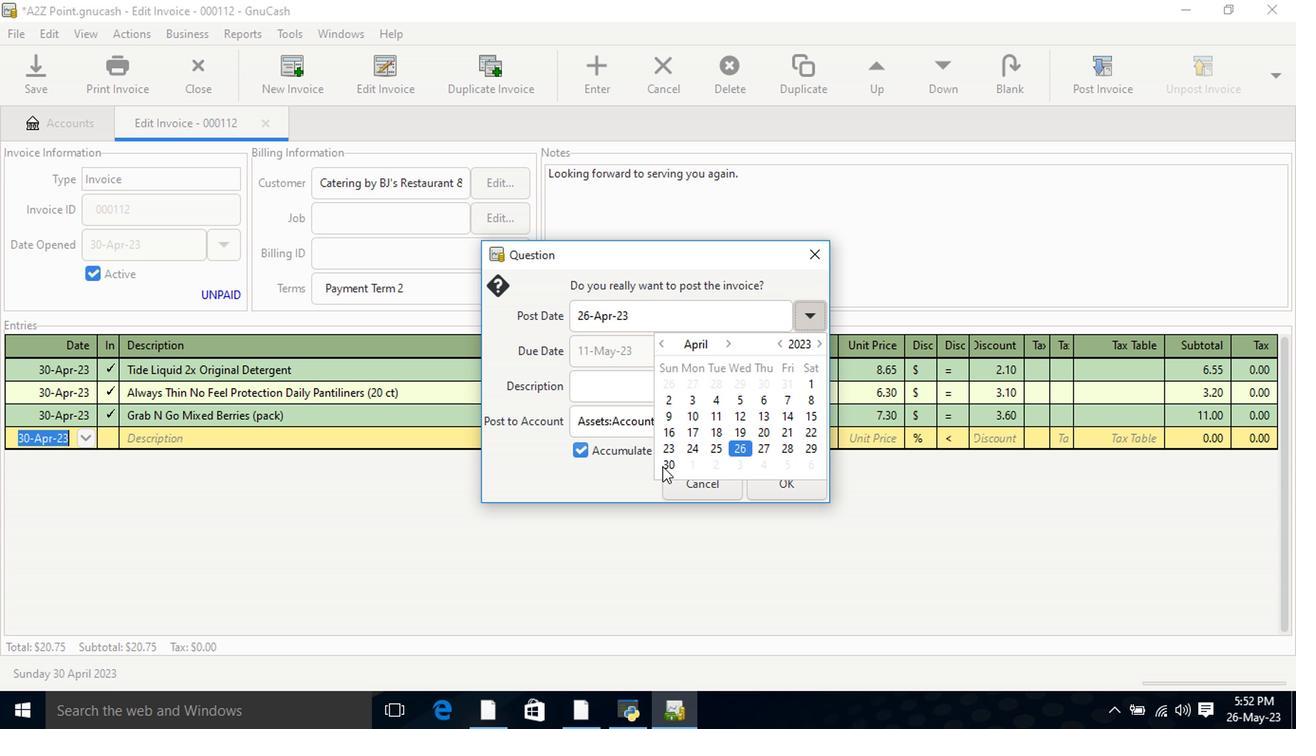 
Action: Mouse pressed left at (667, 469)
Screenshot: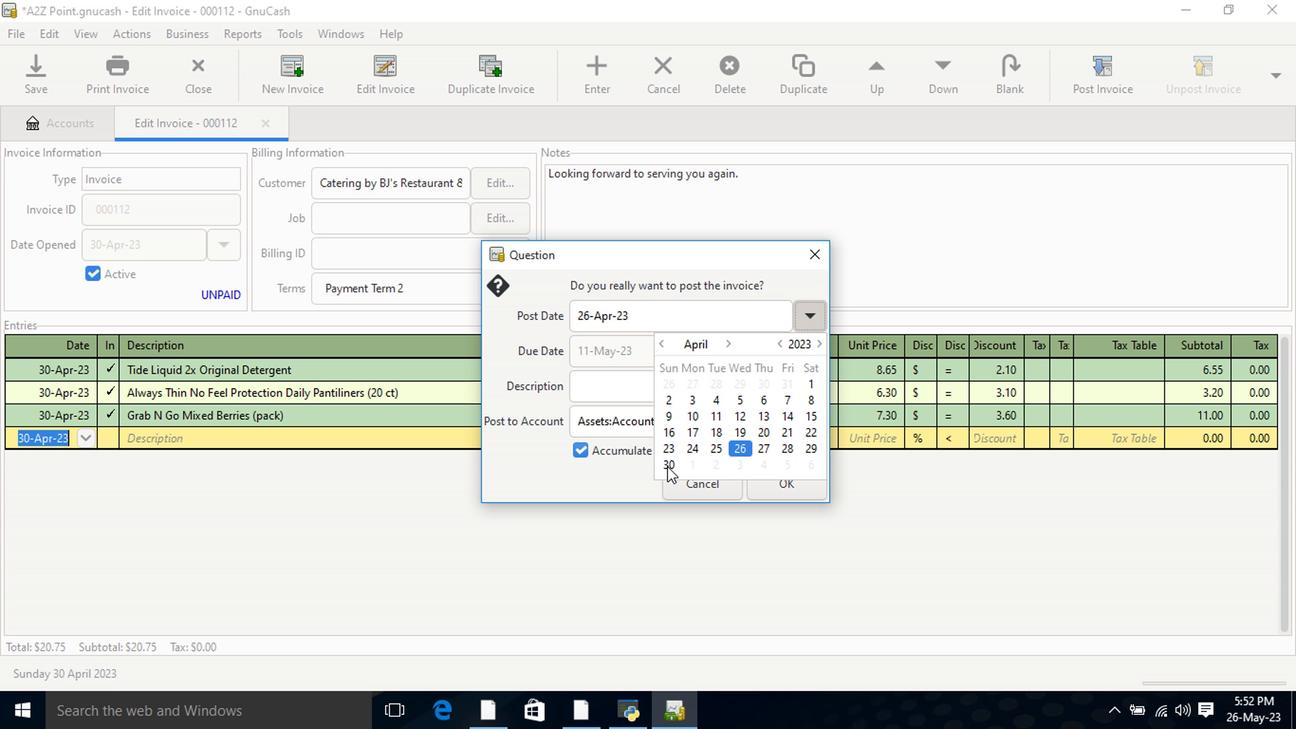 
Action: Mouse pressed left at (667, 469)
Screenshot: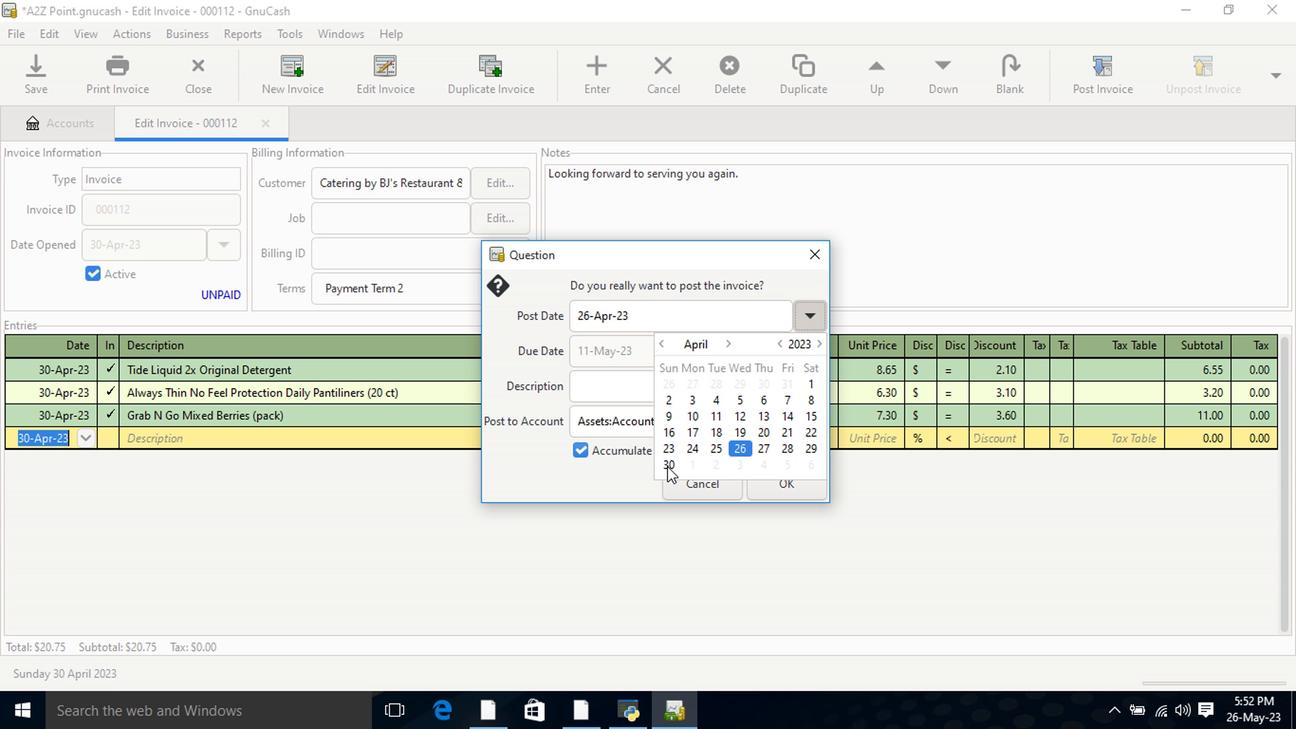 
Action: Mouse moved to (761, 490)
Screenshot: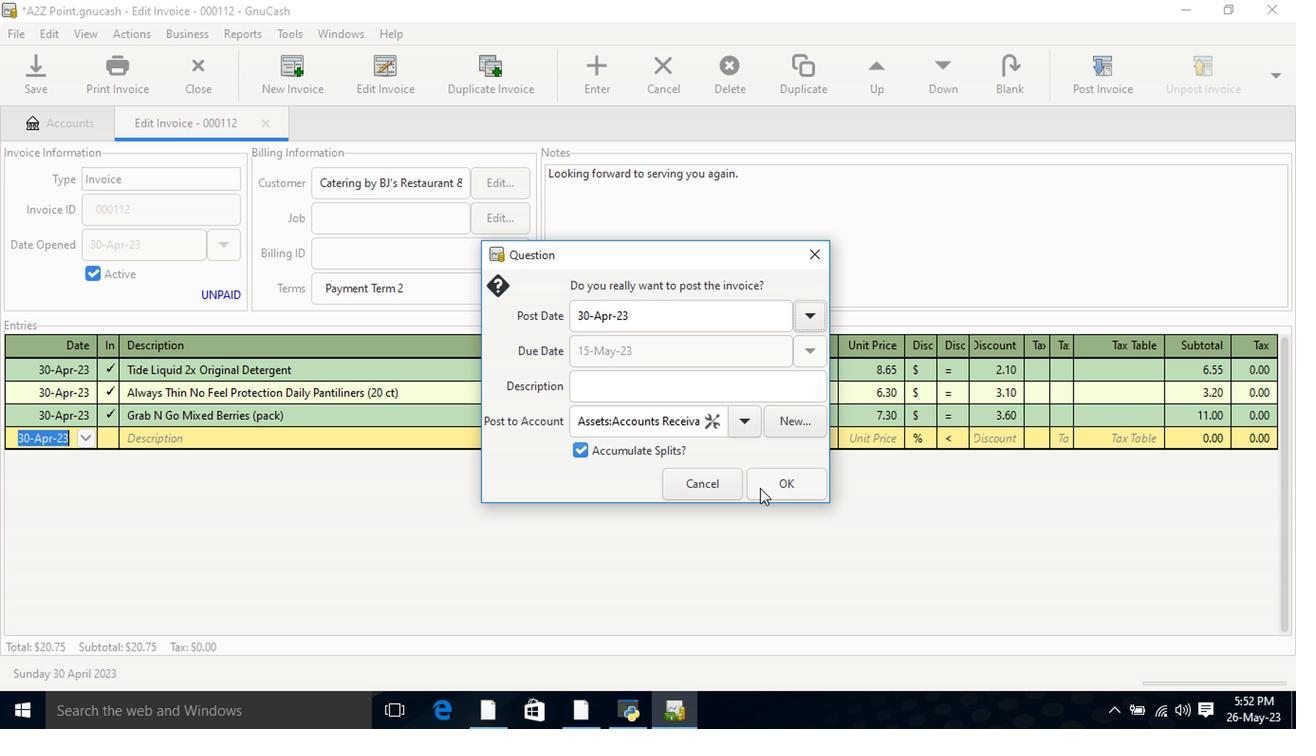 
Action: Mouse pressed left at (761, 490)
Screenshot: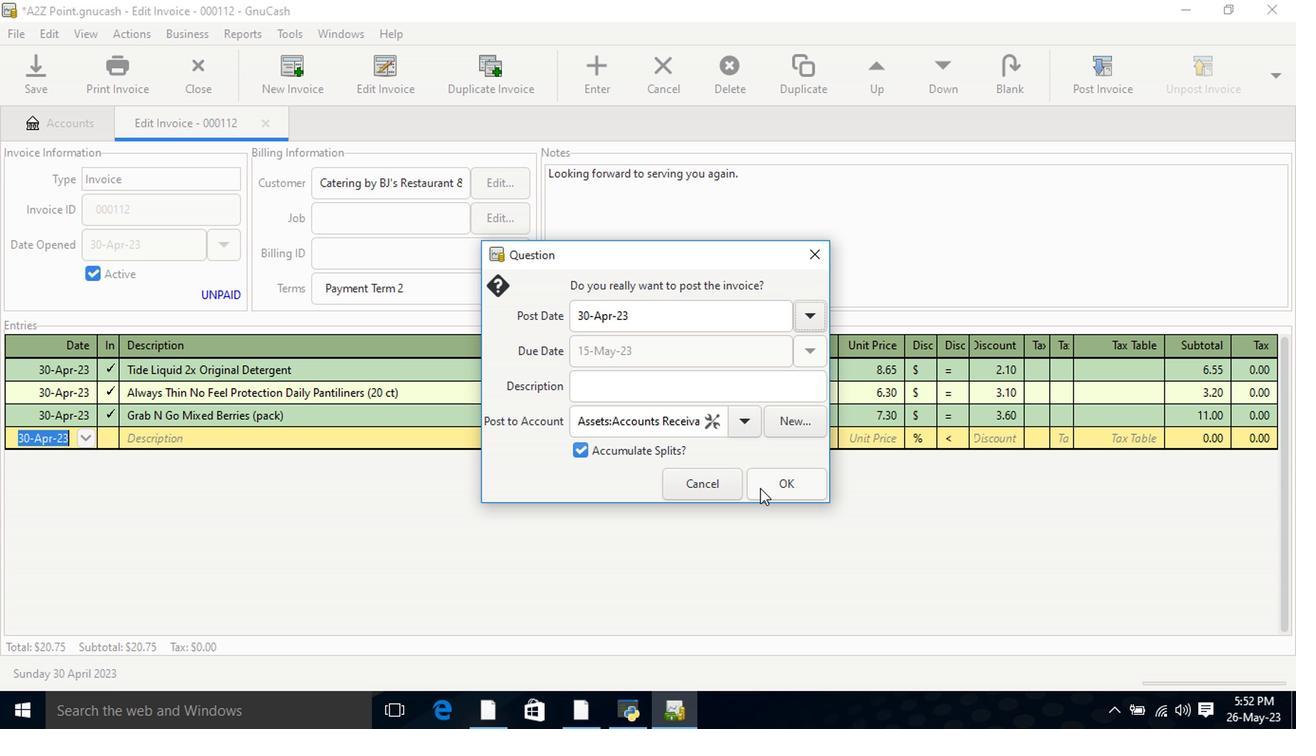 
Action: Mouse moved to (1219, 67)
Screenshot: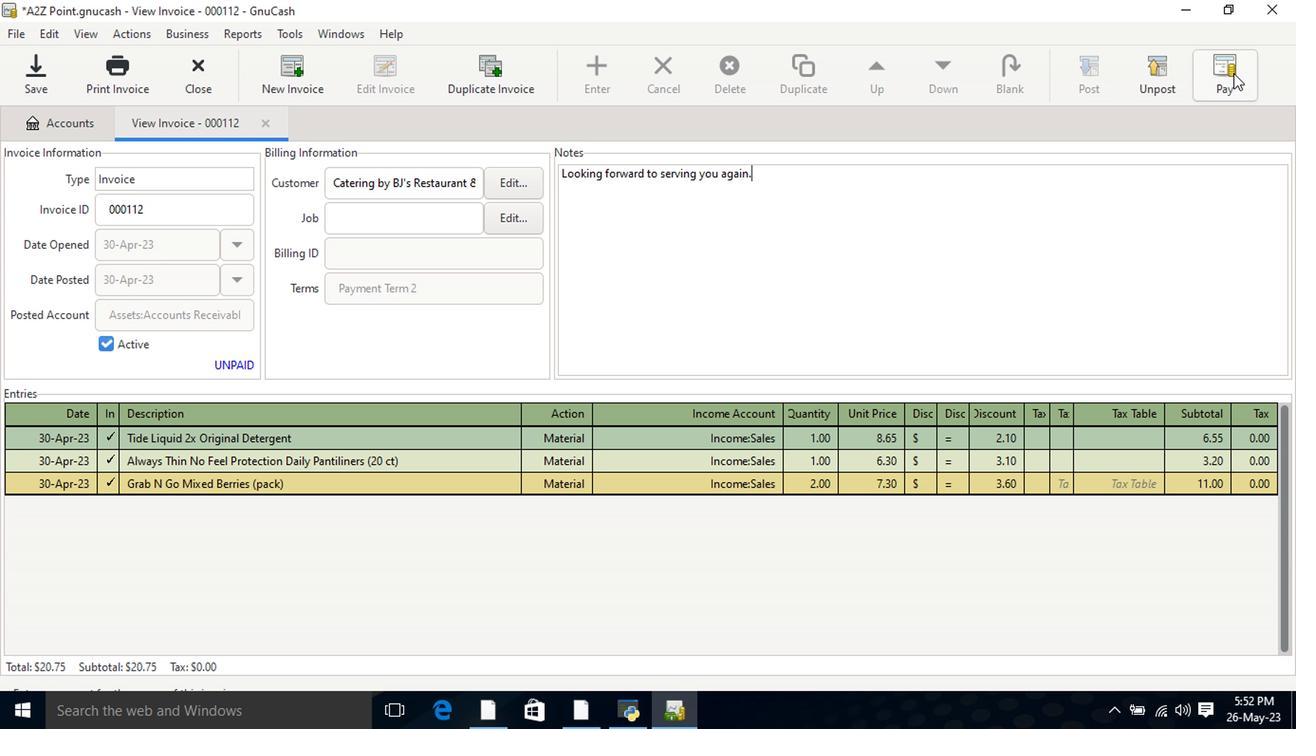 
Action: Mouse pressed left at (1219, 67)
Screenshot: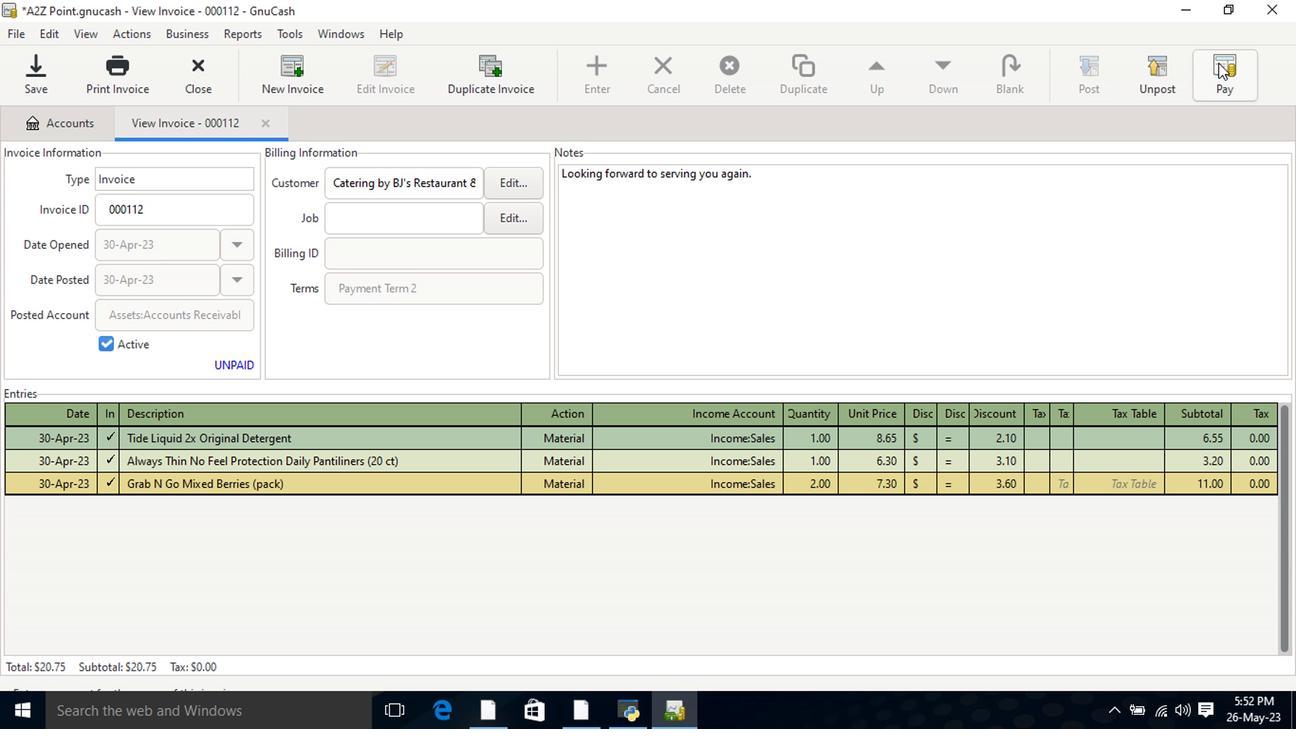 
Action: Mouse moved to (569, 382)
Screenshot: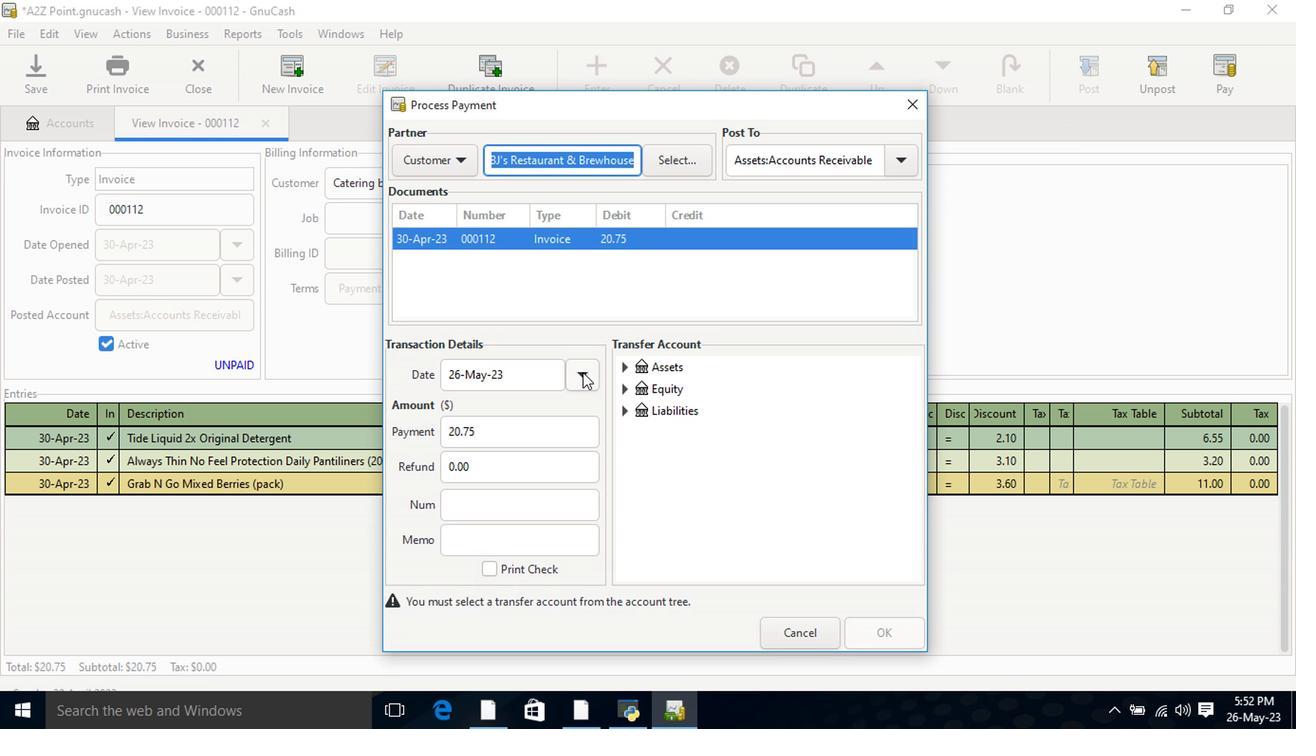 
Action: Mouse pressed left at (583, 377)
Screenshot: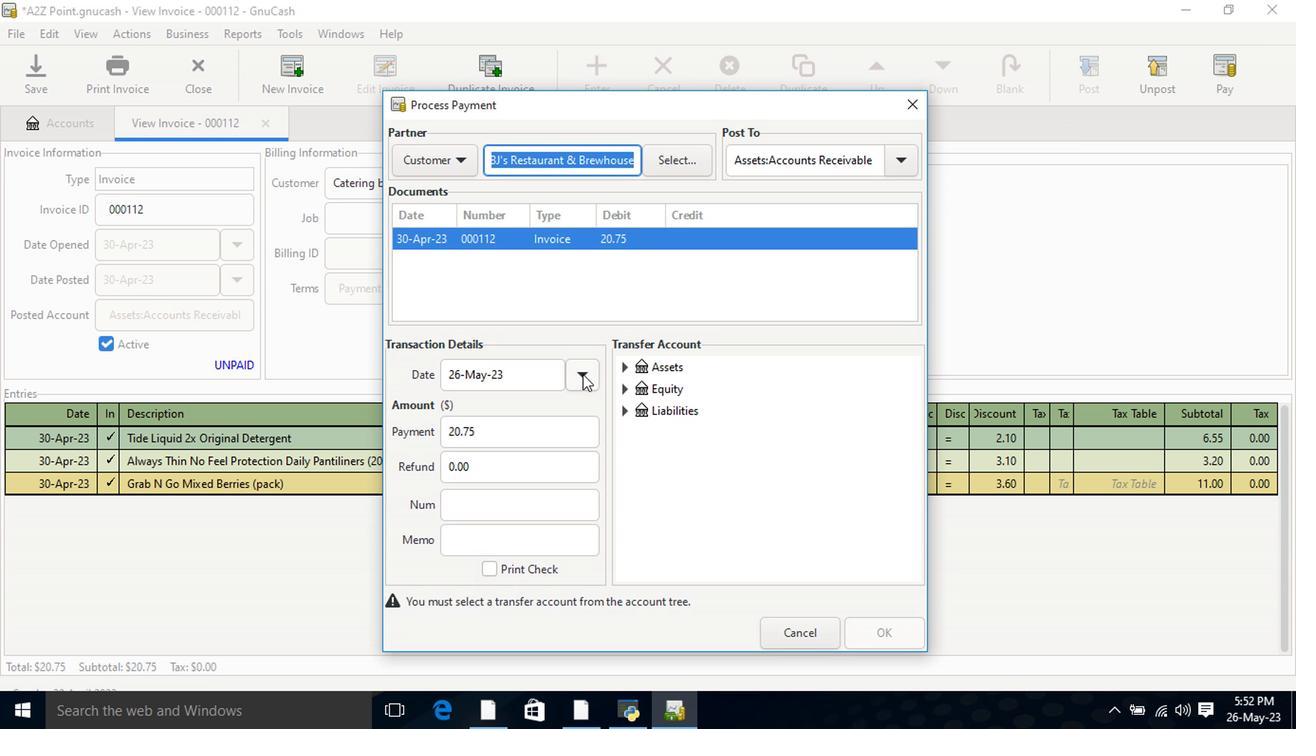 
Action: Mouse moved to (464, 478)
Screenshot: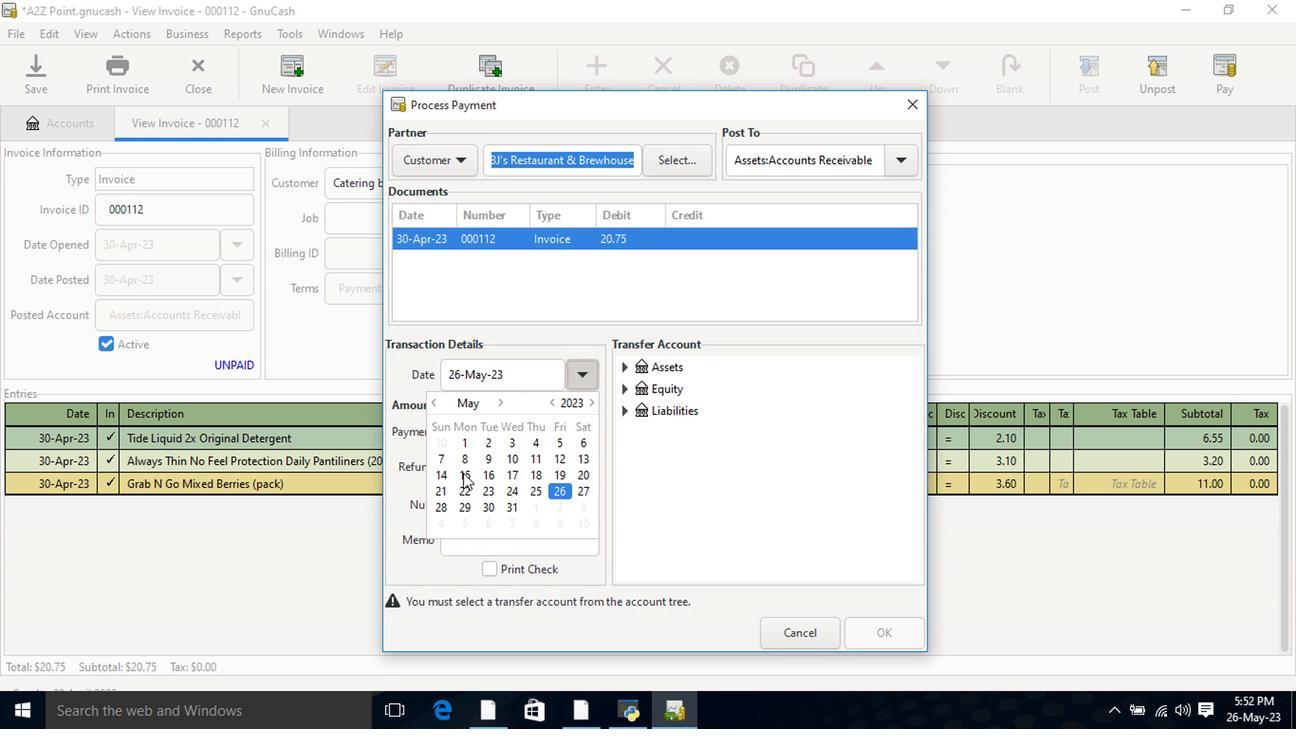 
Action: Mouse pressed left at (464, 478)
Screenshot: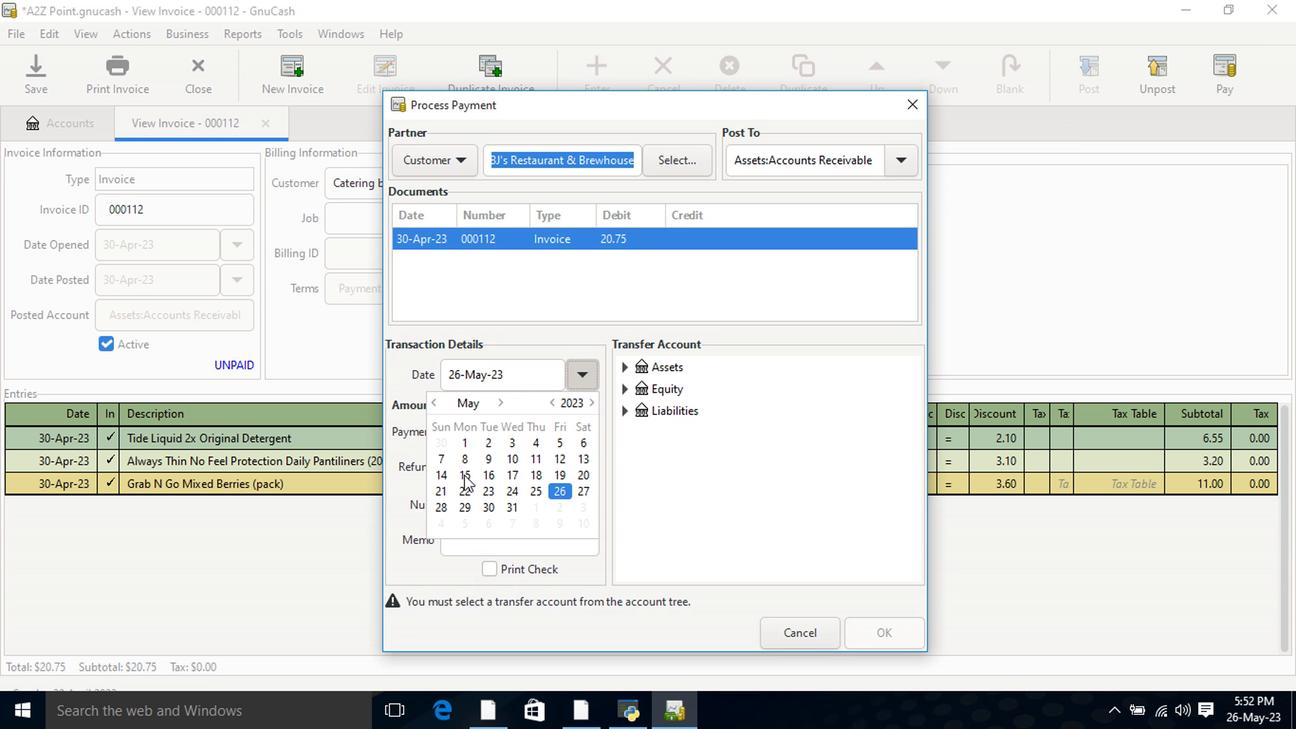 
Action: Mouse pressed left at (464, 478)
Screenshot: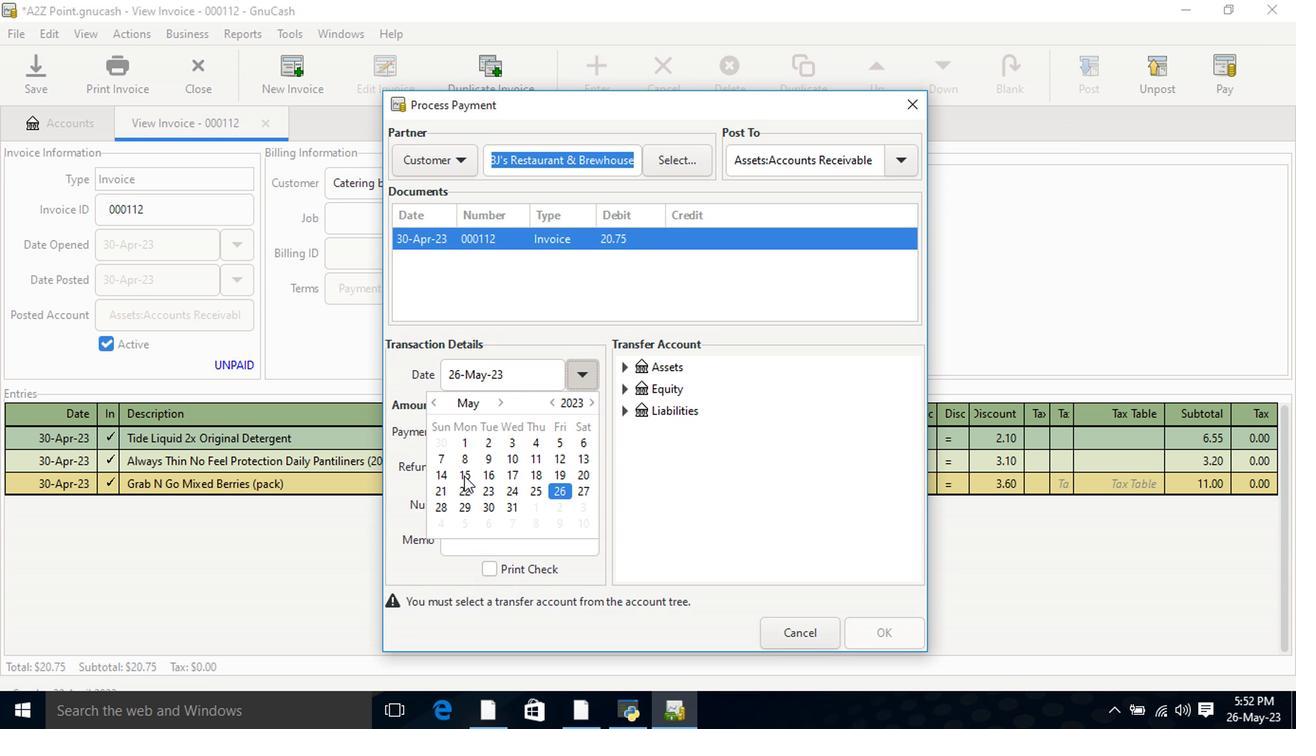 
Action: Mouse moved to (627, 368)
Screenshot: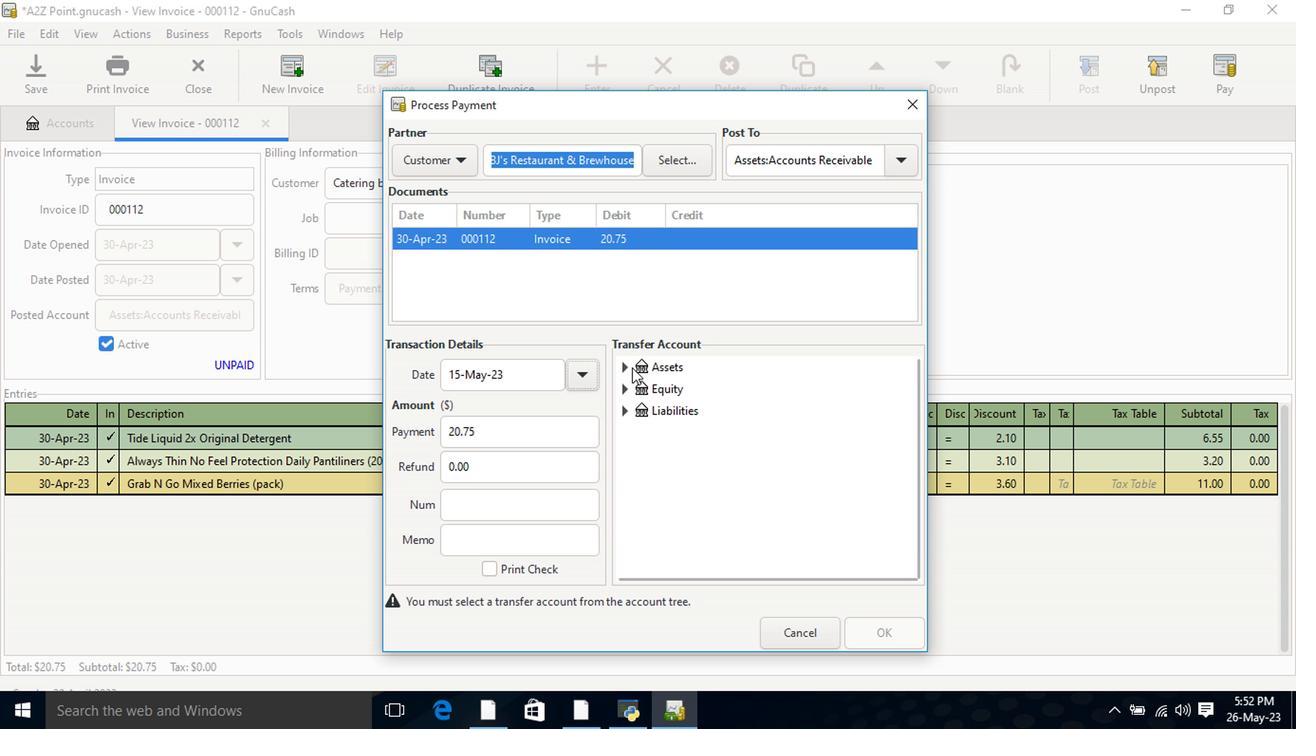 
Action: Mouse pressed left at (627, 368)
Screenshot: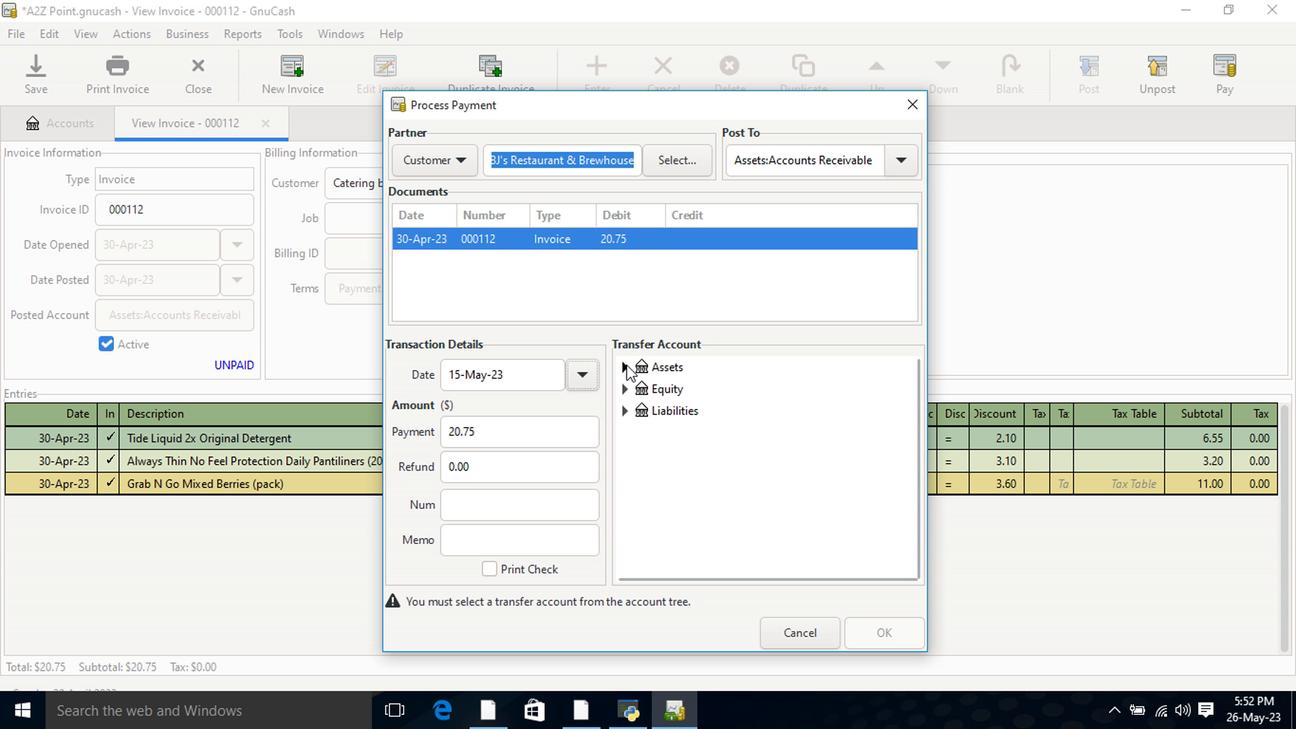 
Action: Mouse moved to (644, 393)
Screenshot: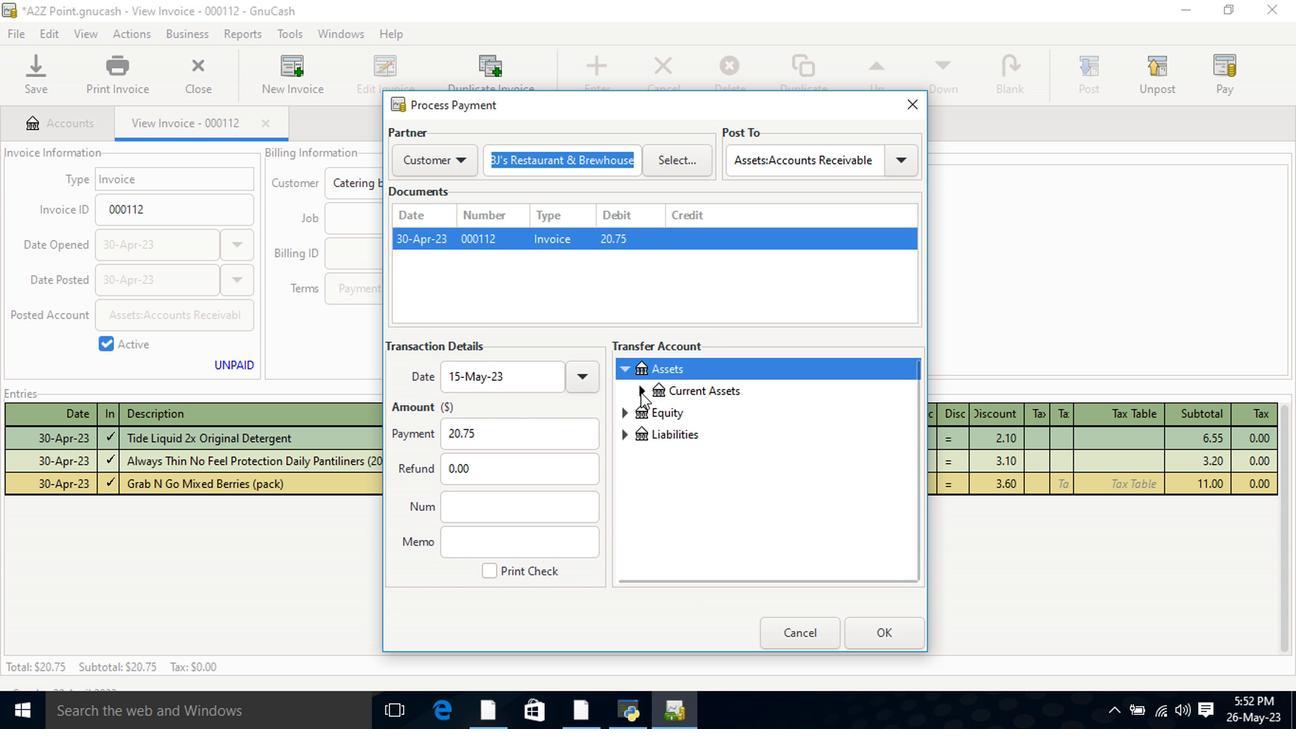 
Action: Mouse pressed left at (644, 393)
Screenshot: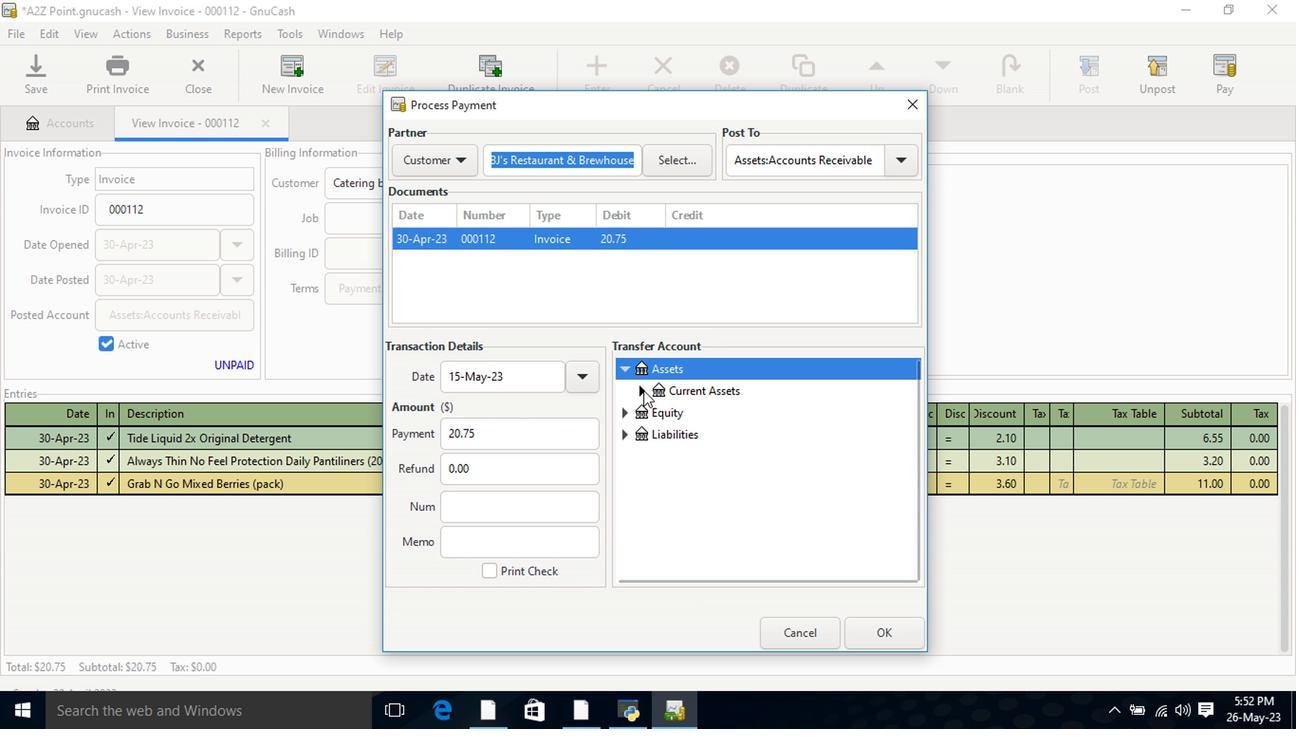 
Action: Mouse moved to (673, 417)
Screenshot: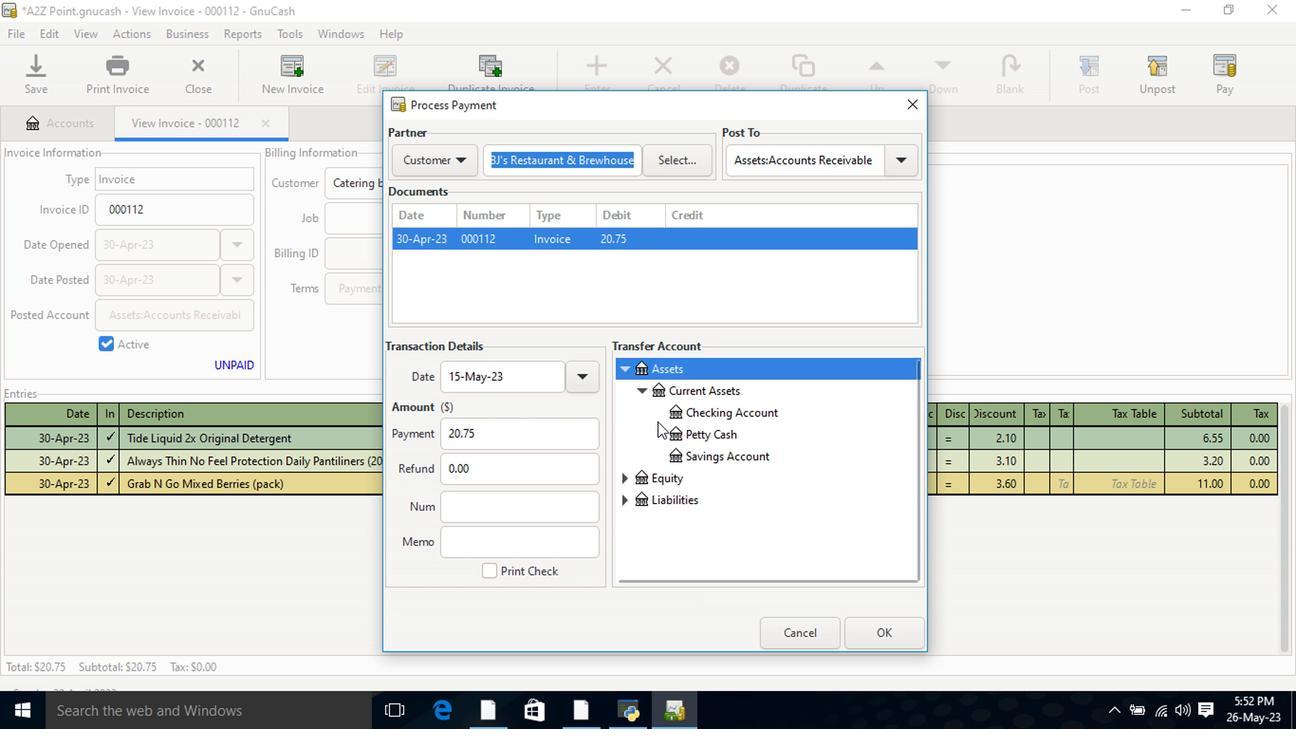 
Action: Mouse pressed left at (673, 417)
Screenshot: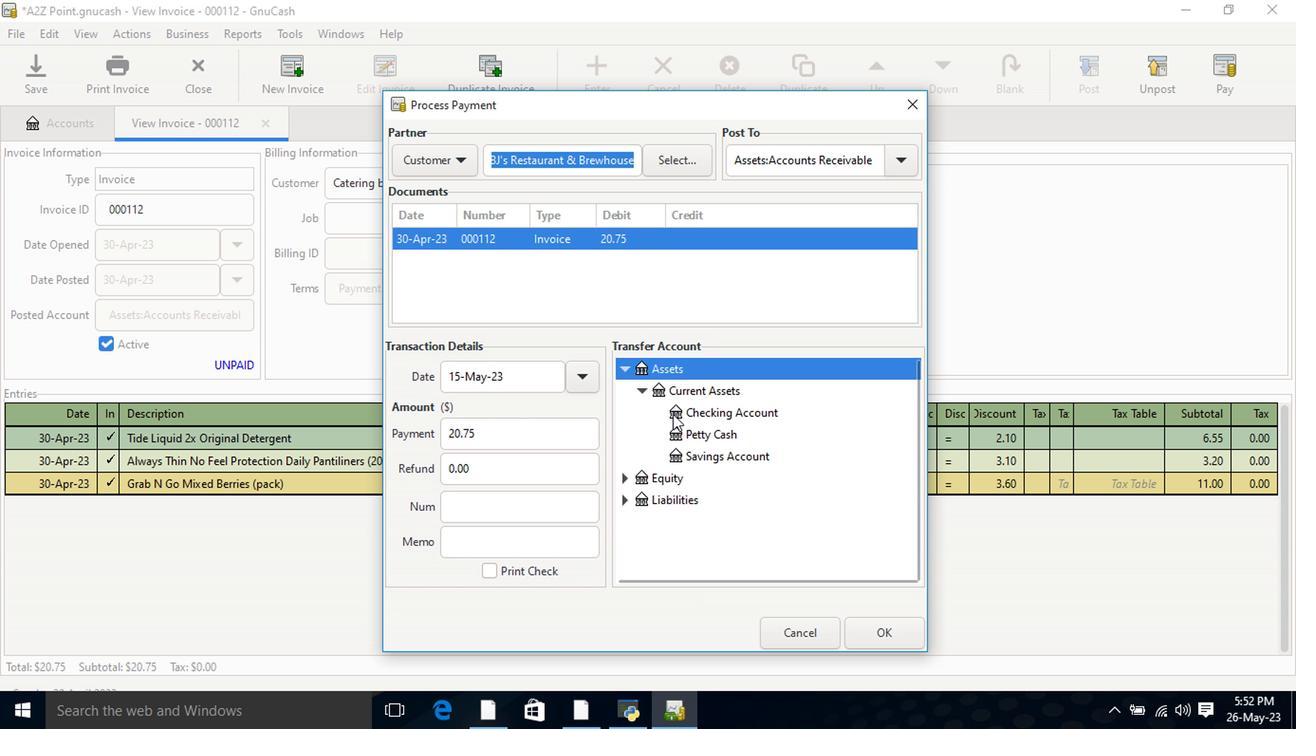 
Action: Mouse moved to (865, 630)
Screenshot: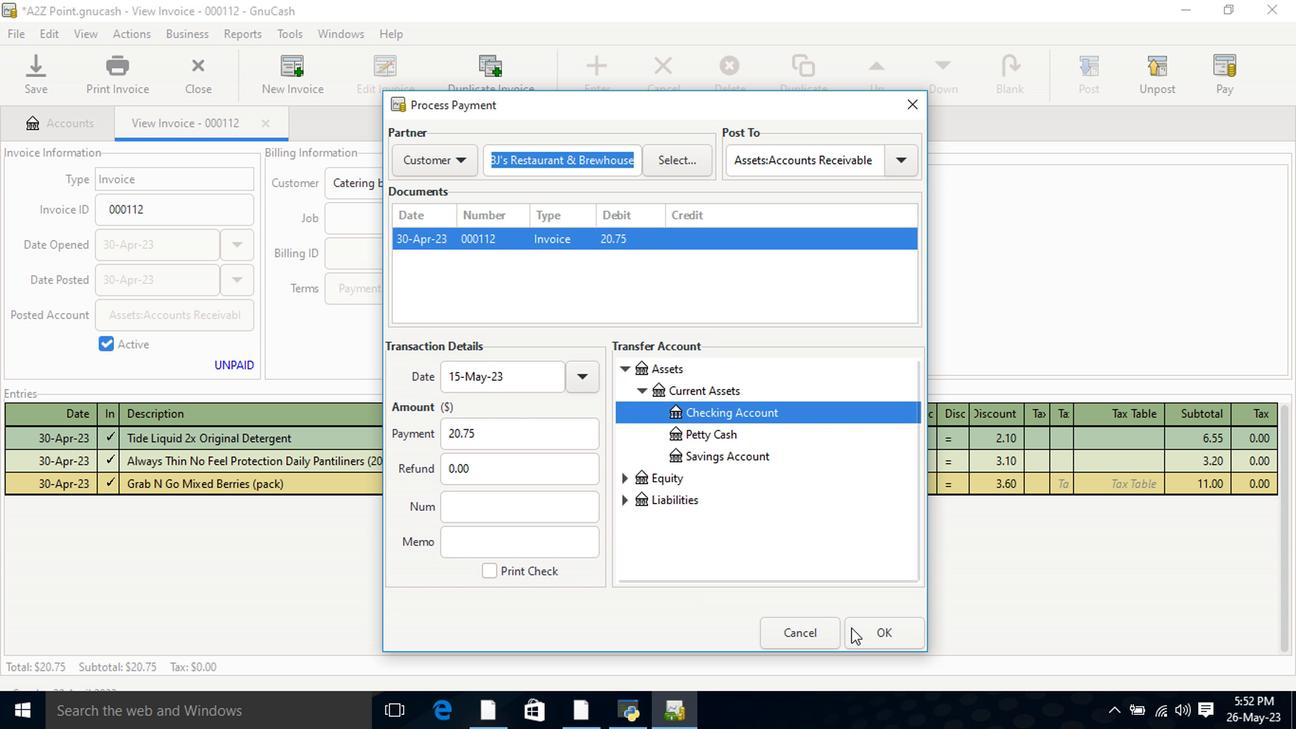 
Action: Mouse pressed left at (865, 630)
Screenshot: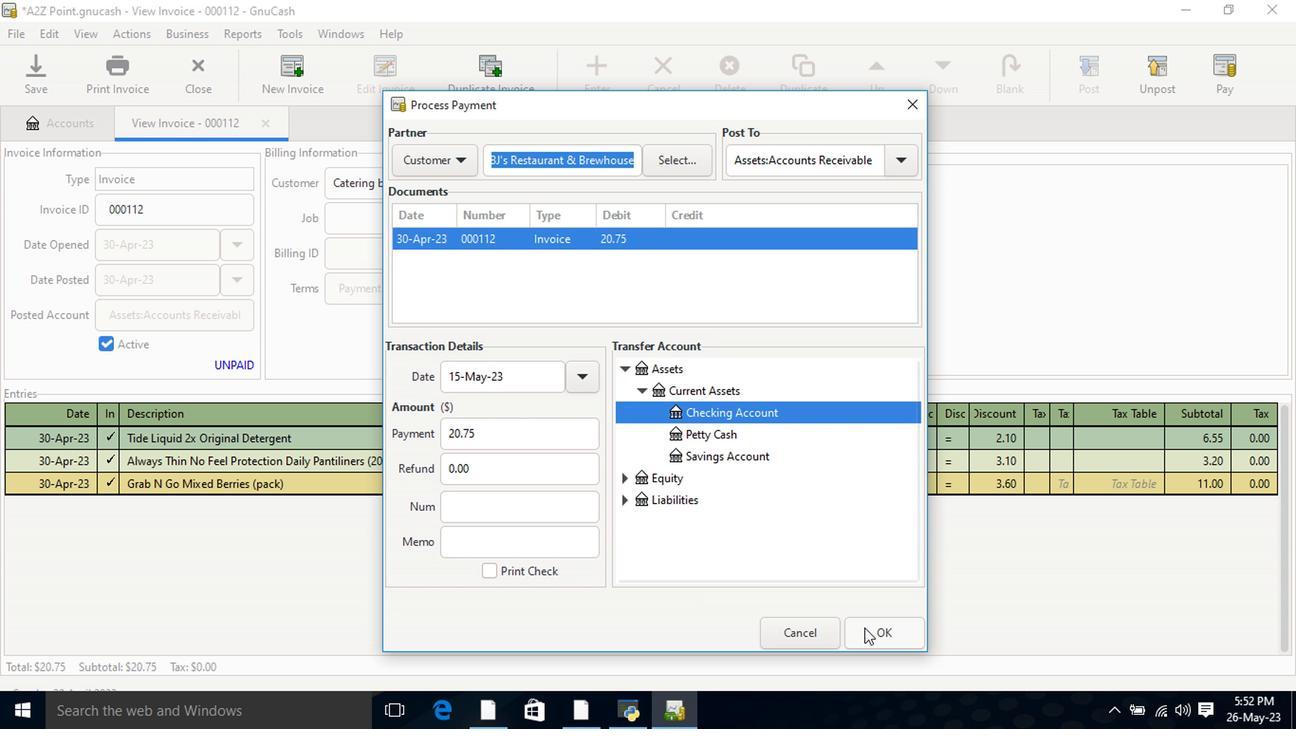 
Action: Mouse moved to (112, 91)
Screenshot: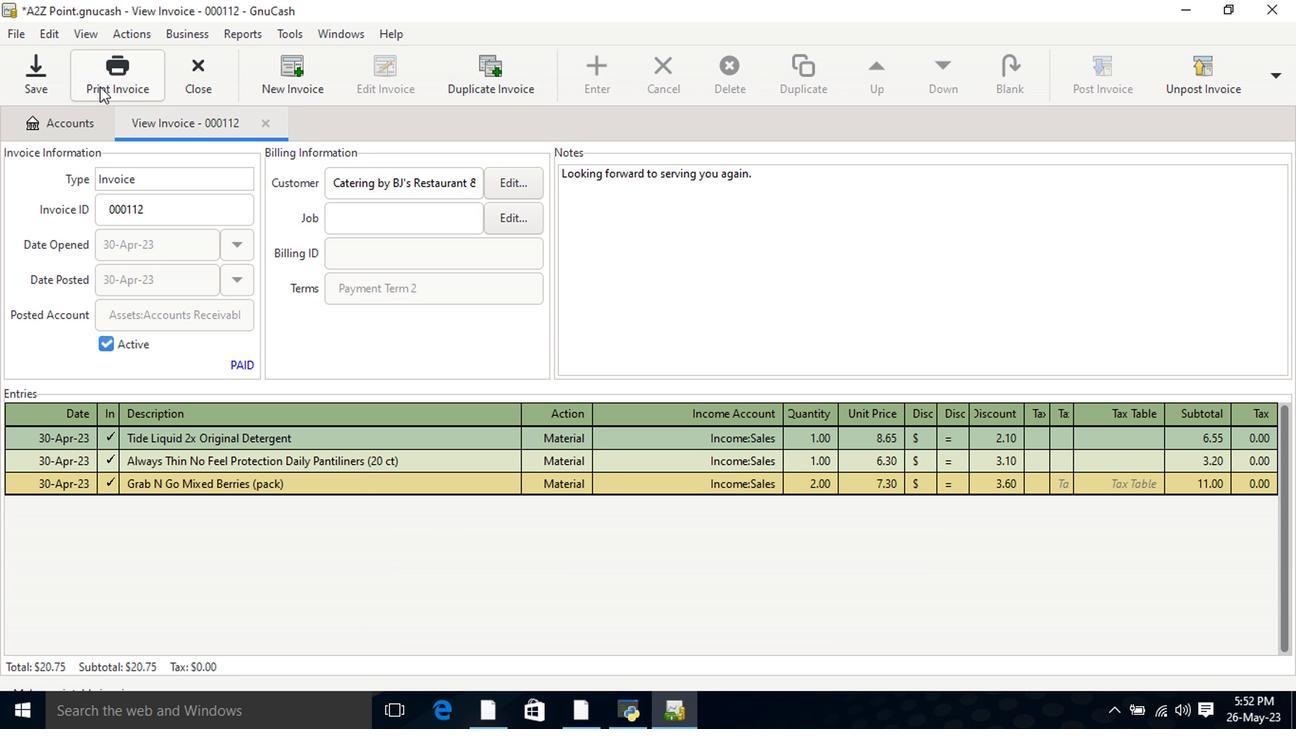 
Action: Mouse pressed left at (112, 91)
Screenshot: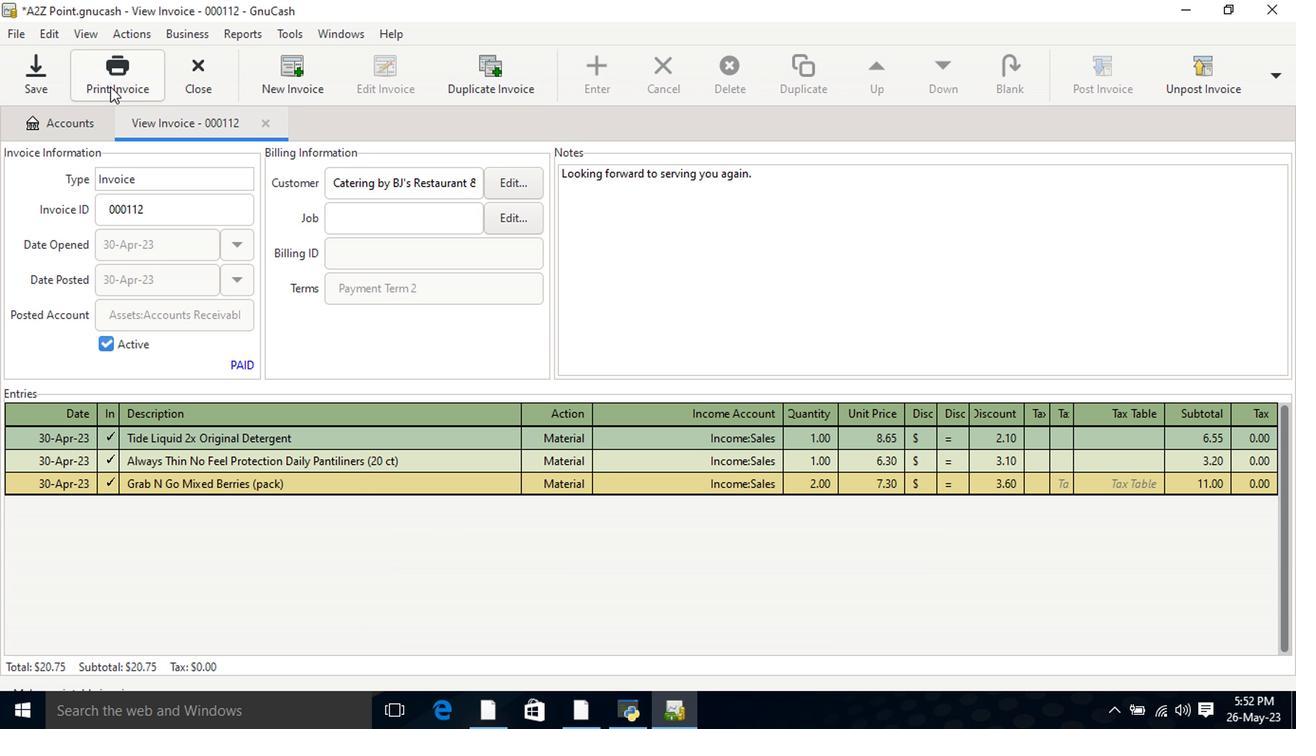 
Action: Mouse moved to (472, 89)
Screenshot: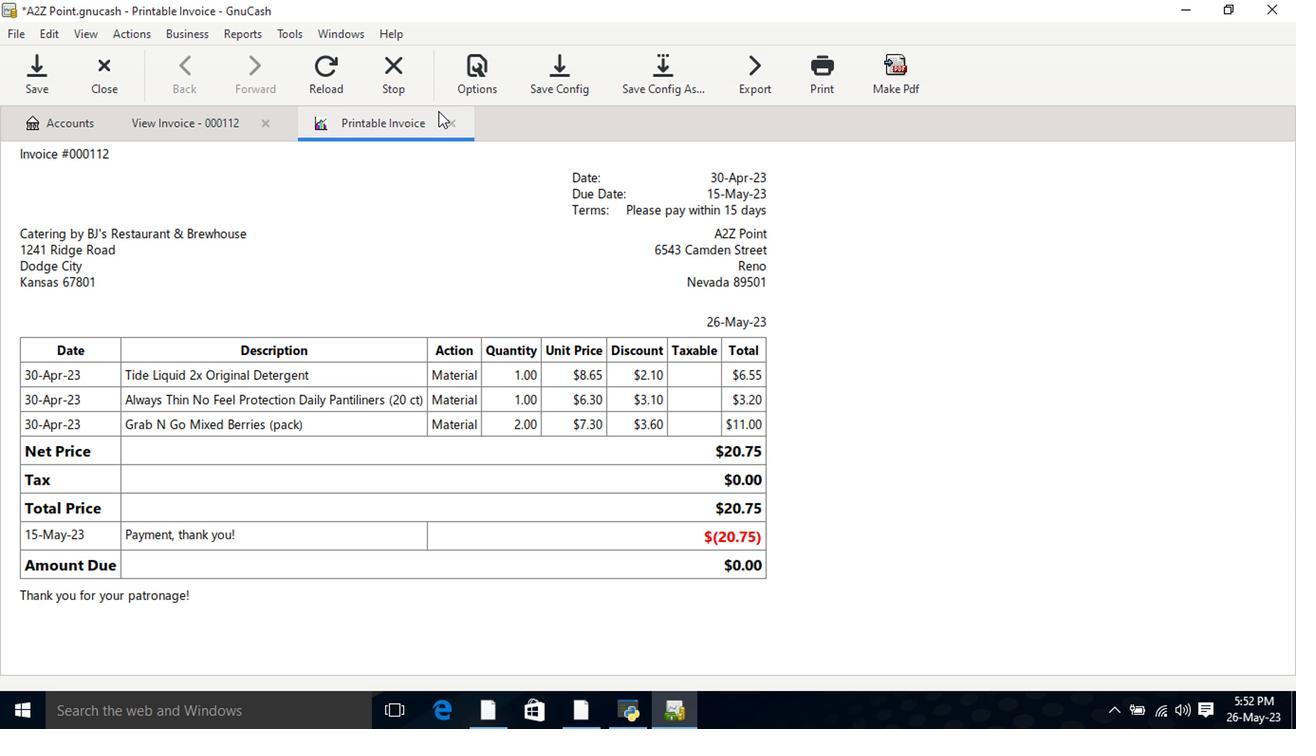 
Action: Mouse pressed left at (472, 89)
Screenshot: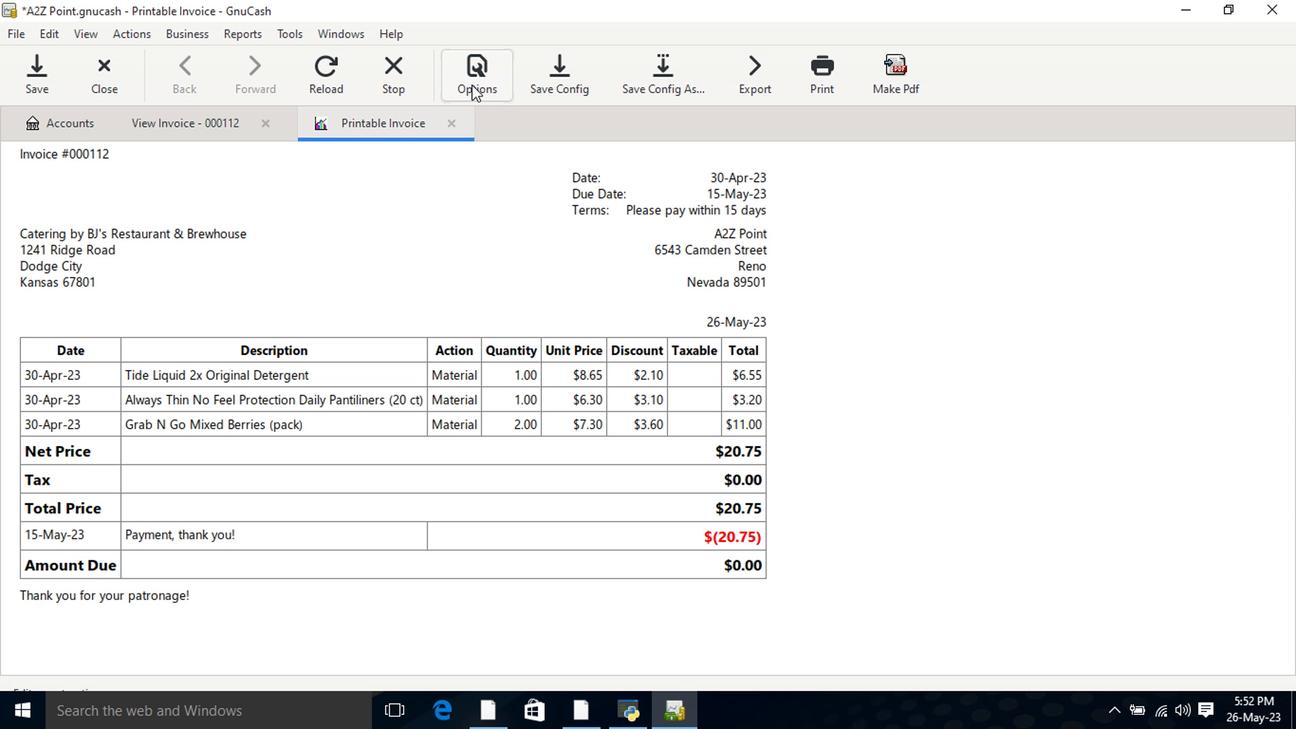 
Action: Mouse moved to (334, 108)
Screenshot: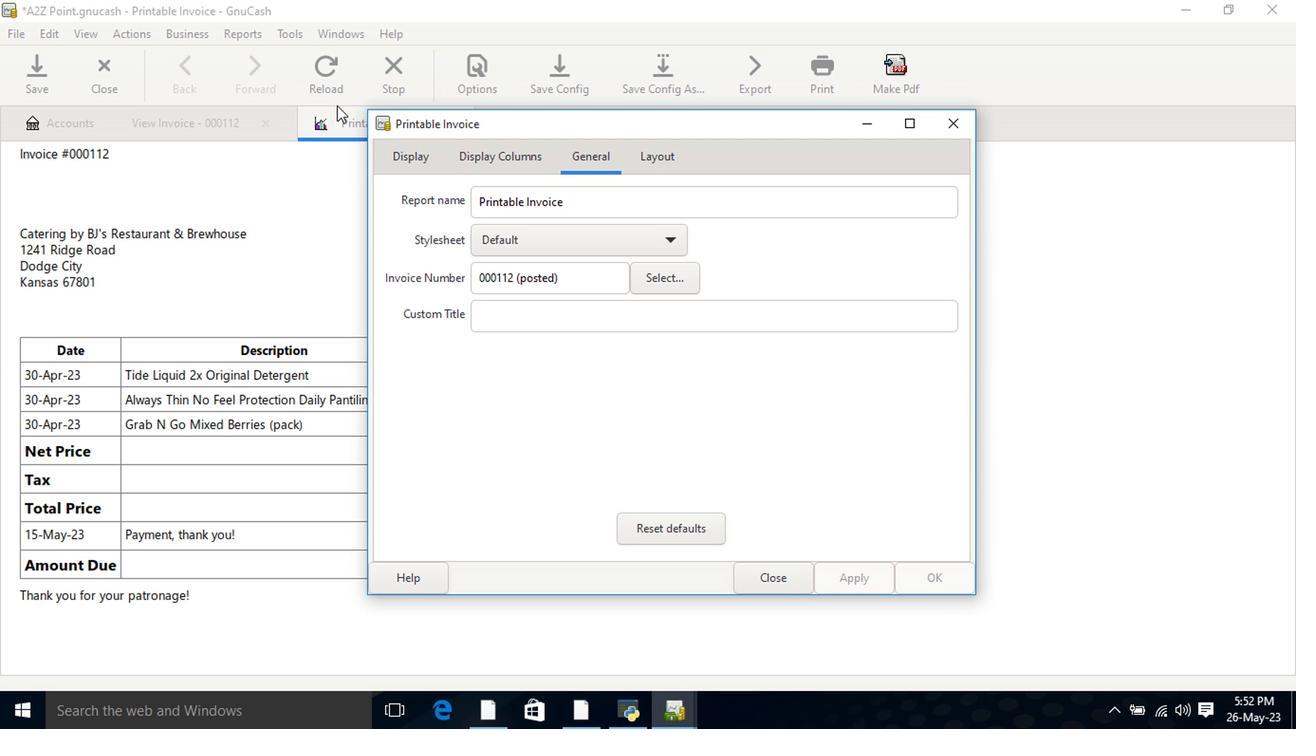 
Action: Mouse pressed left at (332, 106)
Screenshot: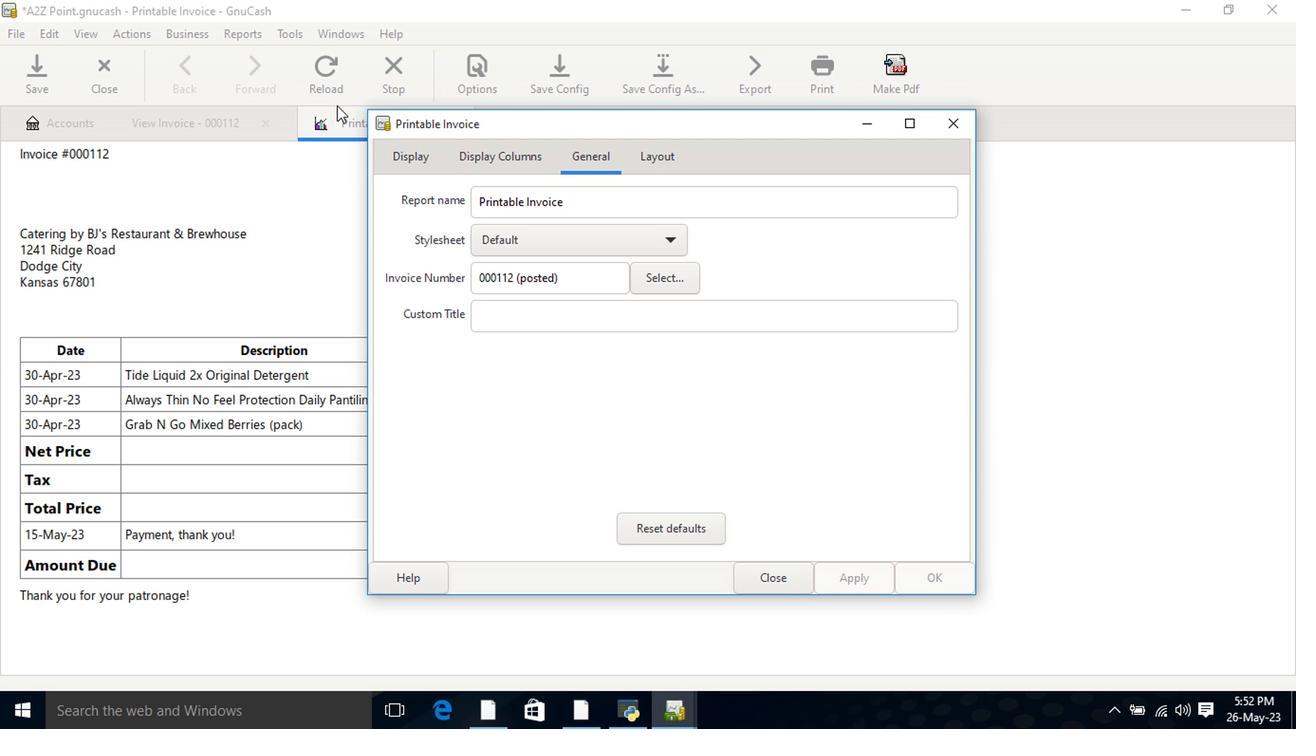
Action: Mouse moved to (490, 97)
Screenshot: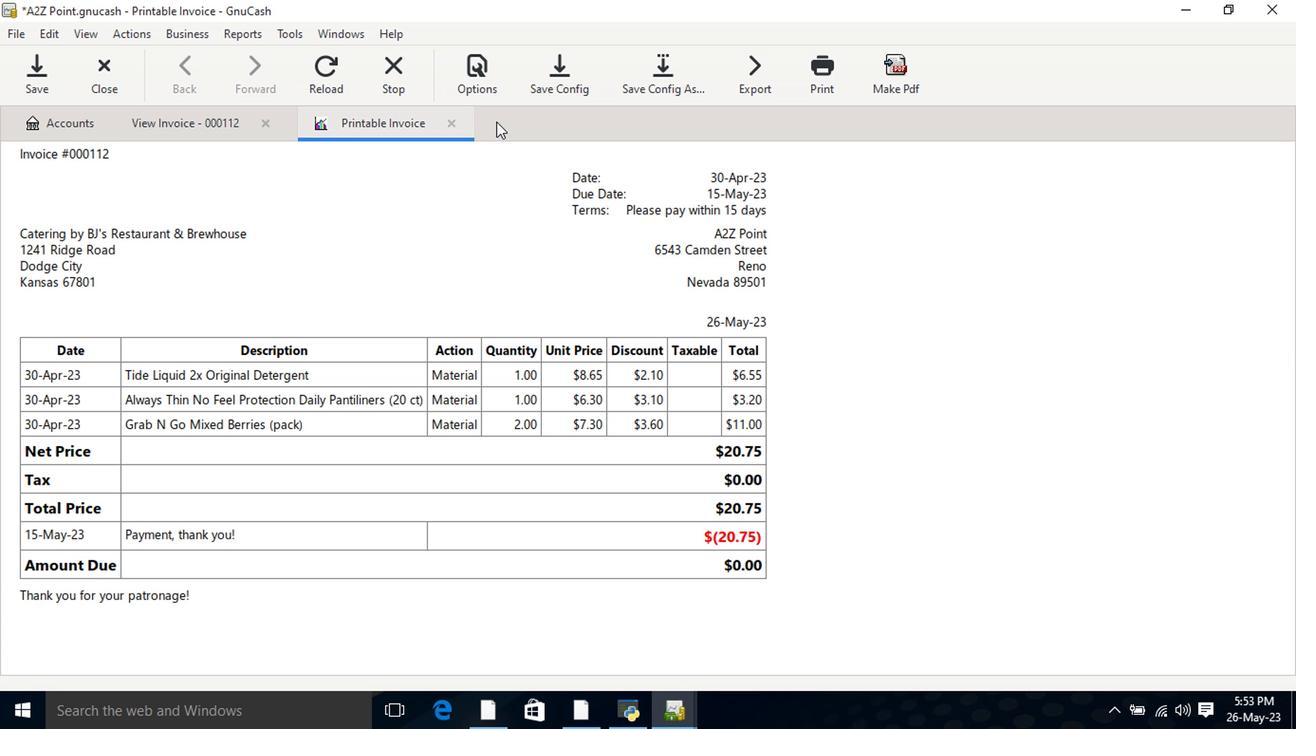 
Action: Mouse pressed left at (490, 97)
Screenshot: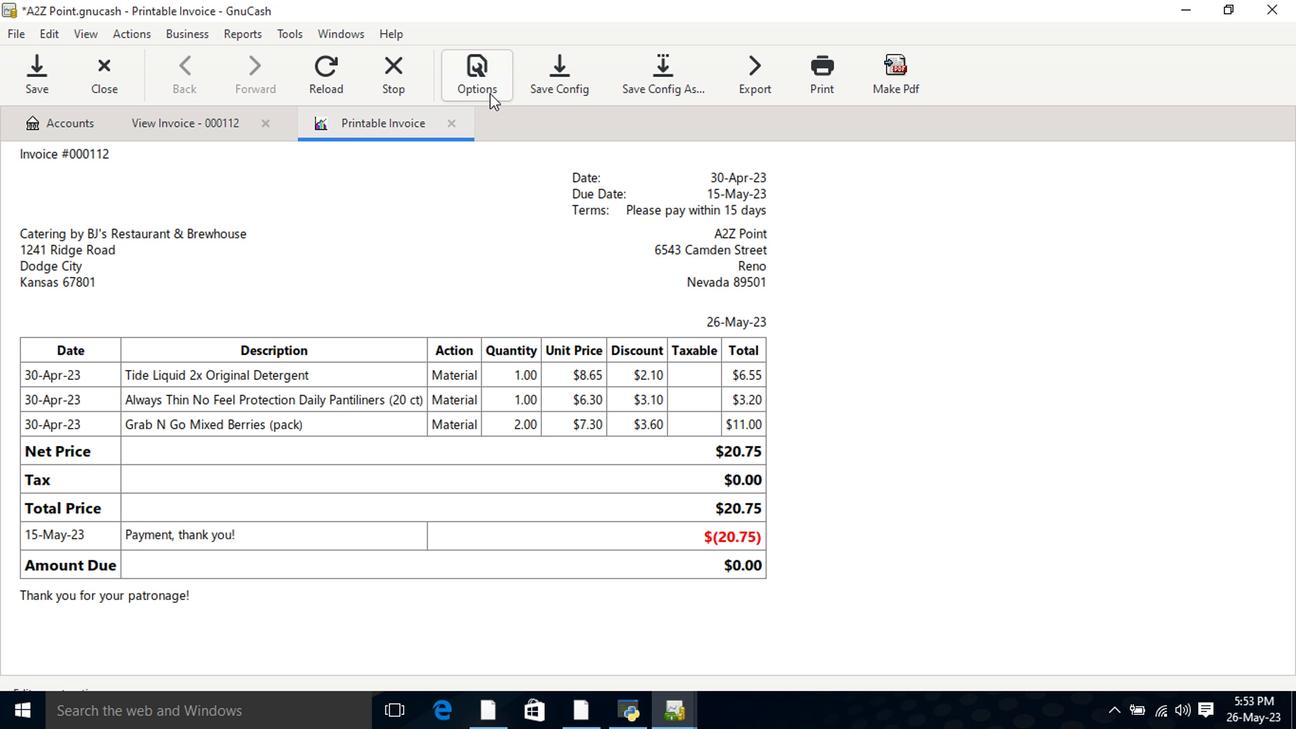 
Action: Mouse moved to (534, 381)
Screenshot: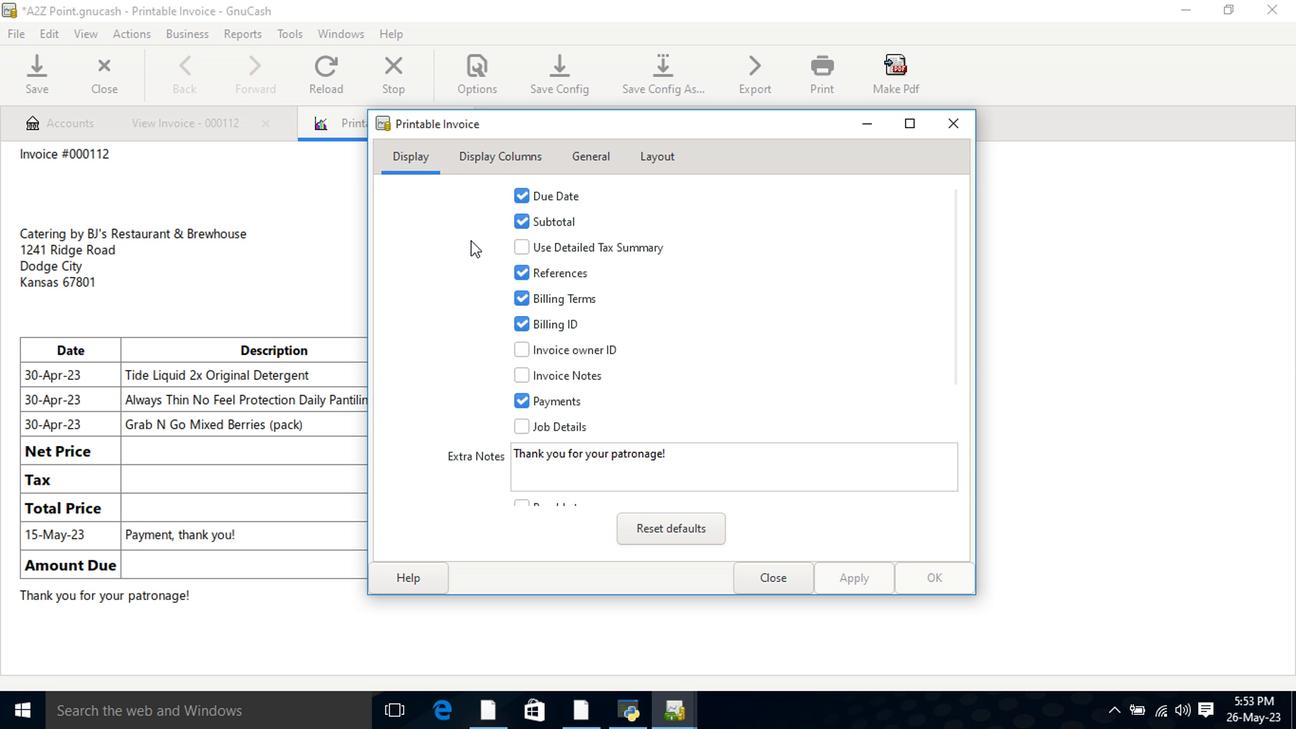 
Action: Mouse pressed left at (534, 381)
Screenshot: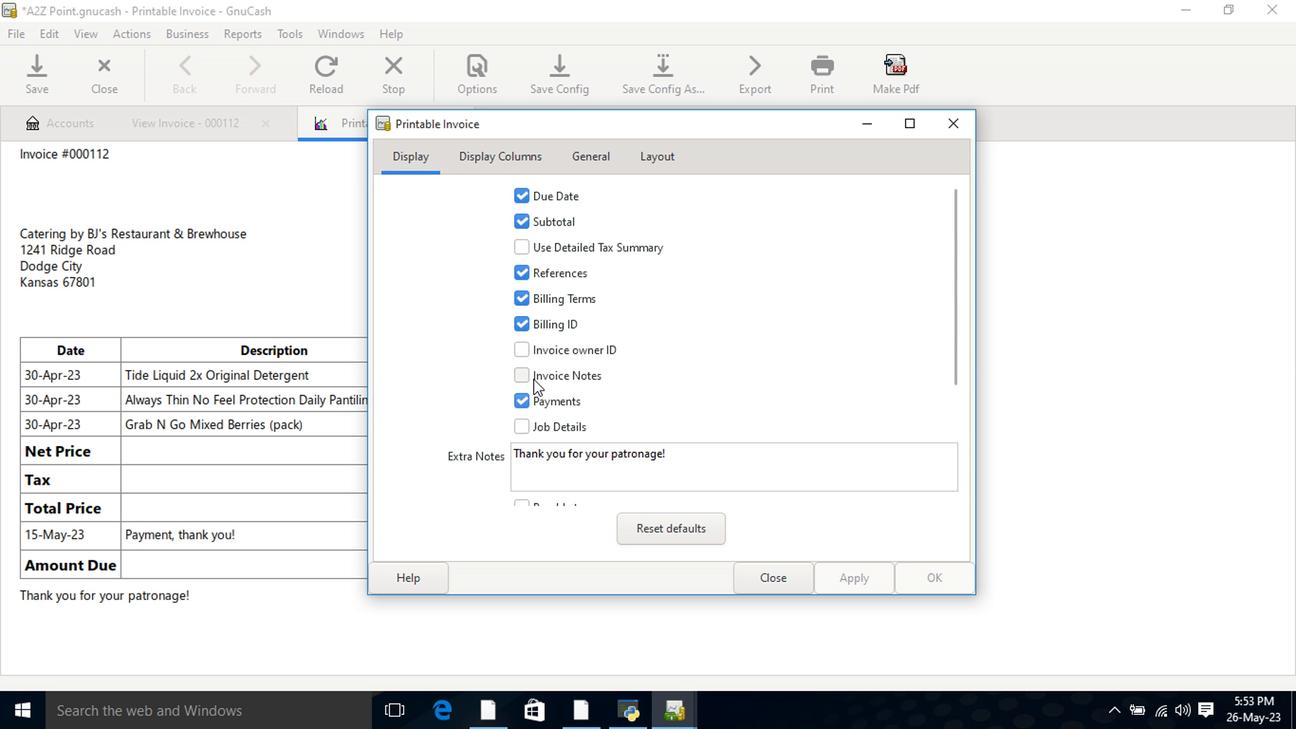 
Action: Mouse moved to (856, 582)
Screenshot: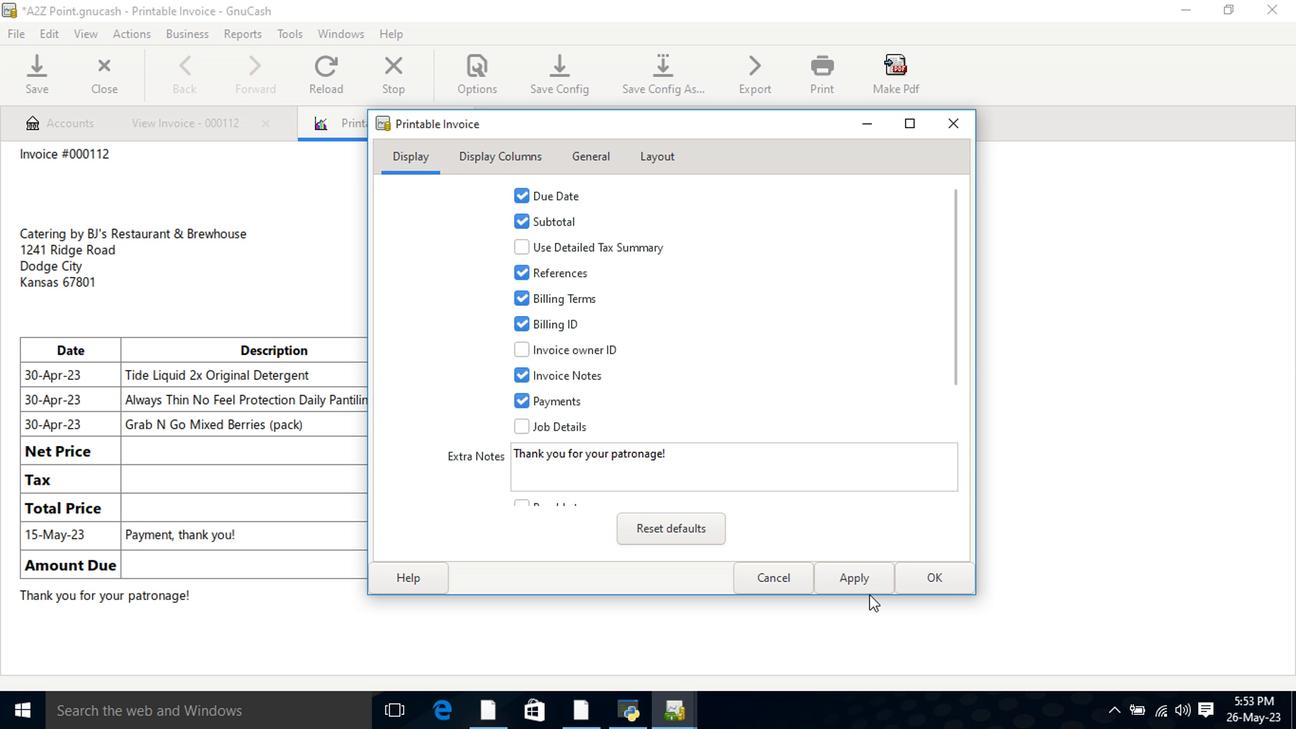 
Action: Mouse pressed left at (856, 582)
Screenshot: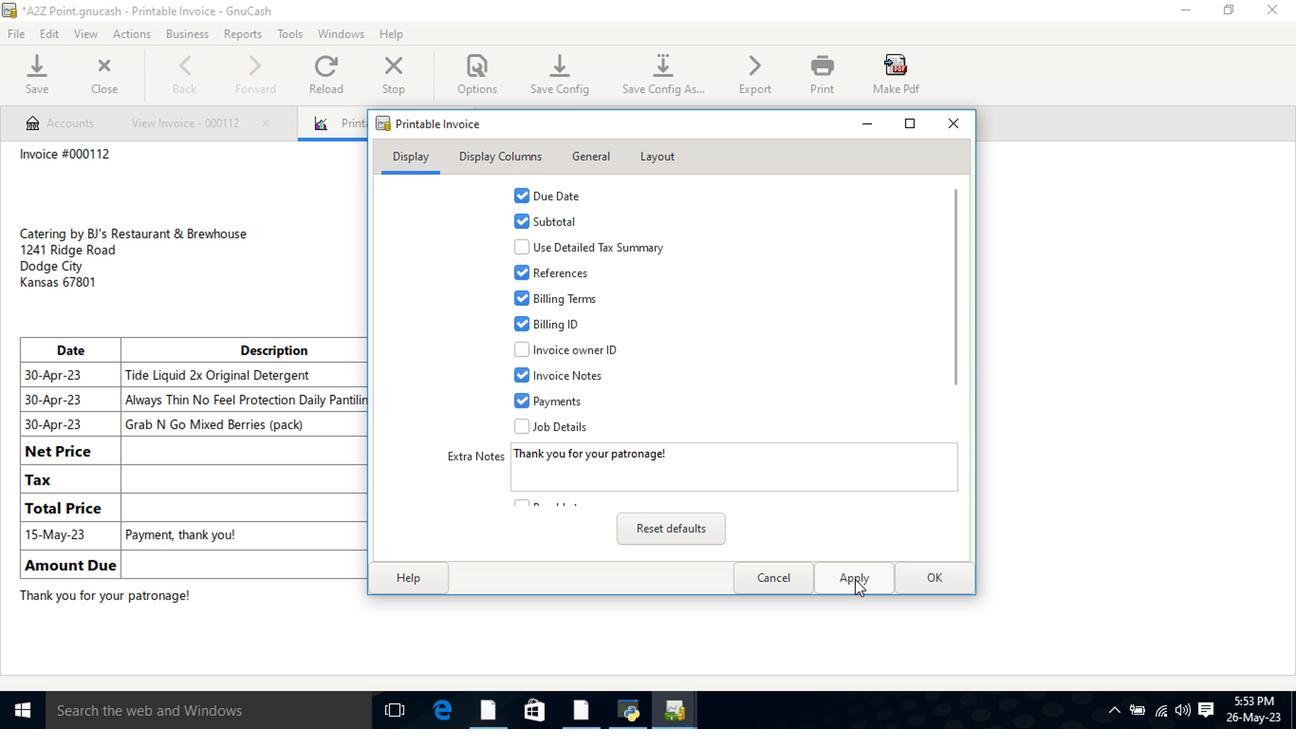 
Action: Mouse moved to (790, 589)
Screenshot: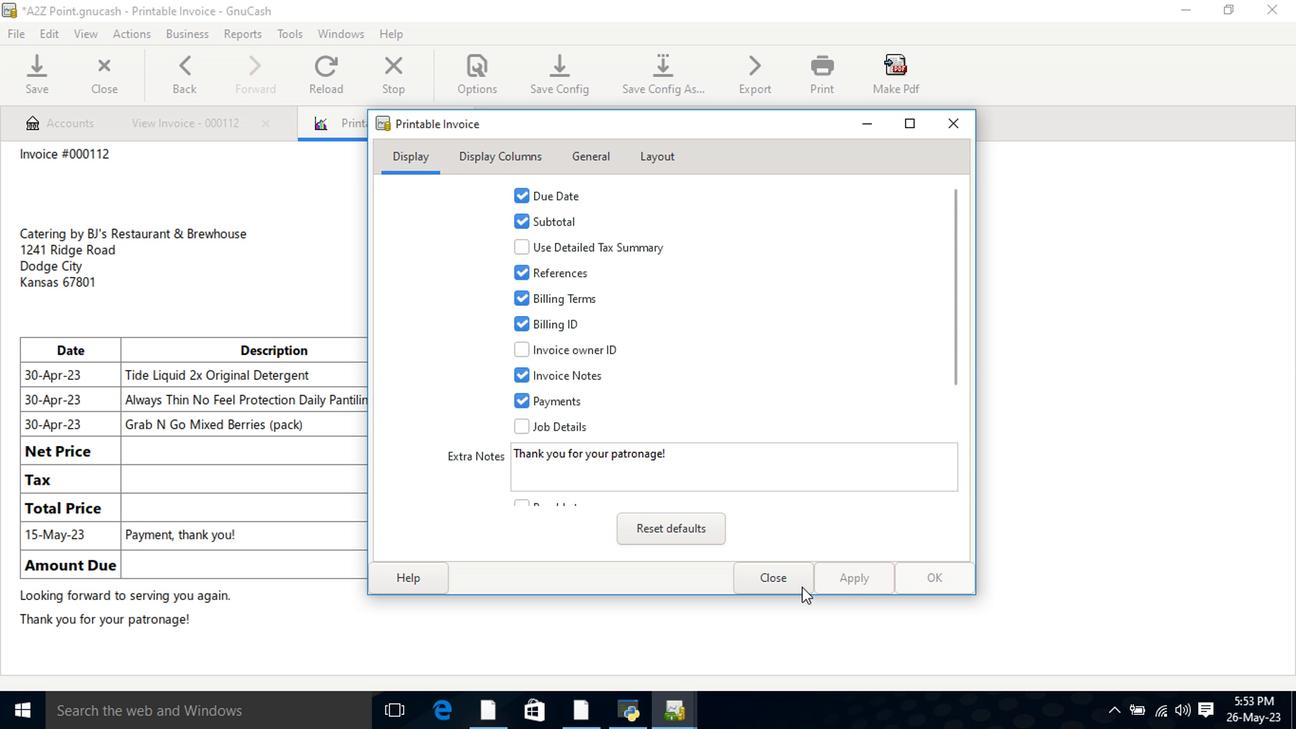 
Action: Mouse pressed left at (790, 589)
Screenshot: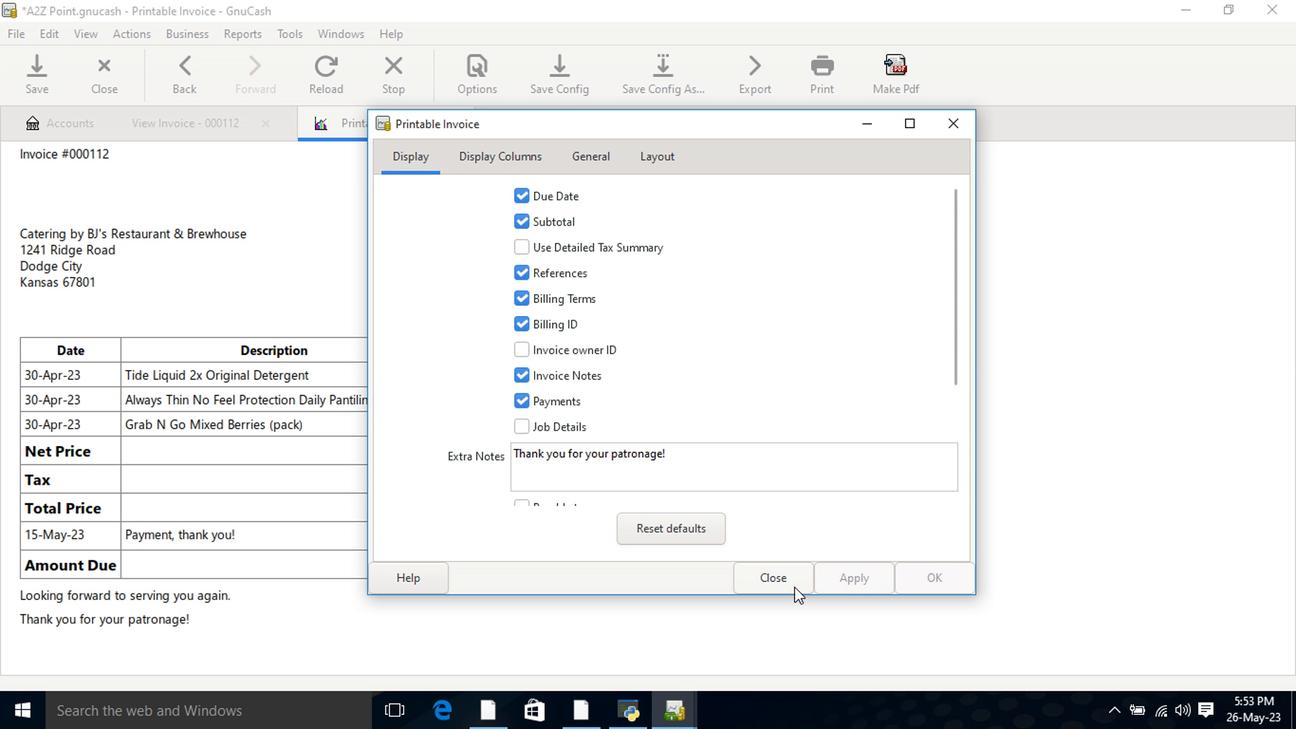 
Action: Mouse moved to (920, 628)
Screenshot: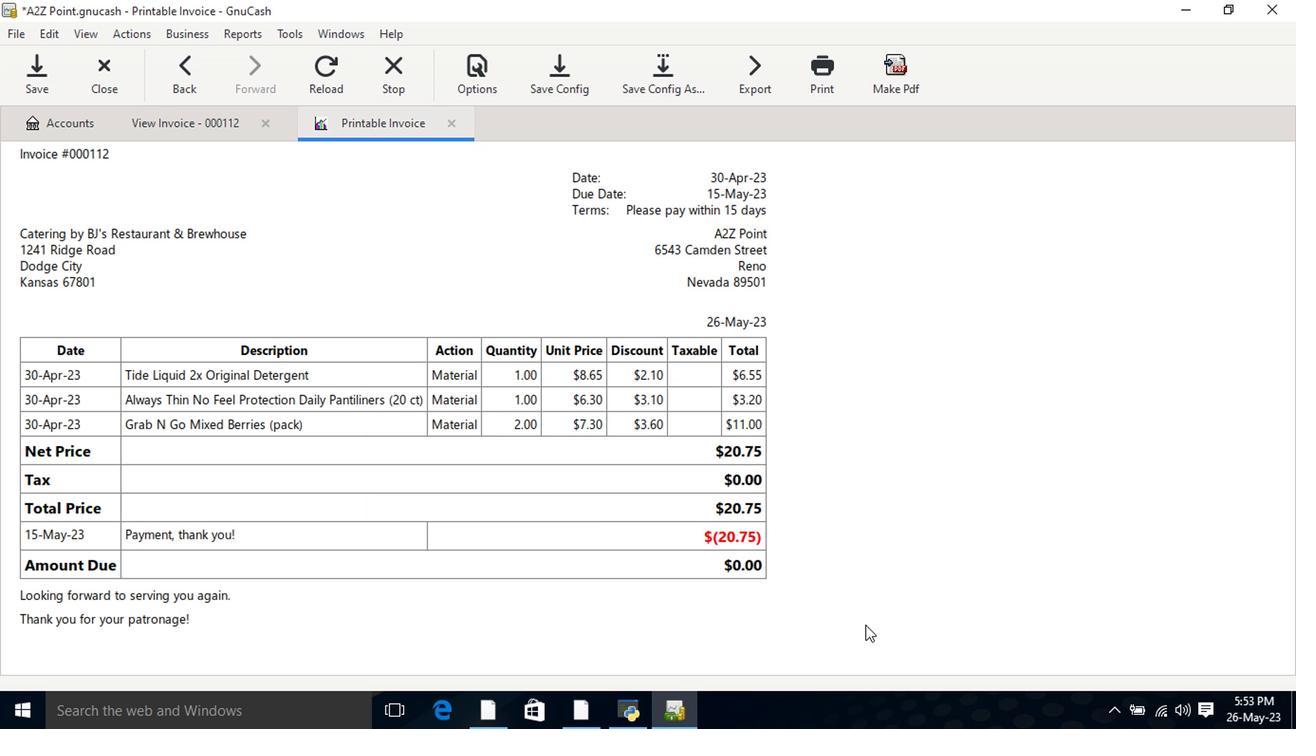 
